 Task: open an excel sheet and write heading  SpendSmartAdd Dates in a column and its values below  '2023-05-01, 2023-05-03, 2023-05-05, 2023-05-10, 2023-05-15, 2023-05-20, 2023-05-25 & 2023-05-31'Add Categories in next column and its values below  Groceries, Dining Out, Transportation, Entertainment, Shopping, Utilities, Health & Miscellaneous. Add Descriptions in next column and its values below  Supermarket, Restaurant, Public Transport, Movie Tickets, Clothing Store, Internet Bill, Pharmacy & Online PurchaseAdd Amountin next column and its values below  $50, $30, $10, $20, $100, $60, $40 & $50Save page ExpenseReportbook
Action: Mouse moved to (28, 26)
Screenshot: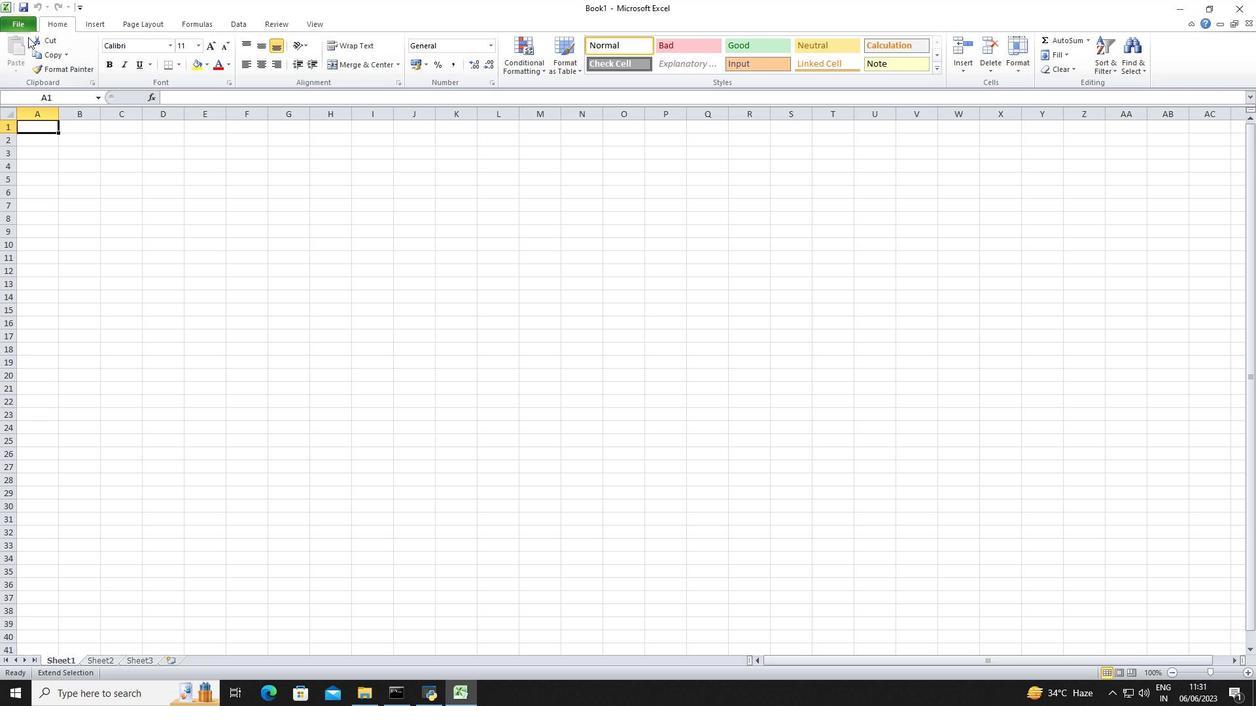 
Action: Mouse pressed left at (28, 26)
Screenshot: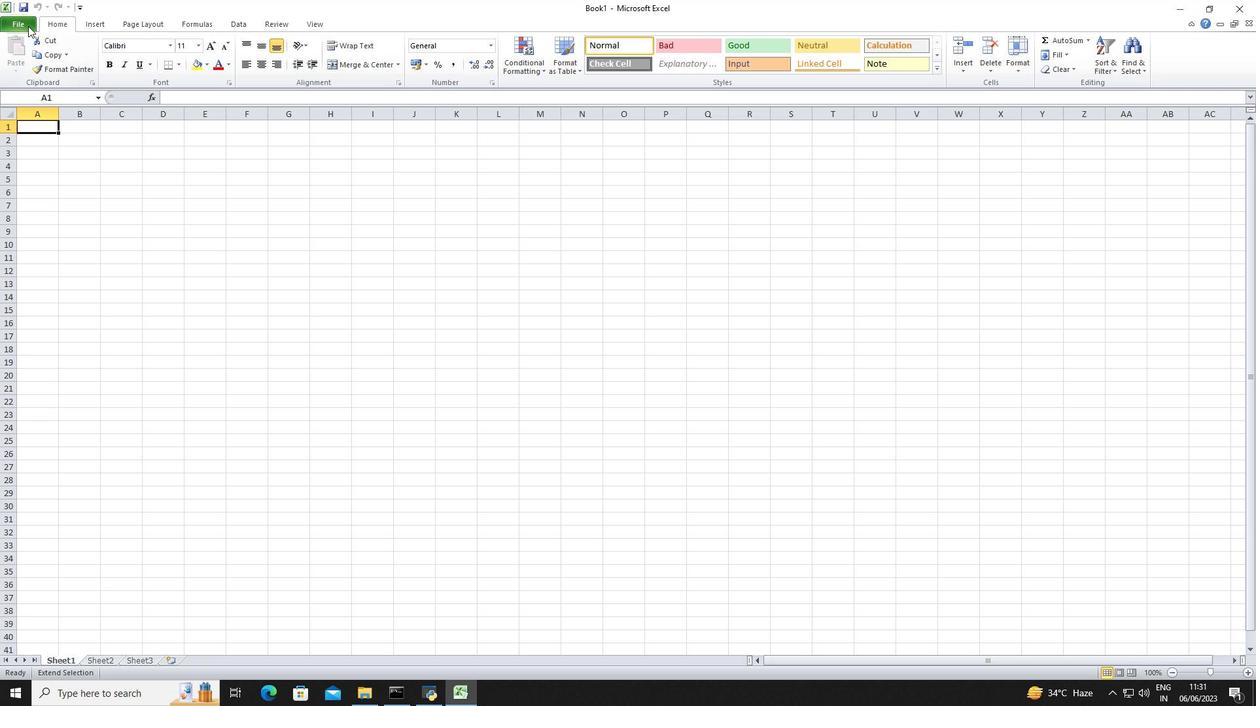 
Action: Mouse moved to (37, 170)
Screenshot: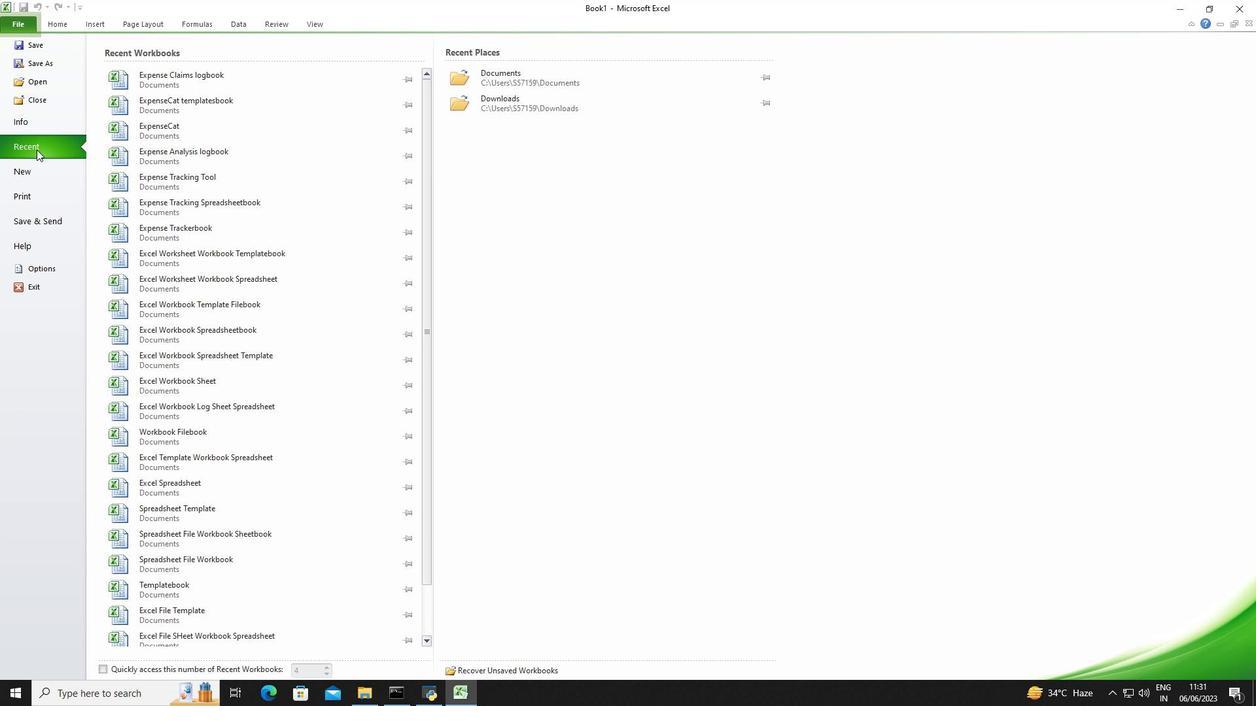 
Action: Mouse pressed left at (37, 170)
Screenshot: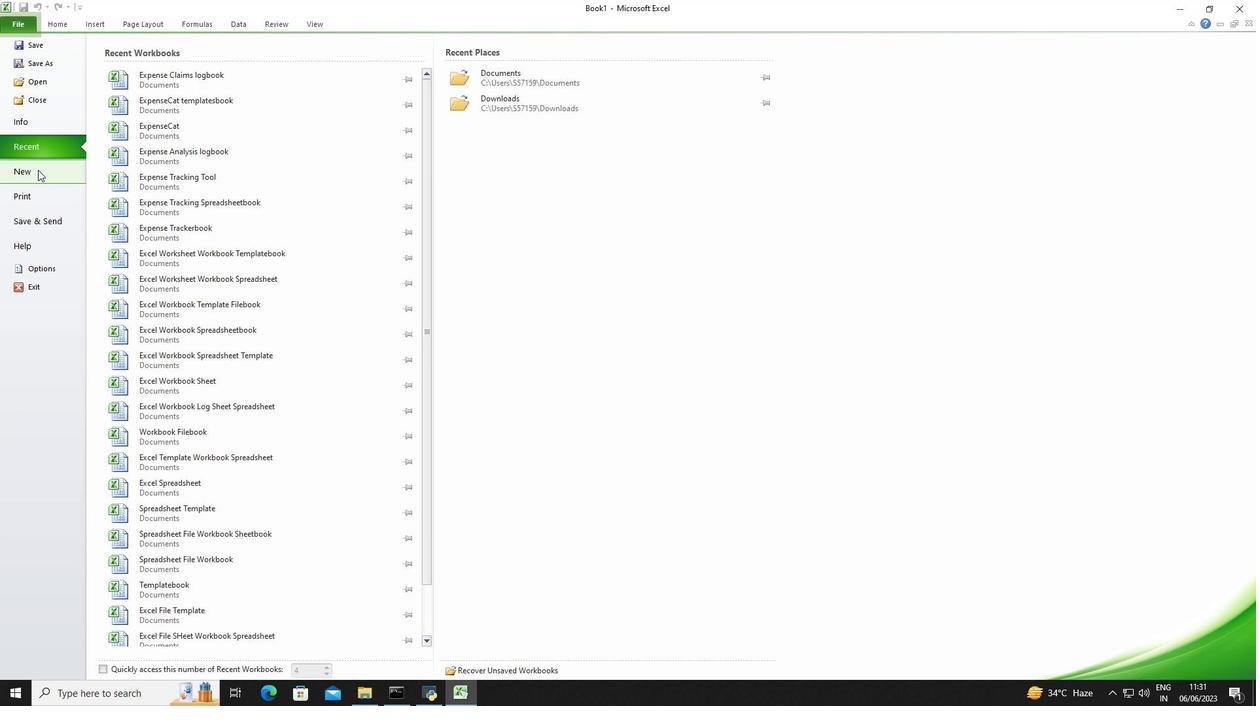 
Action: Mouse moved to (123, 119)
Screenshot: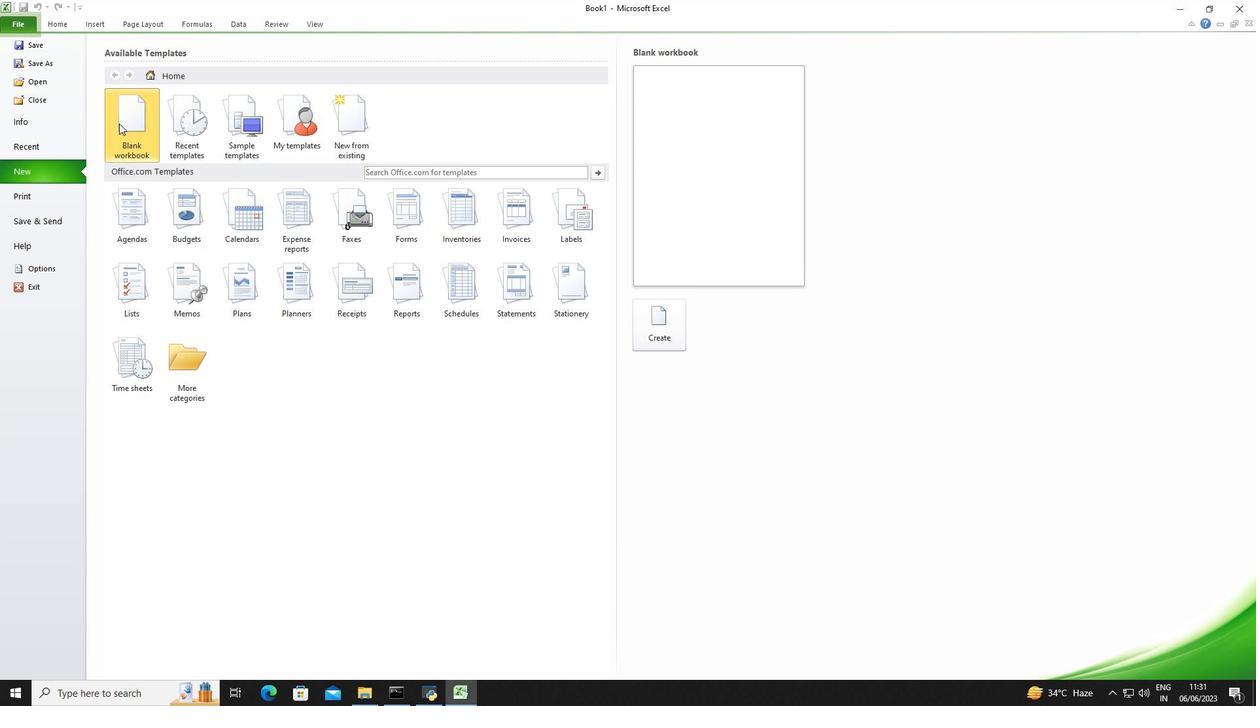
Action: Mouse pressed left at (123, 119)
Screenshot: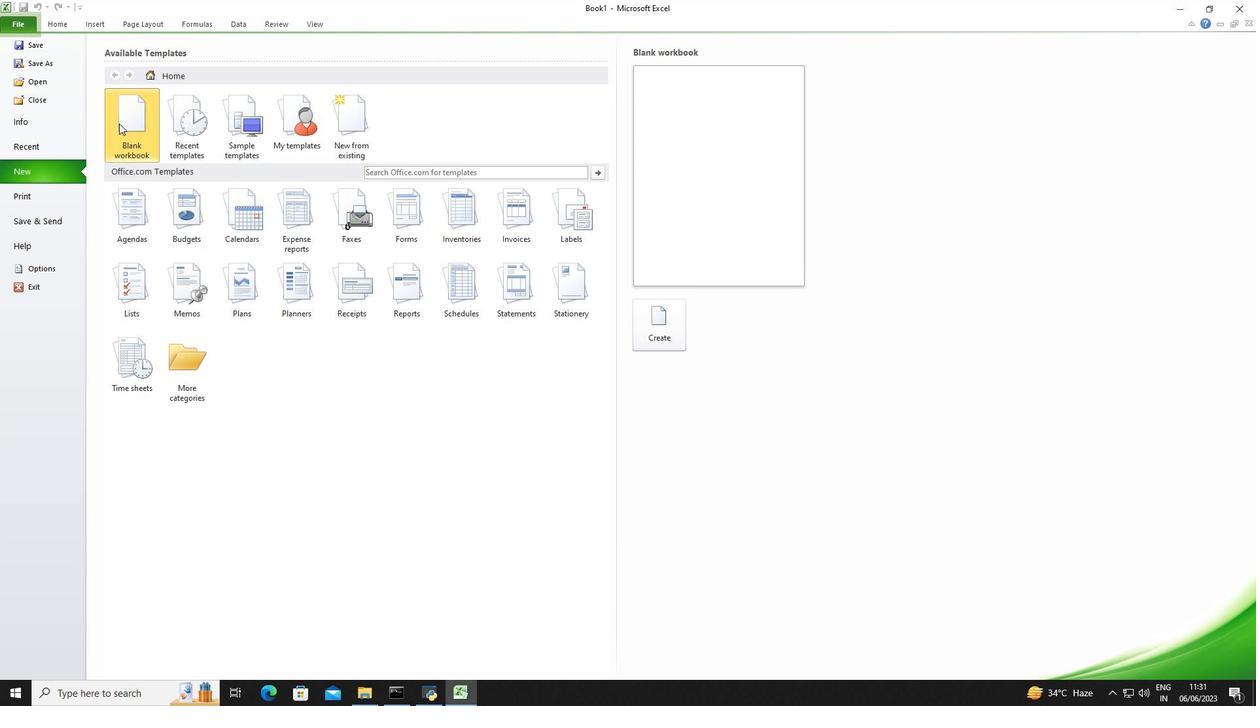 
Action: Mouse moved to (667, 327)
Screenshot: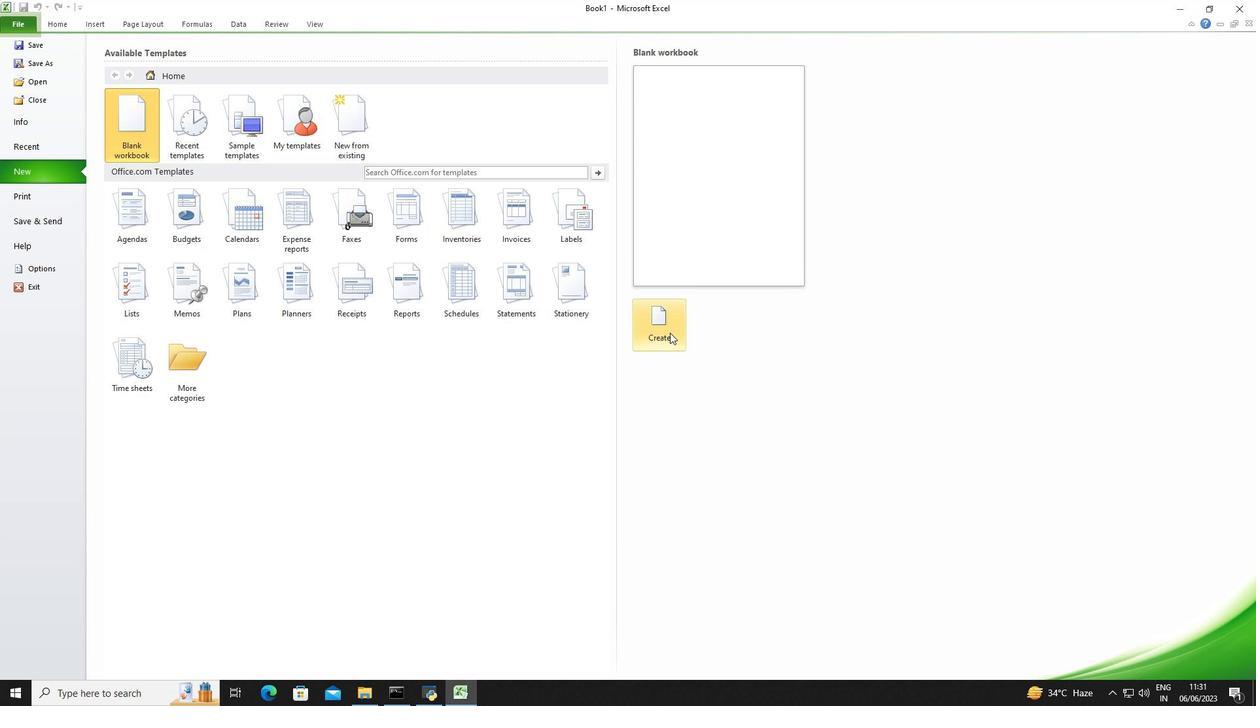 
Action: Mouse pressed left at (667, 327)
Screenshot: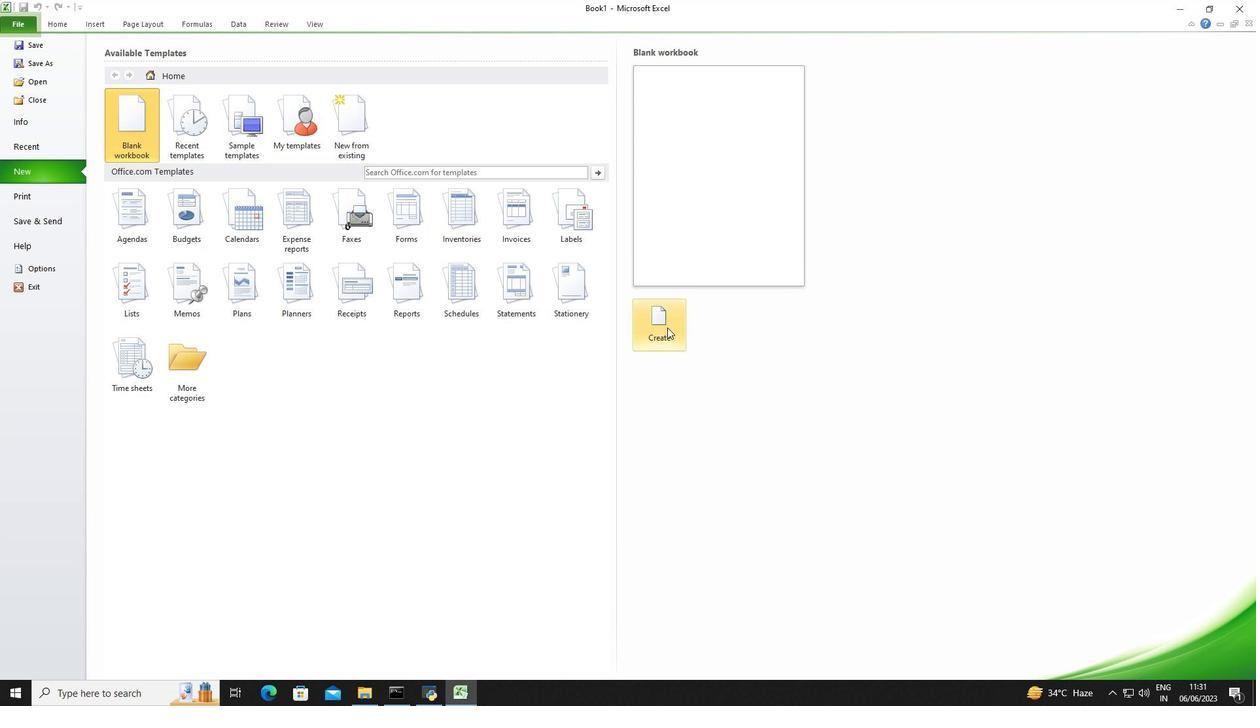 
Action: Mouse moved to (43, 128)
Screenshot: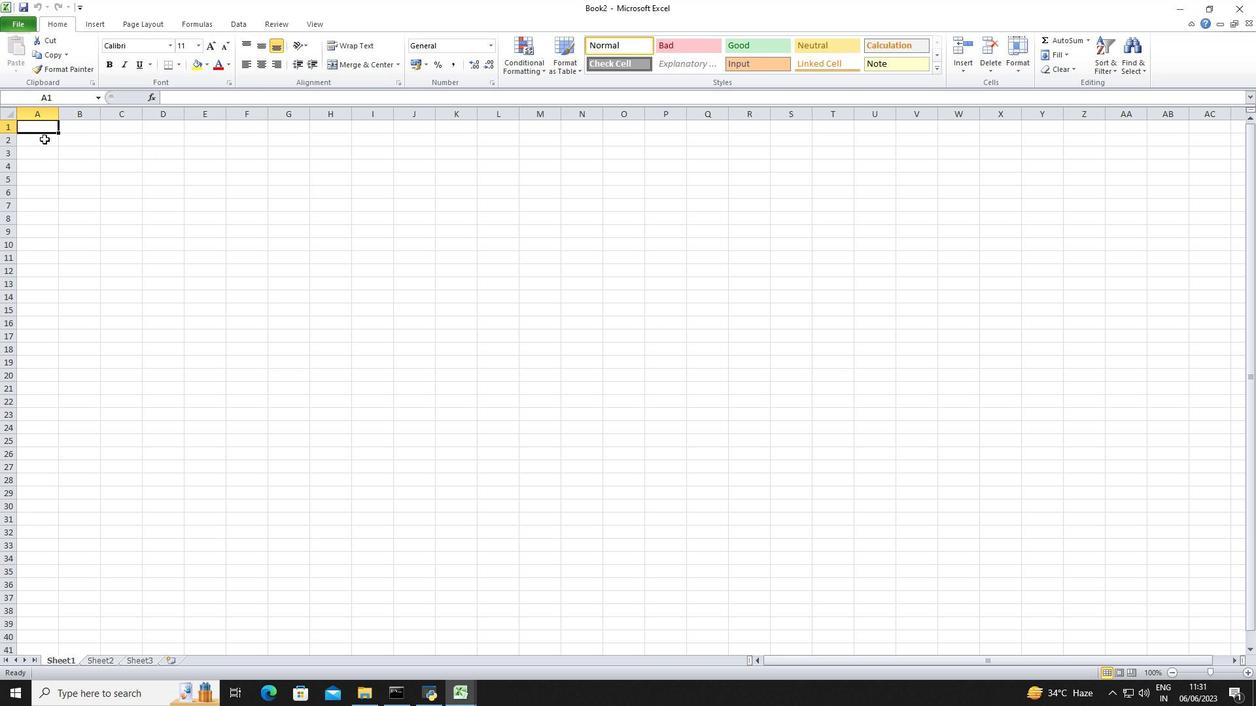 
Action: Mouse pressed left at (43, 128)
Screenshot: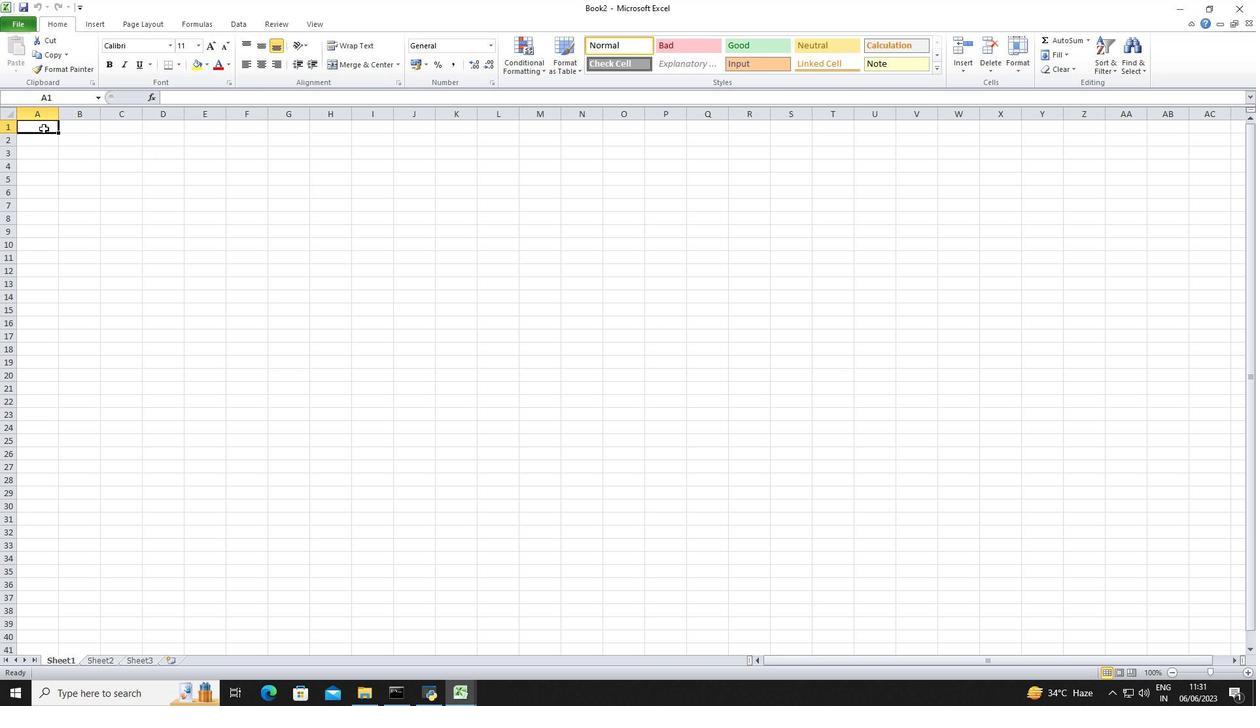 
Action: Key pressed <Key.shift>Spend<Key.space><Key.shift>Smart<Key.down><Key.down><Key.shift><Key.shift><Key.shift><Key.shift>Dates<Key.down>2023-05-01<Key.enter>2023-05-03<Key.enter>2023-05-05<Key.enter>2023-05-10<Key.enter>2023-05-15<Key.enter>2023-05-20<Key.enter>2023-05-25<Key.enter>2023-05-31<Key.enter>
Screenshot: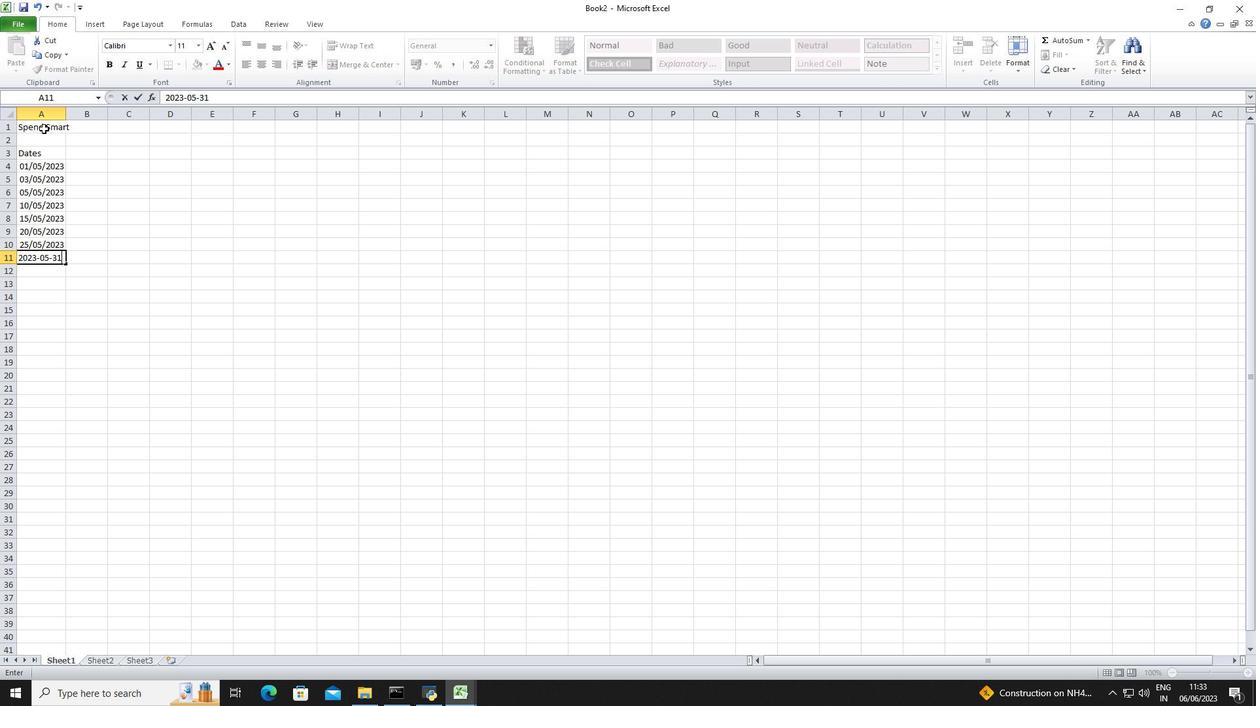 
Action: Mouse moved to (36, 169)
Screenshot: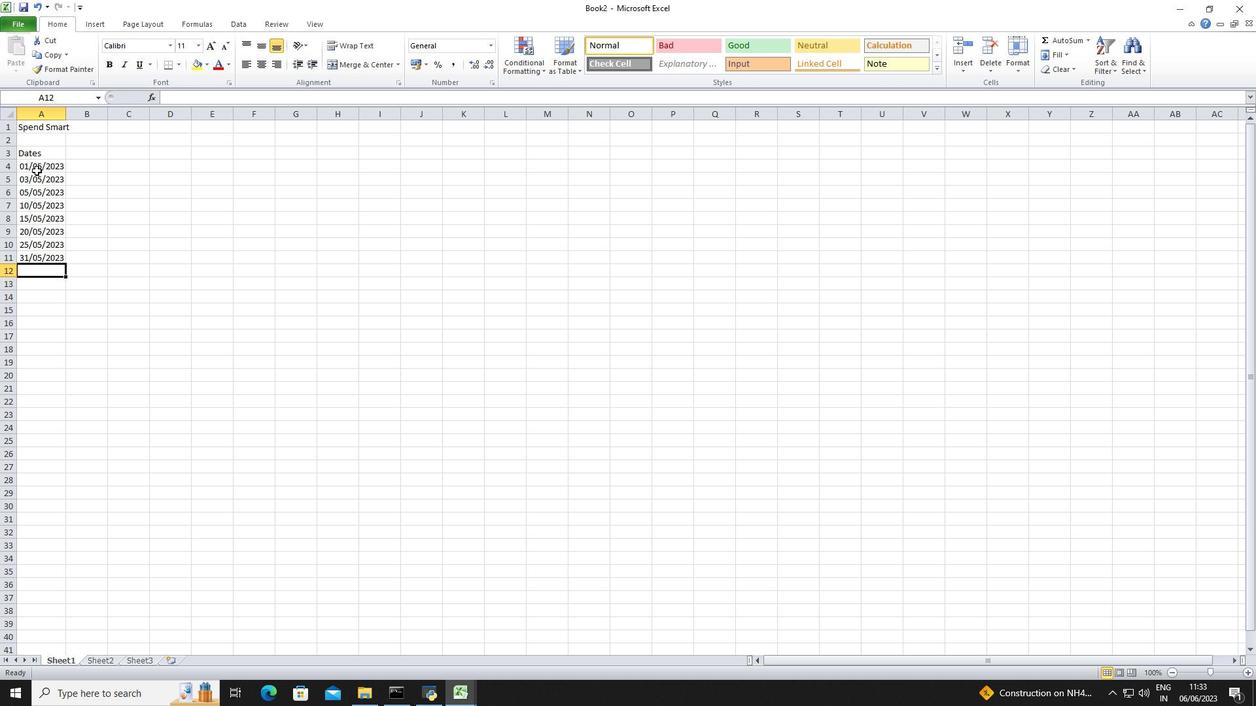 
Action: Mouse pressed left at (36, 169)
Screenshot: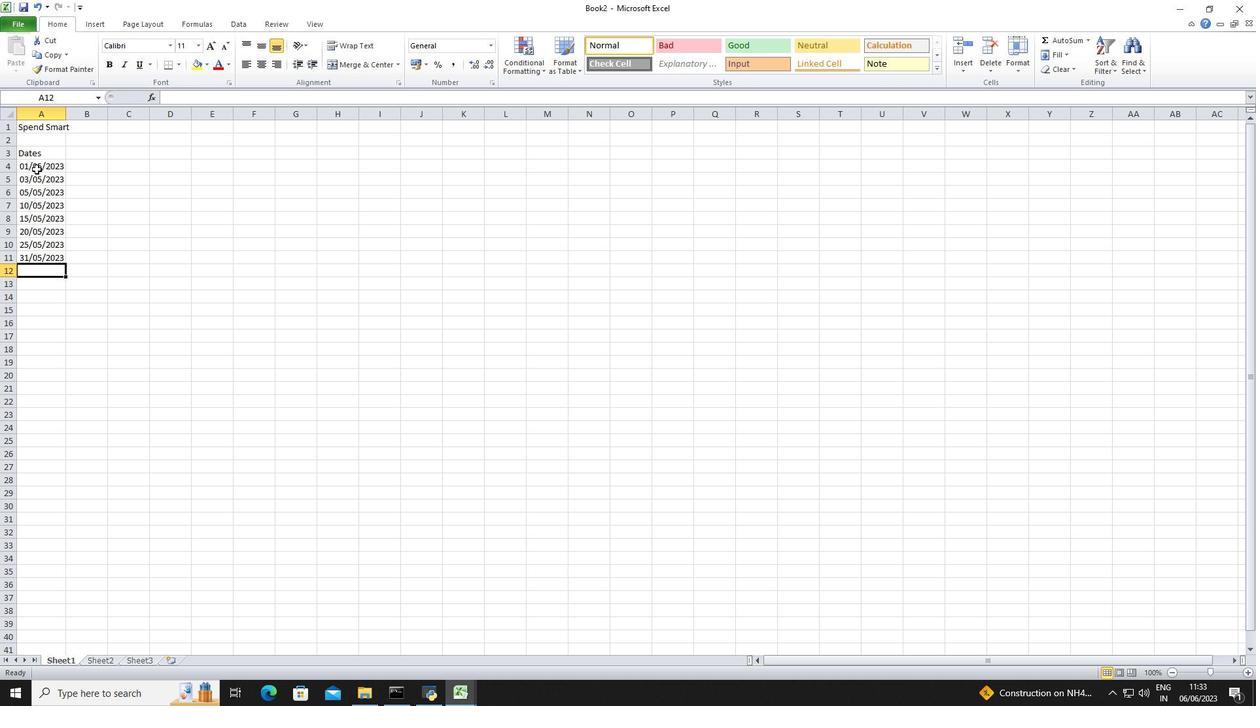 
Action: Mouse moved to (49, 229)
Screenshot: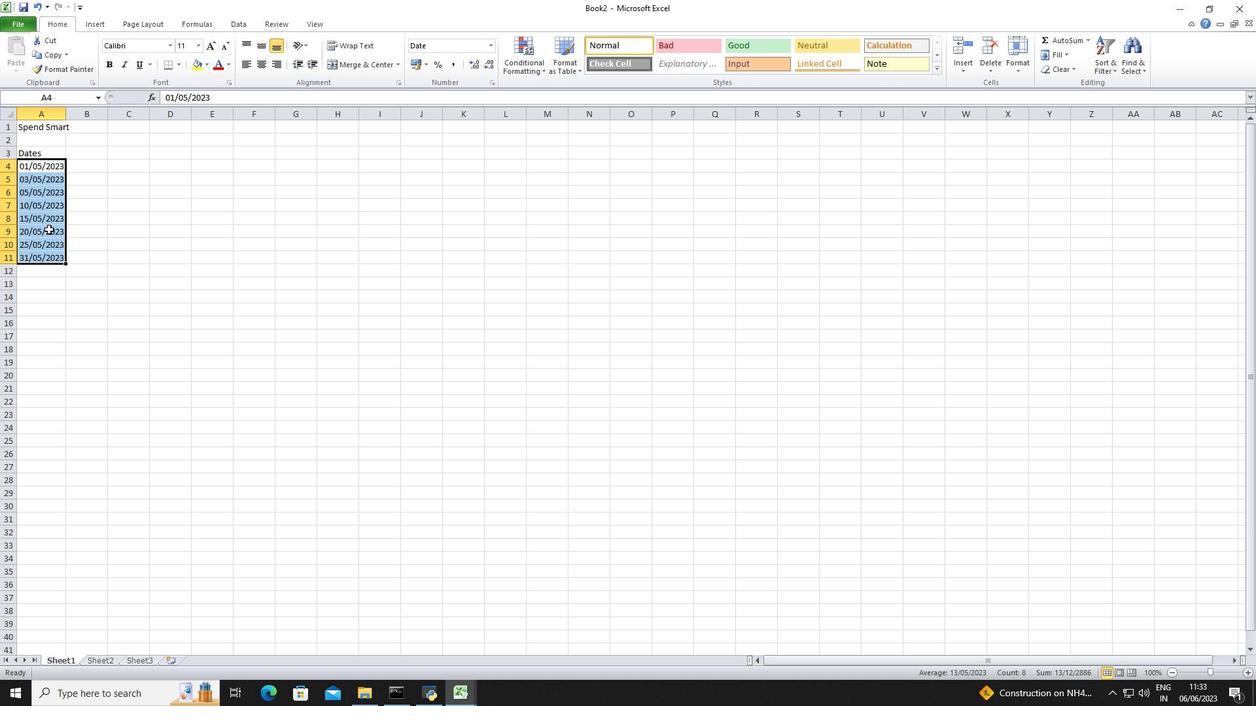 
Action: Mouse pressed right at (49, 229)
Screenshot: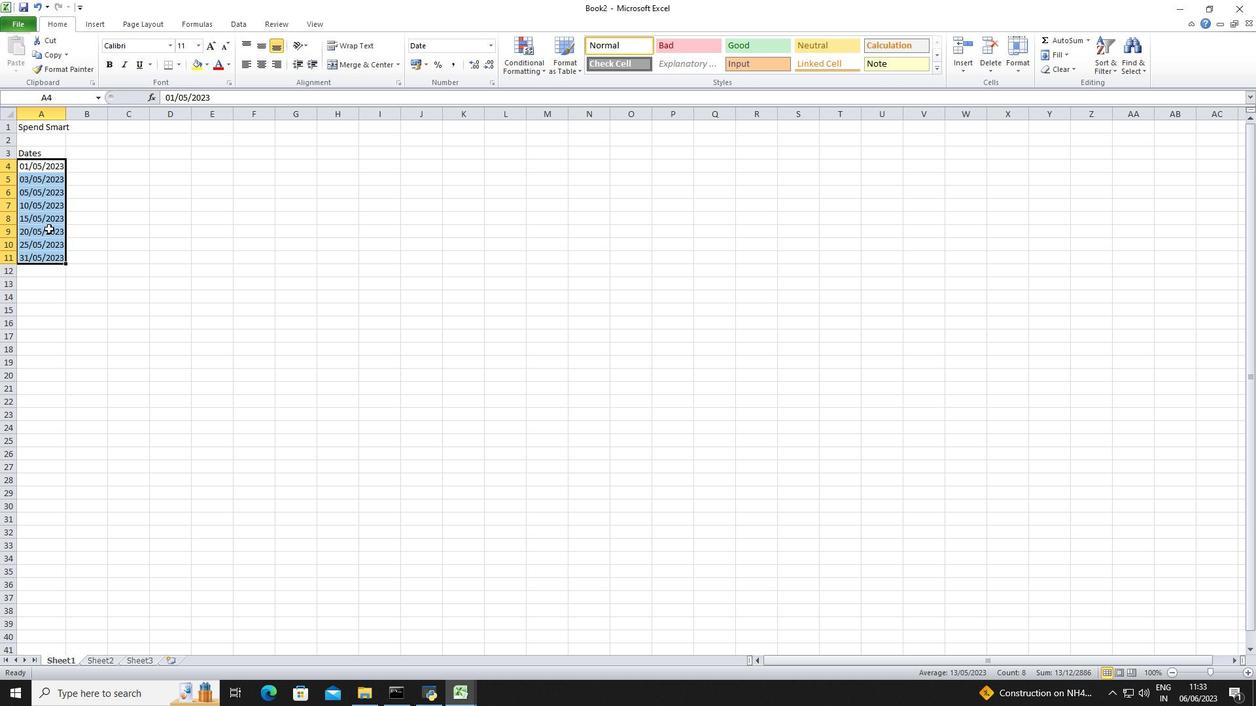 
Action: Mouse moved to (134, 410)
Screenshot: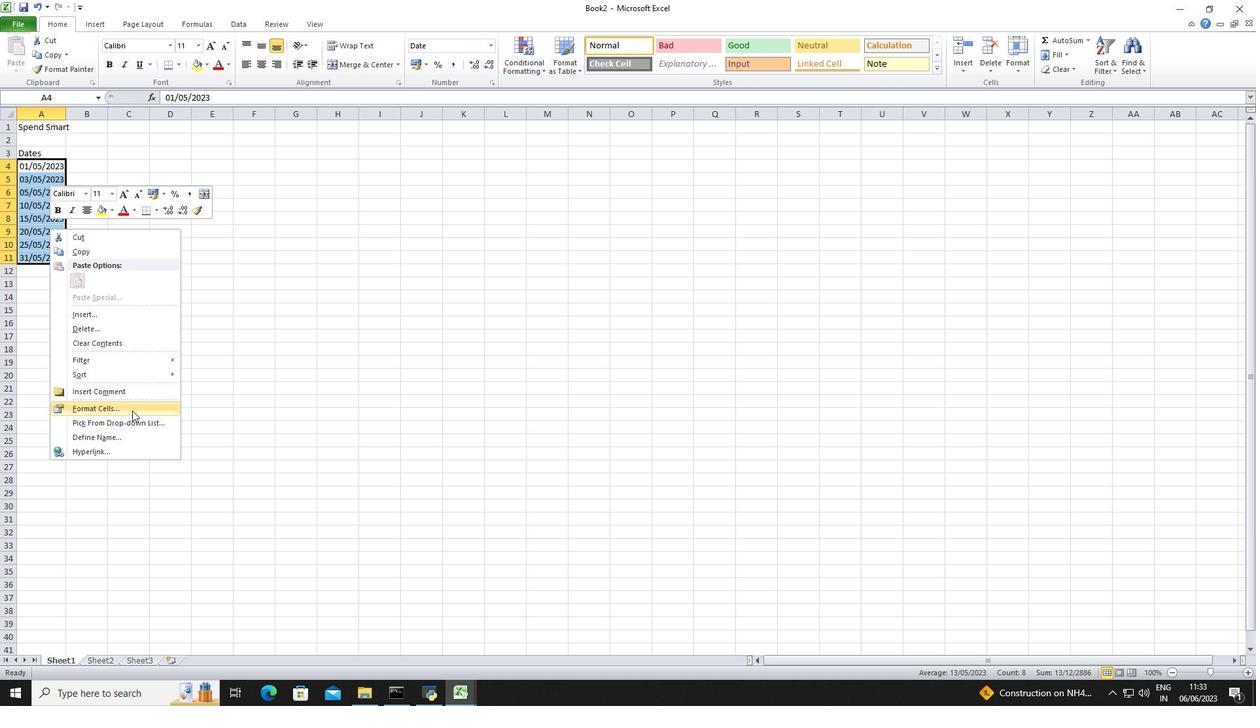 
Action: Mouse pressed left at (134, 410)
Screenshot: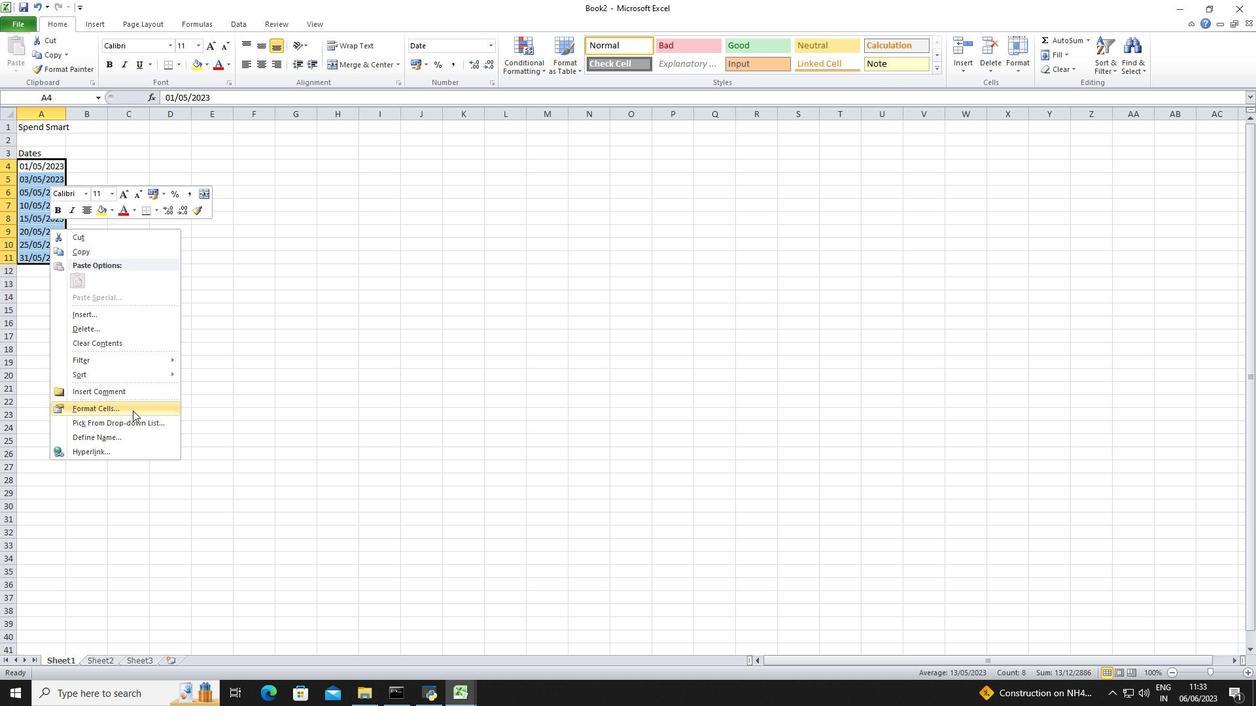 
Action: Mouse moved to (176, 265)
Screenshot: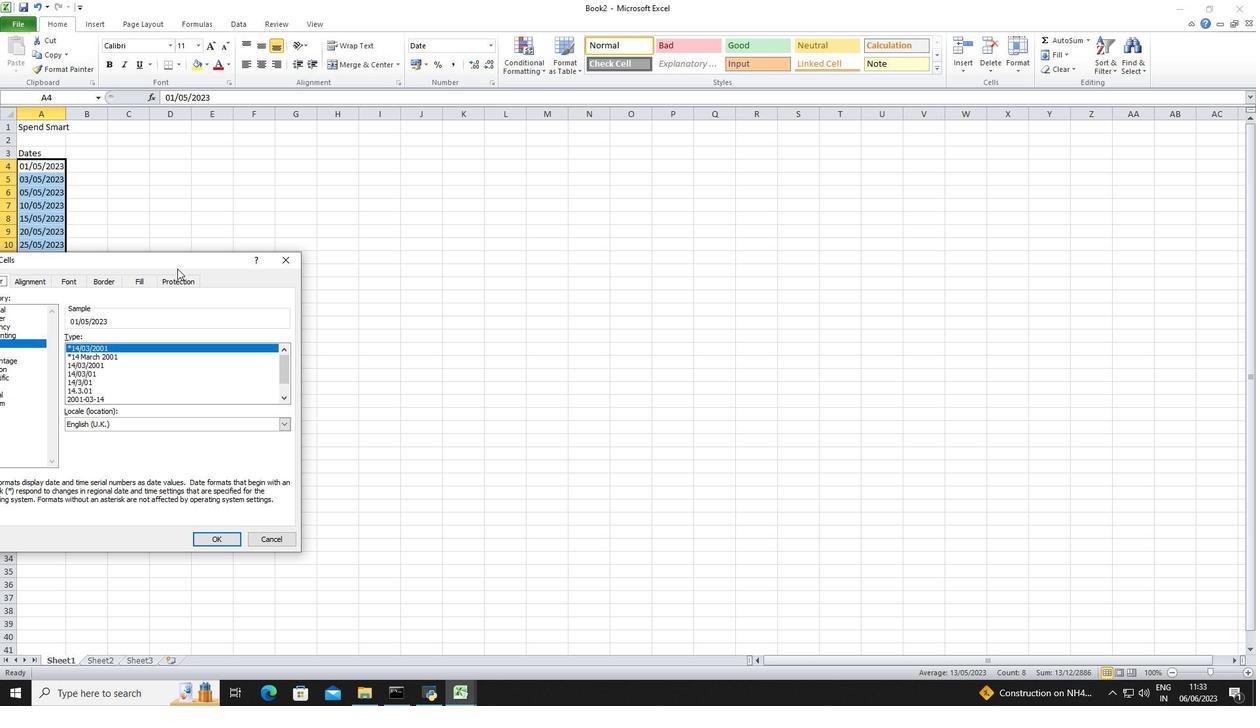 
Action: Mouse pressed left at (176, 265)
Screenshot: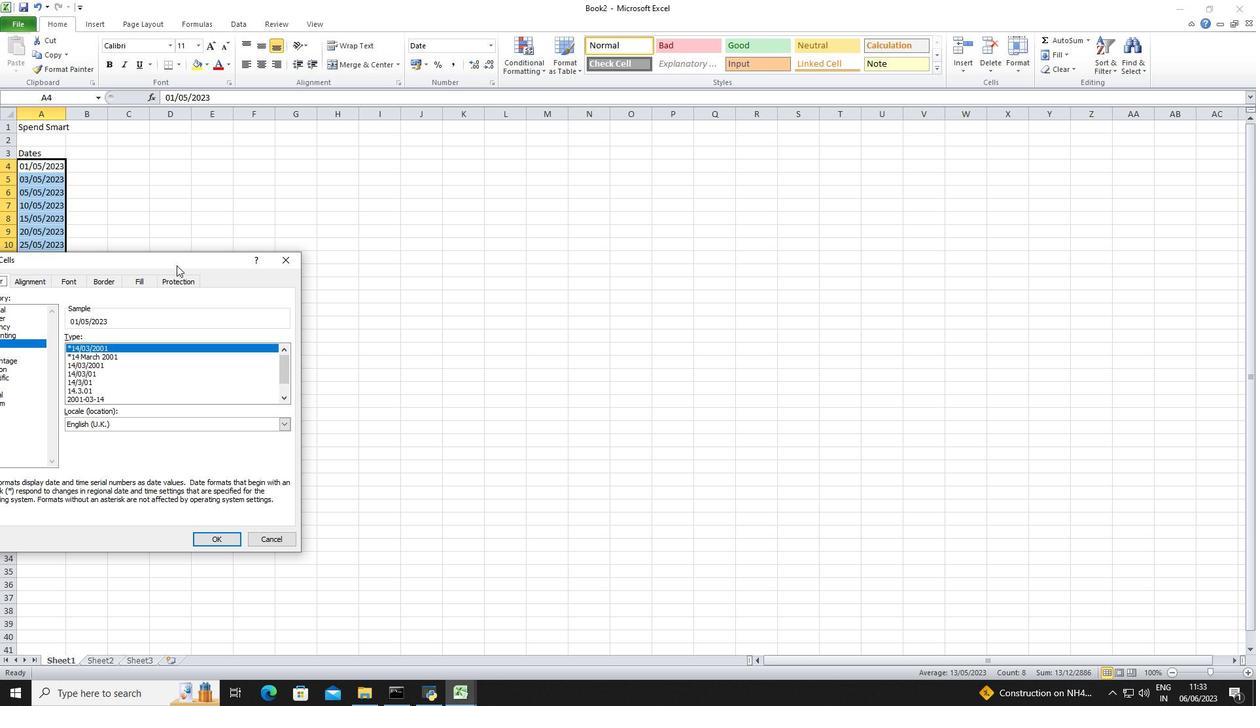 
Action: Mouse moved to (238, 269)
Screenshot: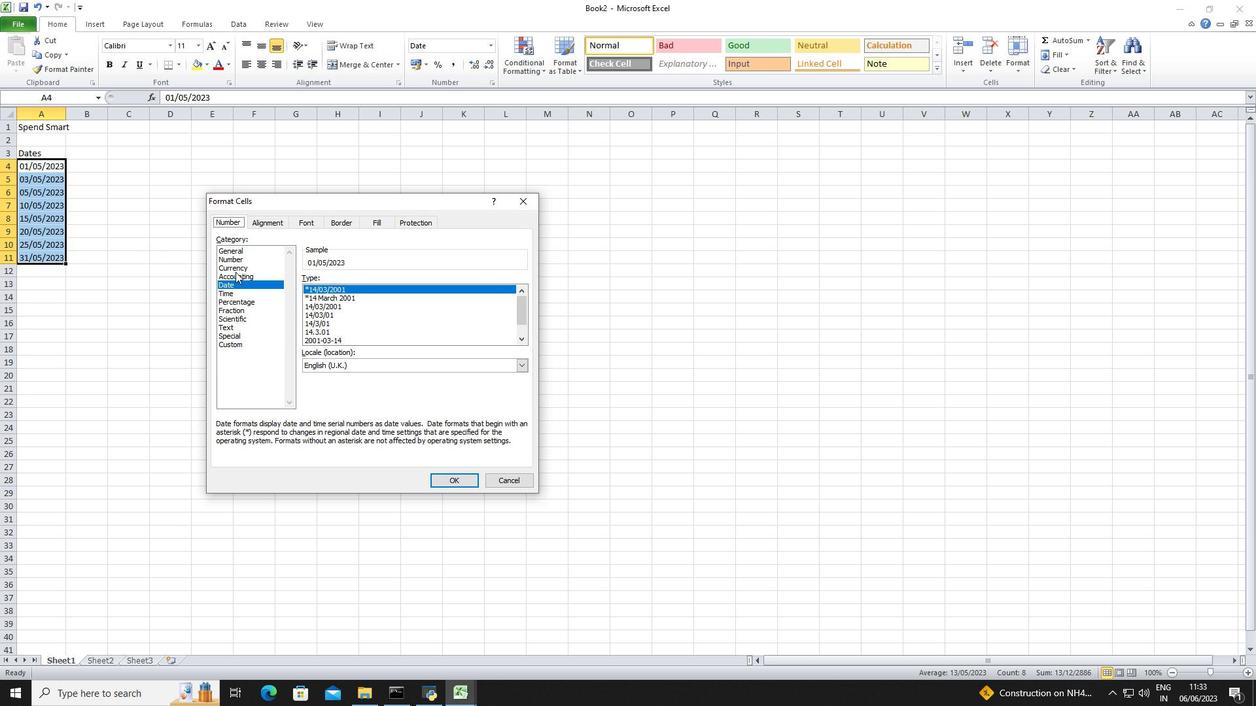 
Action: Mouse pressed left at (238, 269)
Screenshot: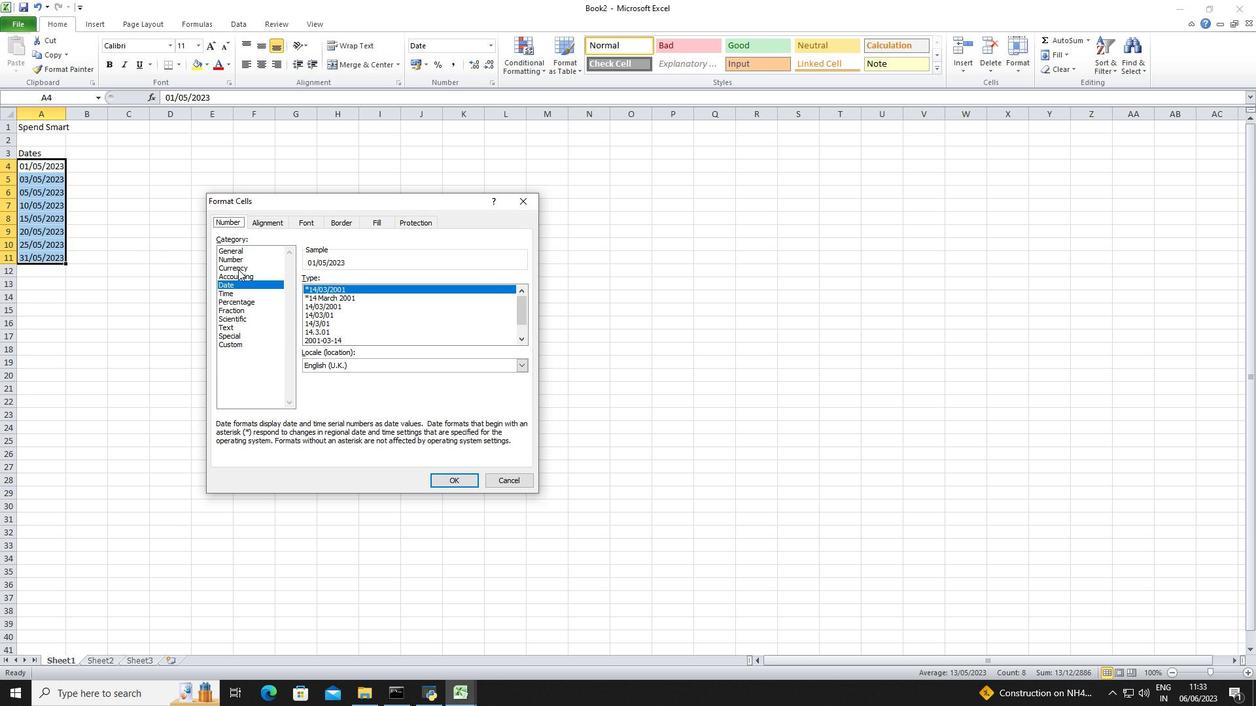 
Action: Mouse moved to (387, 280)
Screenshot: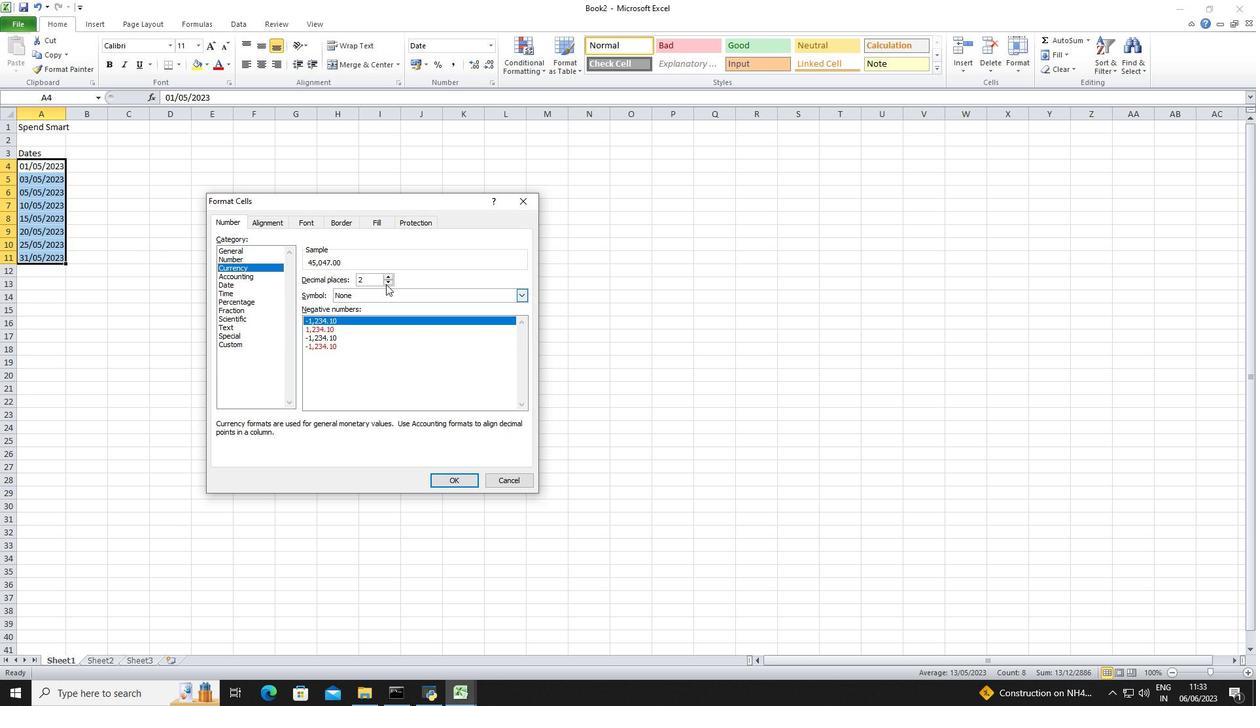 
Action: Mouse pressed left at (387, 280)
Screenshot: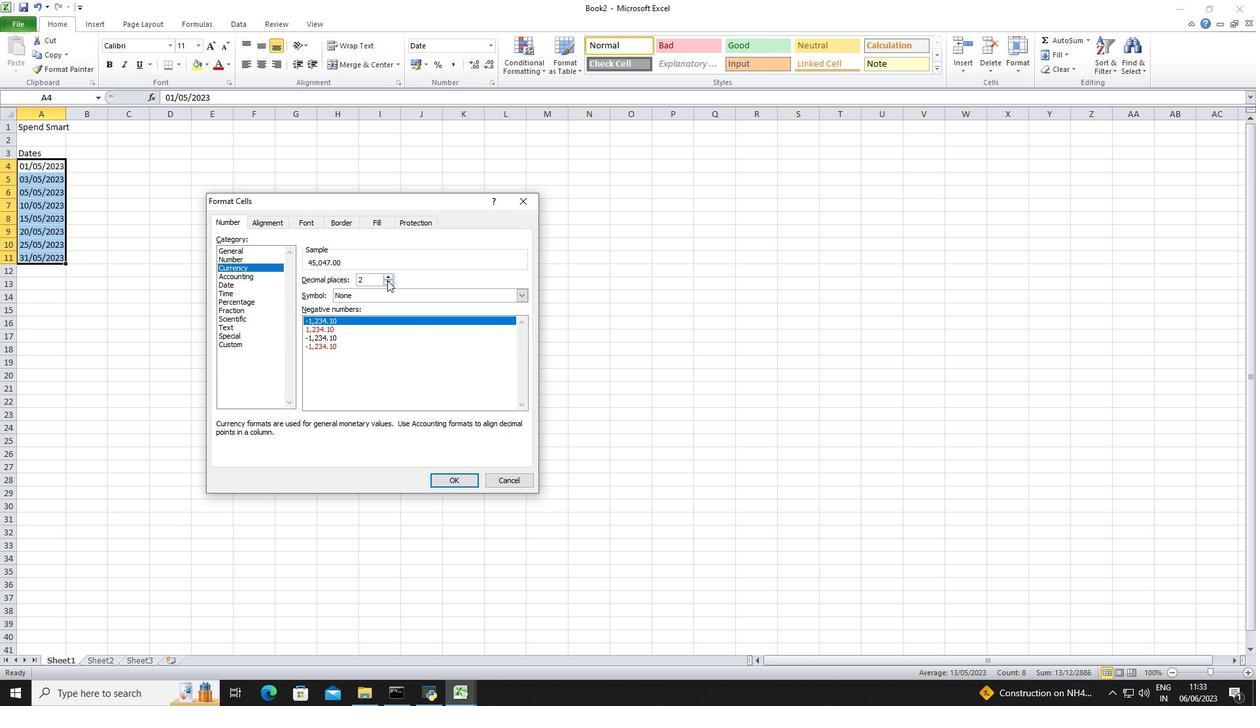
Action: Mouse pressed left at (387, 280)
Screenshot: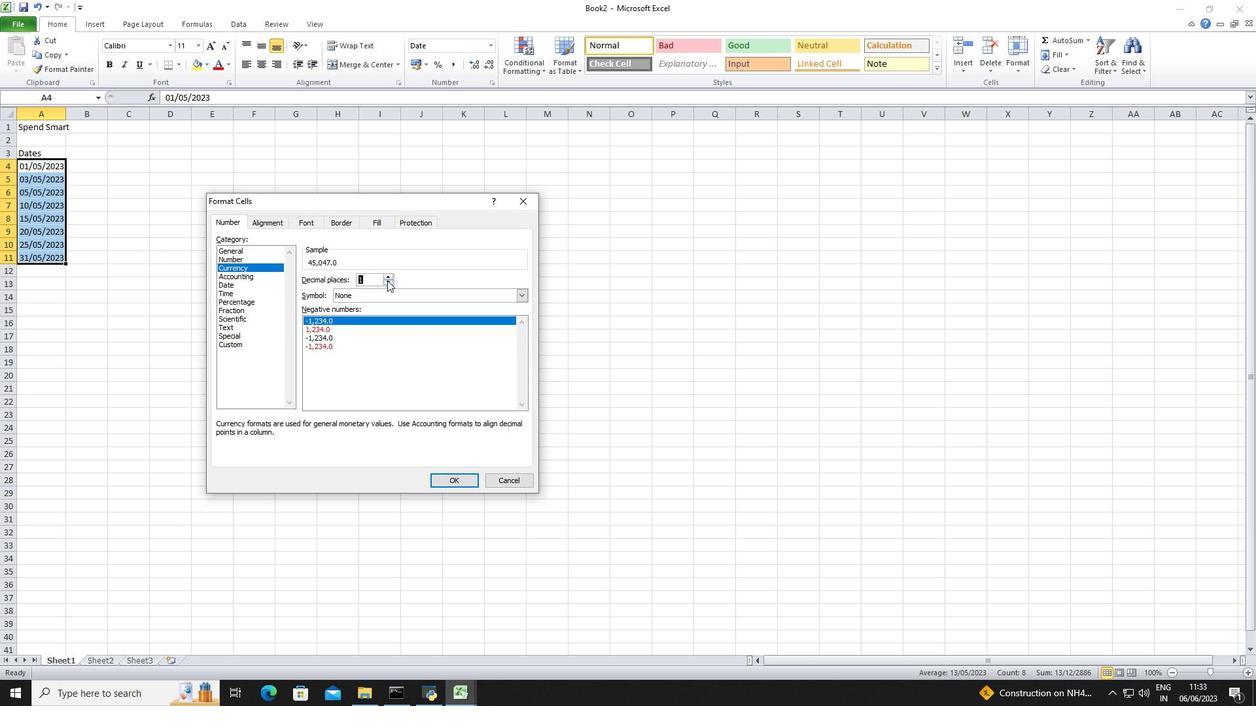 
Action: Mouse moved to (380, 287)
Screenshot: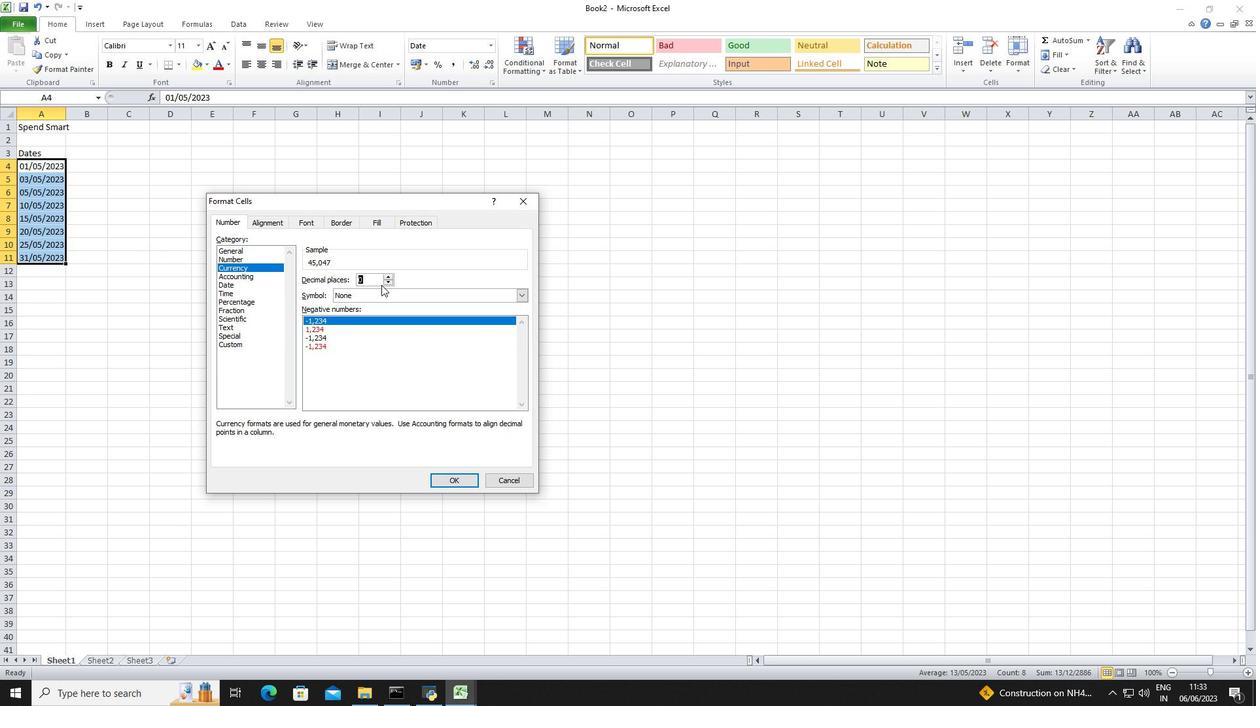 
Action: Mouse pressed left at (380, 287)
Screenshot: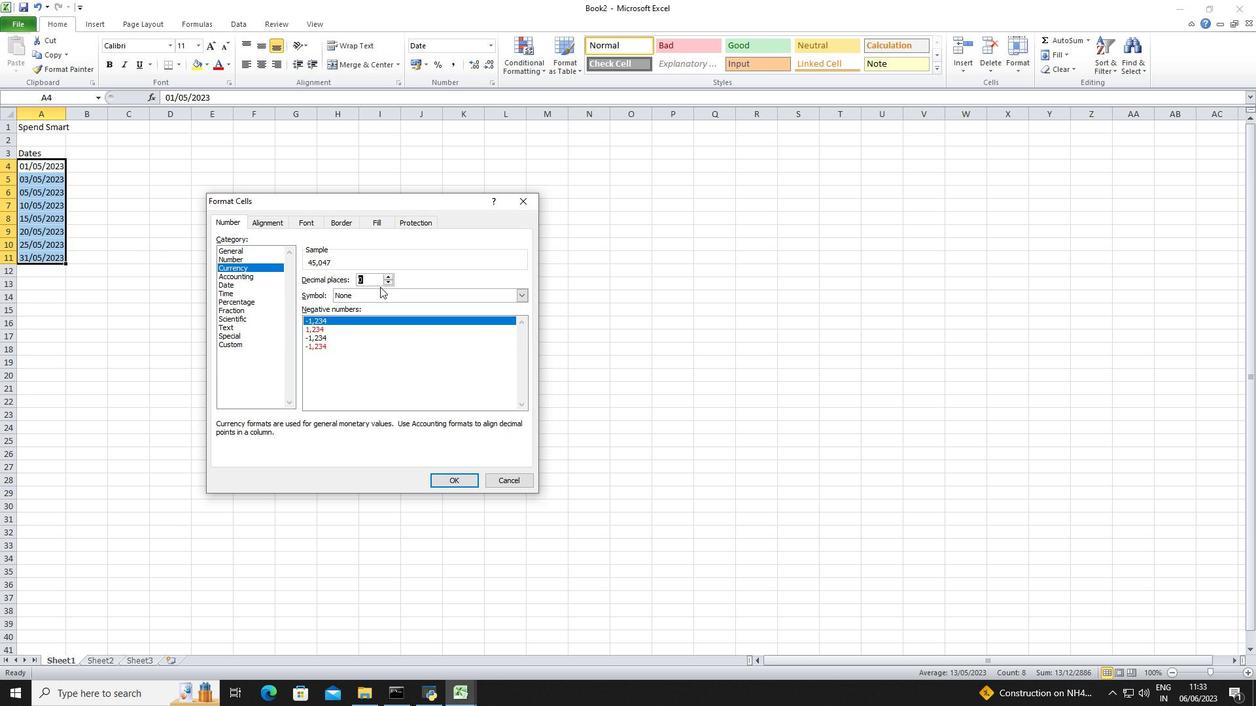 
Action: Mouse moved to (380, 291)
Screenshot: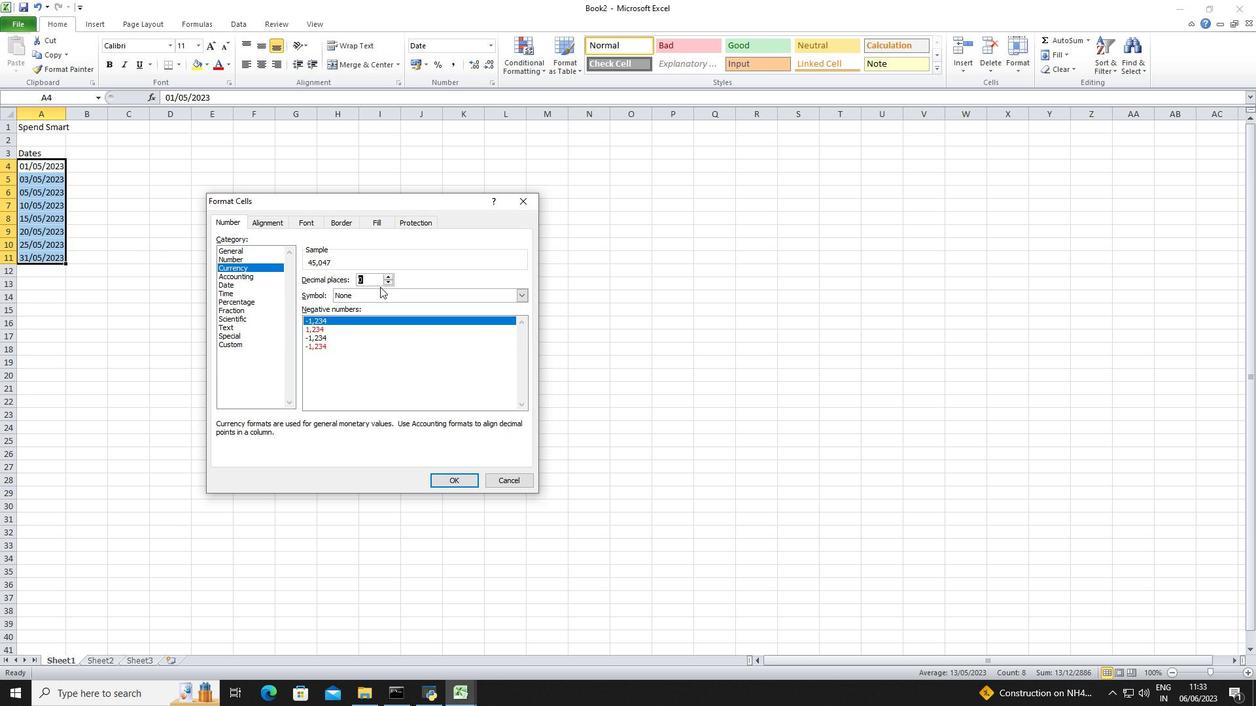 
Action: Mouse pressed left at (380, 291)
Screenshot: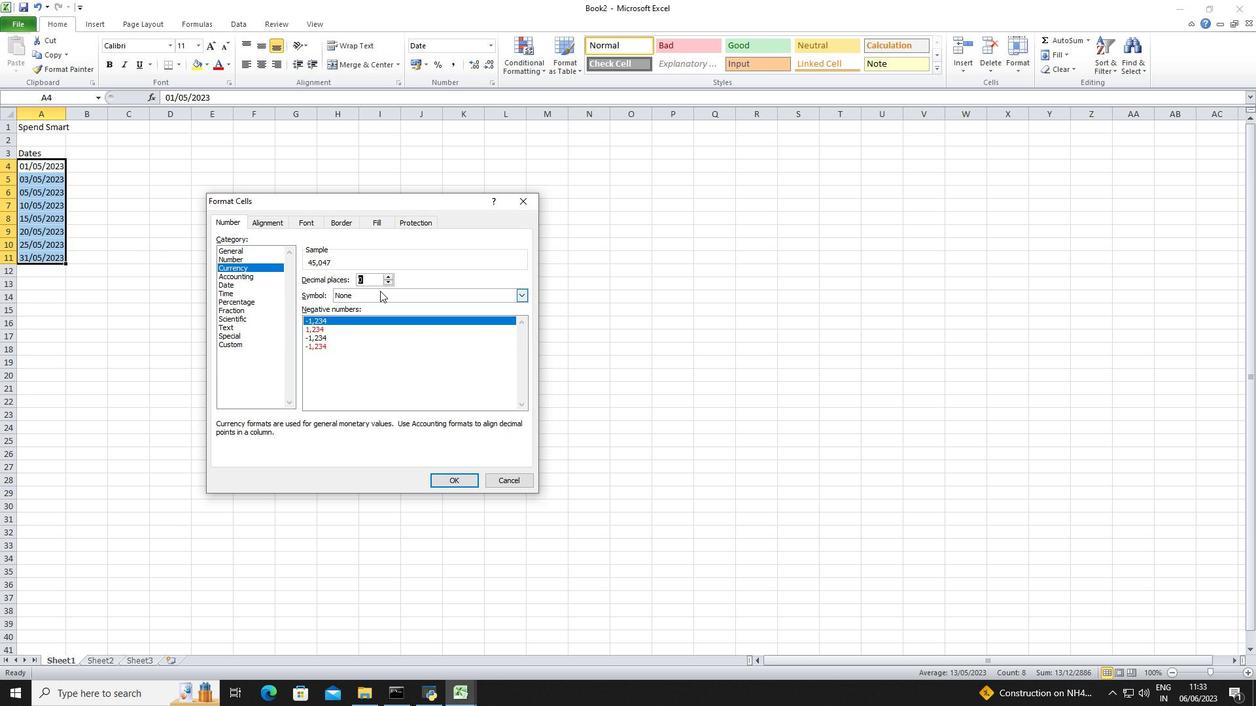 
Action: Mouse moved to (378, 326)
Screenshot: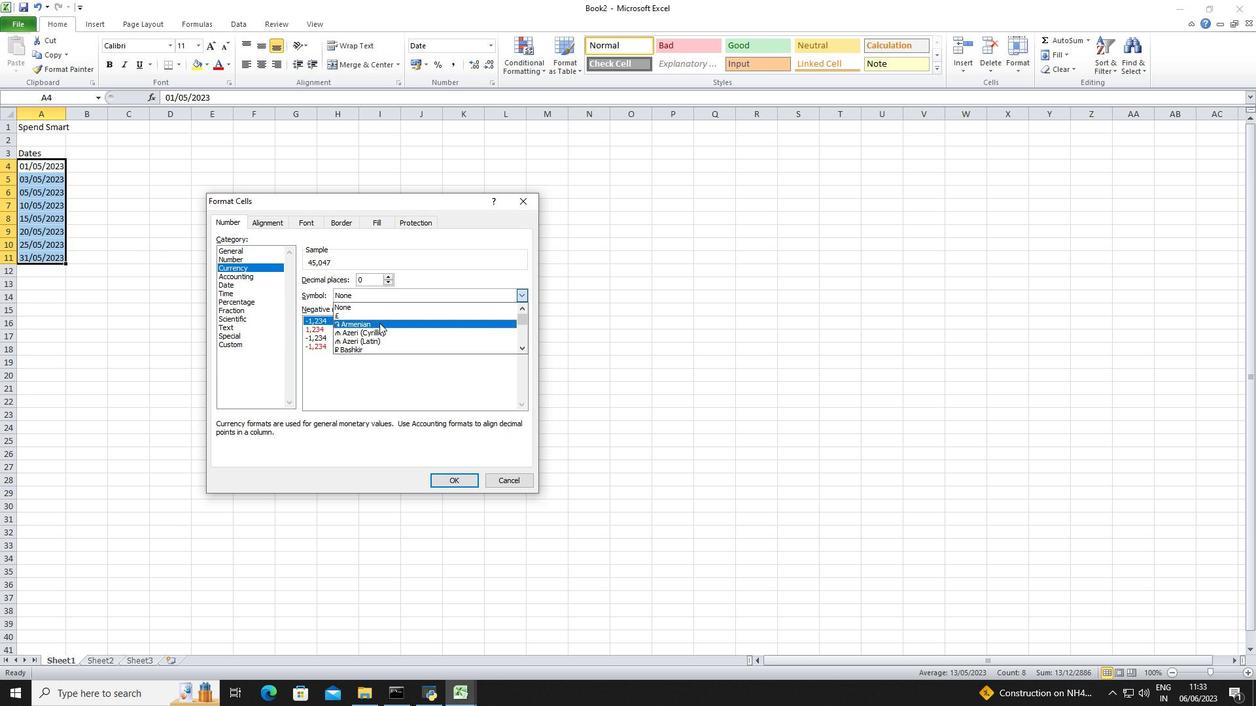 
Action: Mouse scrolled (378, 325) with delta (0, 0)
Screenshot: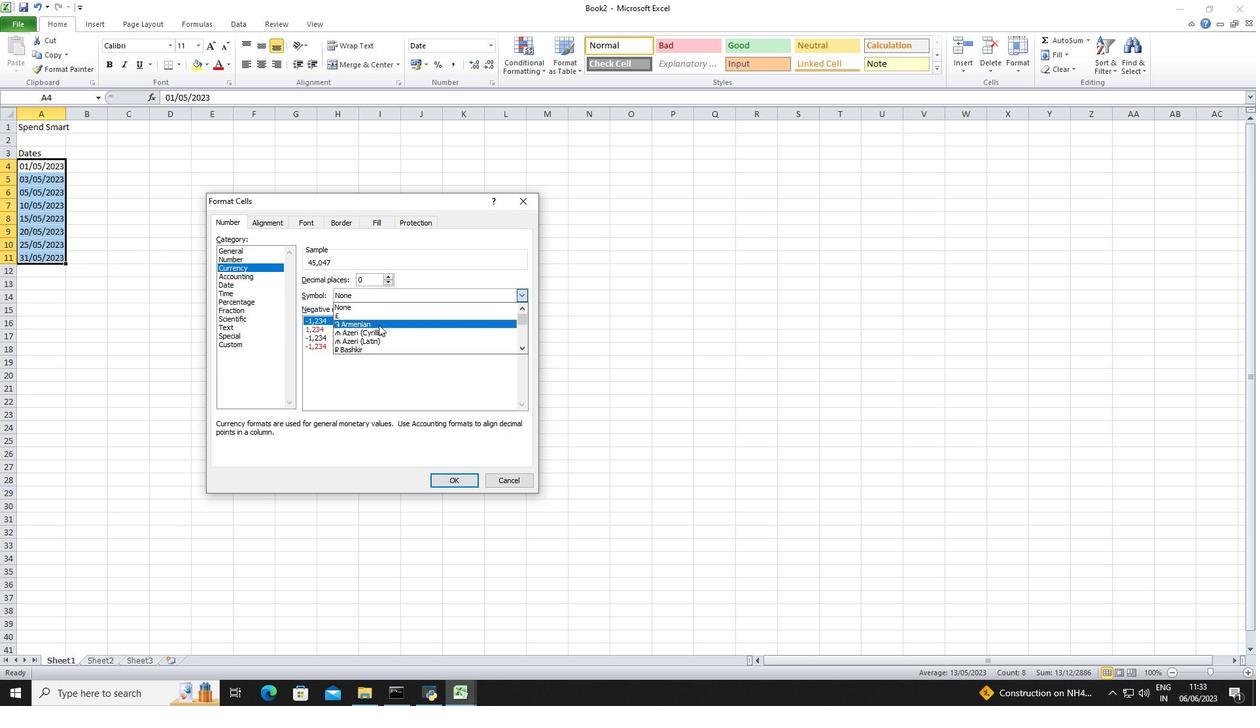 
Action: Mouse scrolled (378, 325) with delta (0, 0)
Screenshot: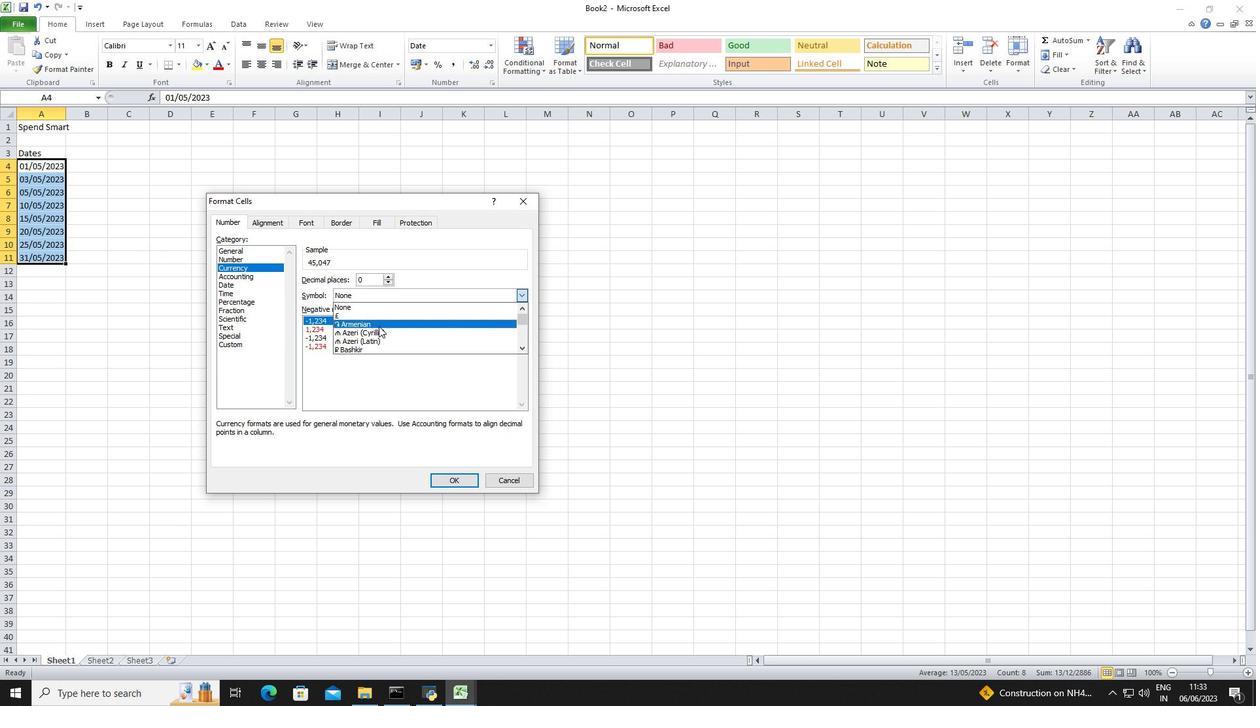 
Action: Mouse scrolled (378, 325) with delta (0, 0)
Screenshot: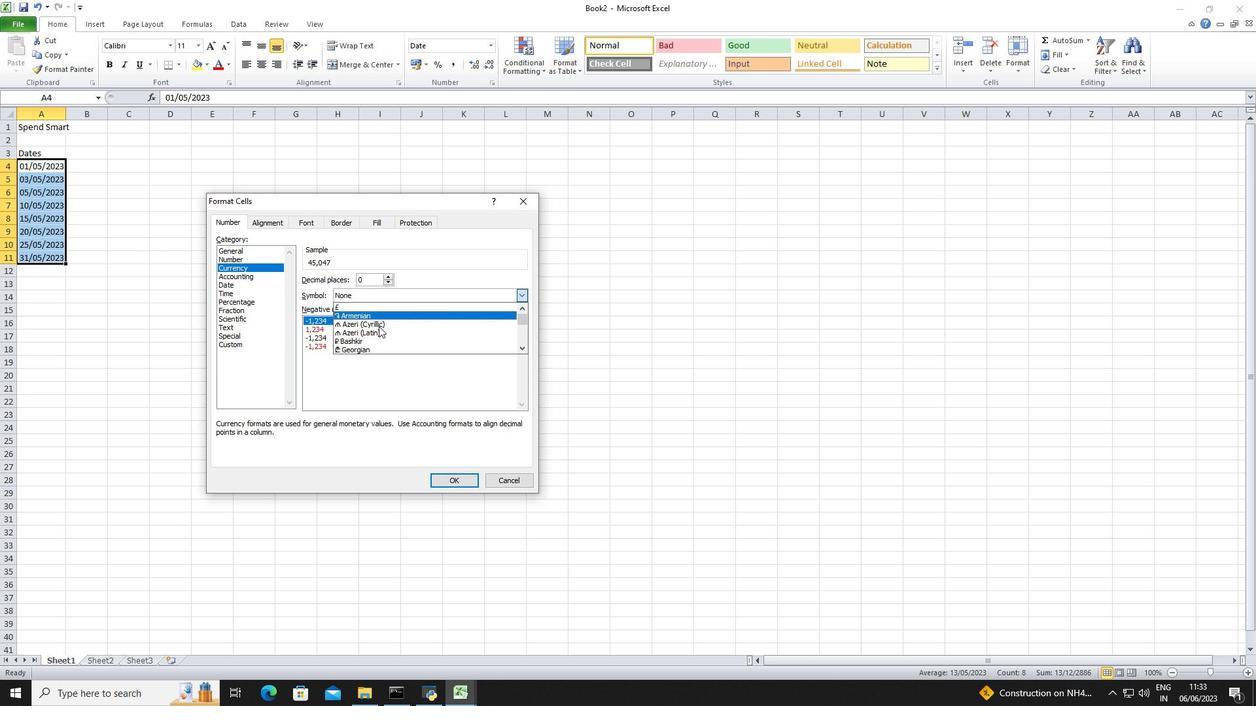
Action: Mouse scrolled (378, 325) with delta (0, 0)
Screenshot: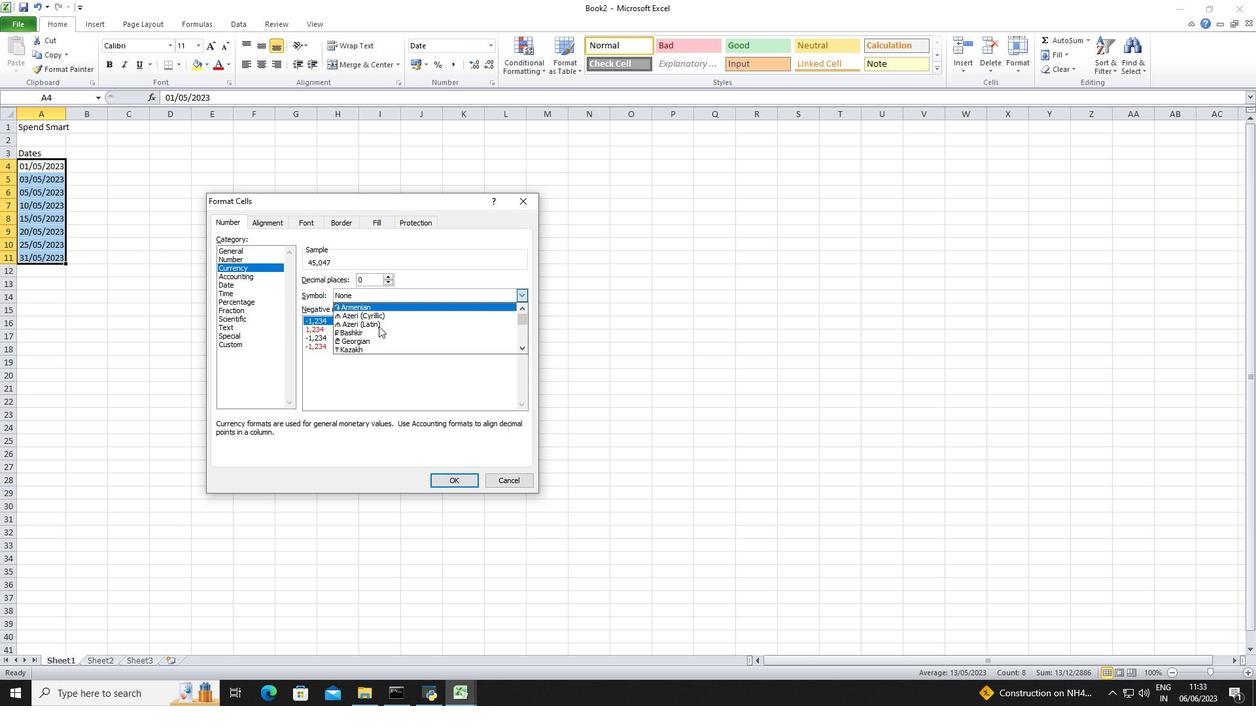 
Action: Mouse scrolled (378, 325) with delta (0, 0)
Screenshot: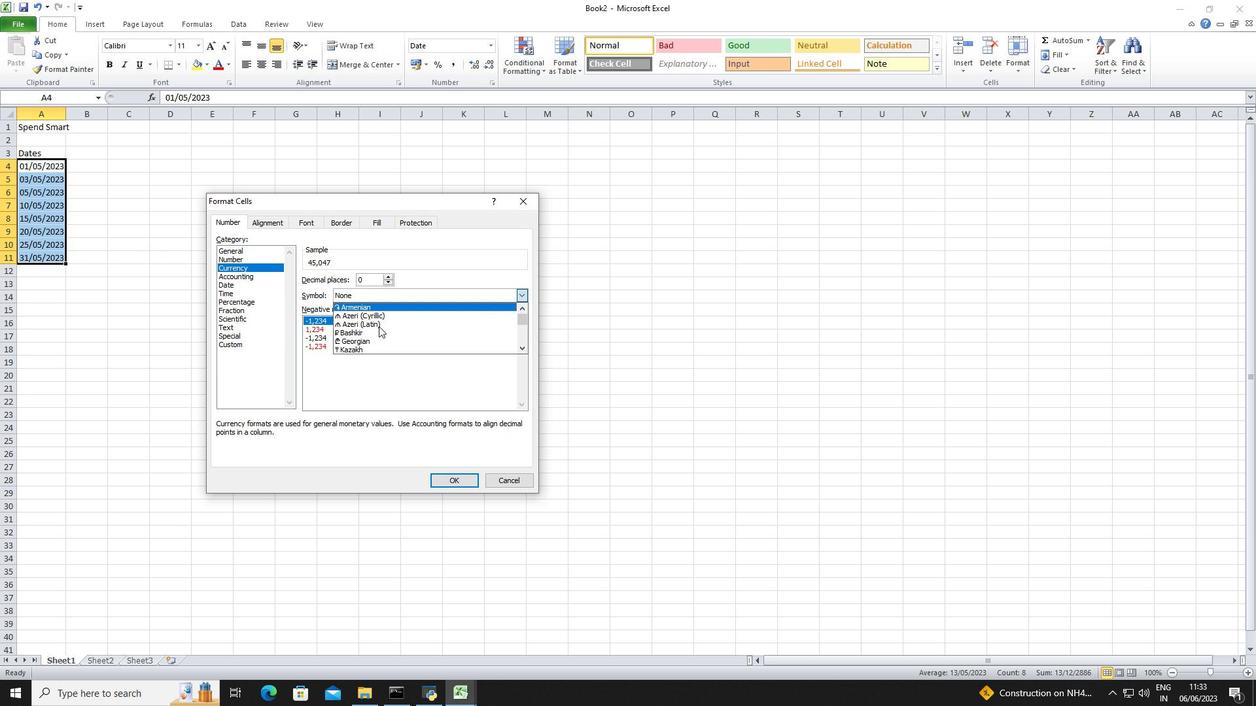 
Action: Mouse scrolled (378, 325) with delta (0, 0)
Screenshot: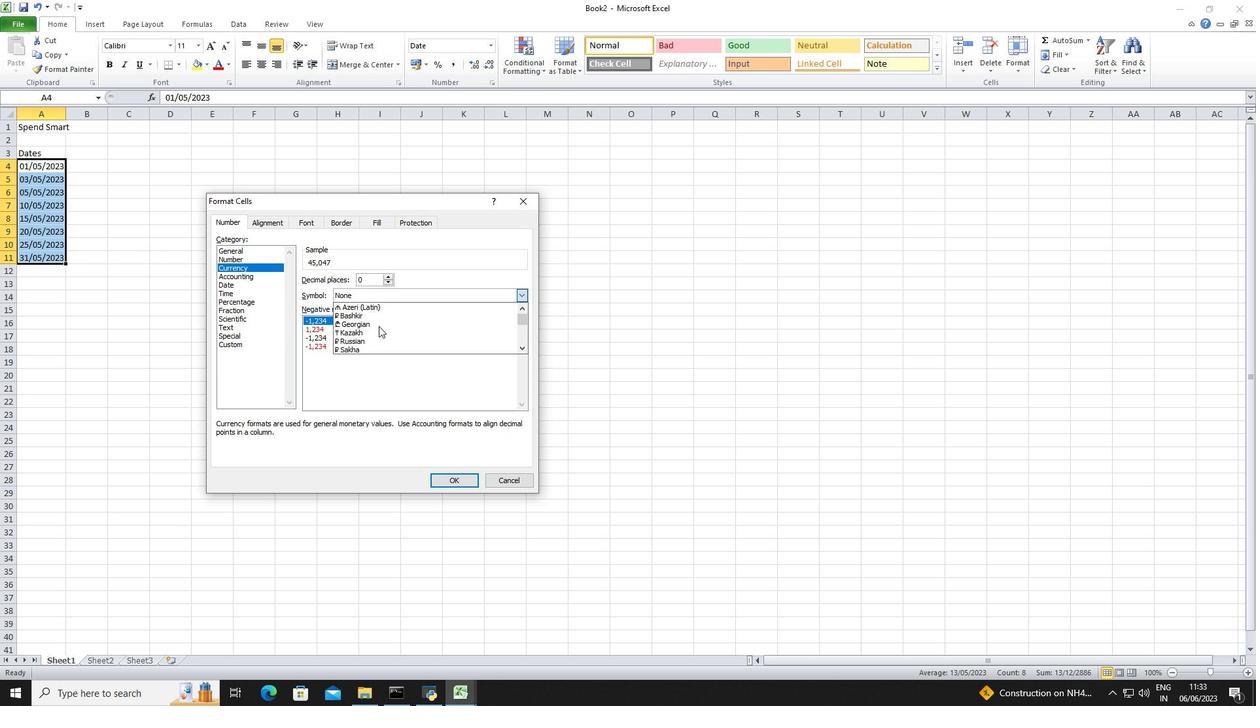
Action: Mouse scrolled (378, 325) with delta (0, 0)
Screenshot: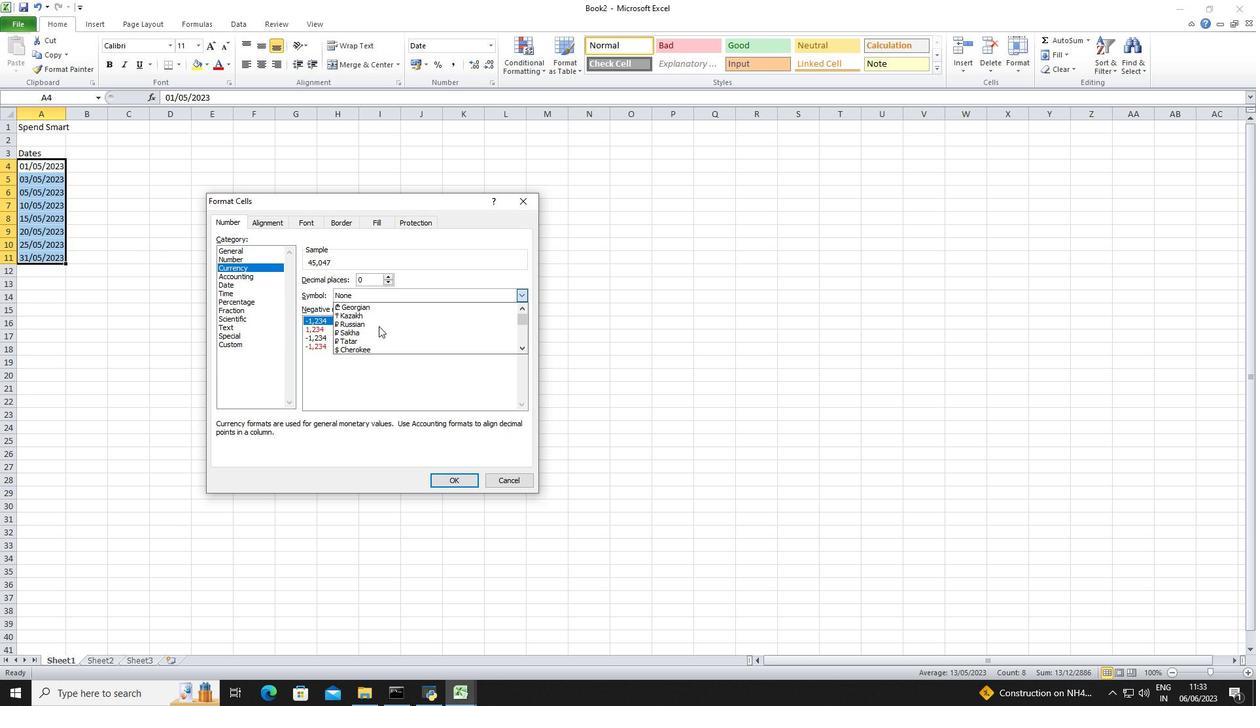 
Action: Mouse scrolled (378, 325) with delta (0, 0)
Screenshot: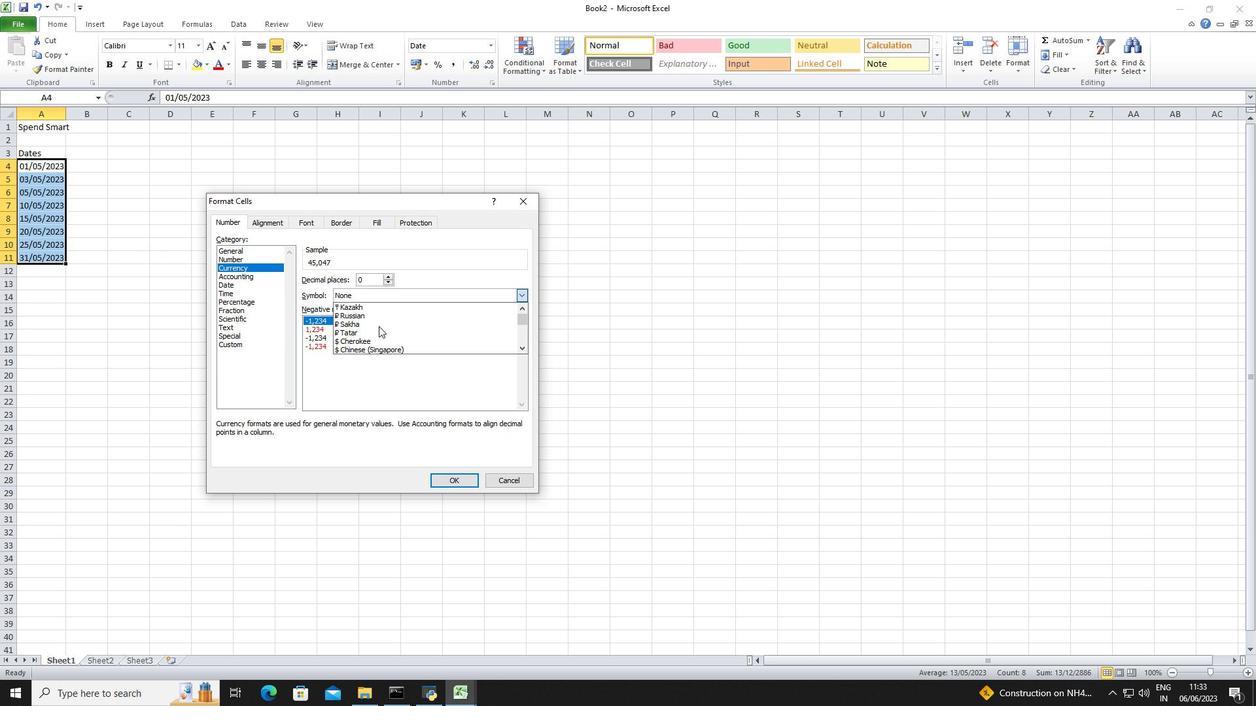 
Action: Mouse scrolled (378, 325) with delta (0, 0)
Screenshot: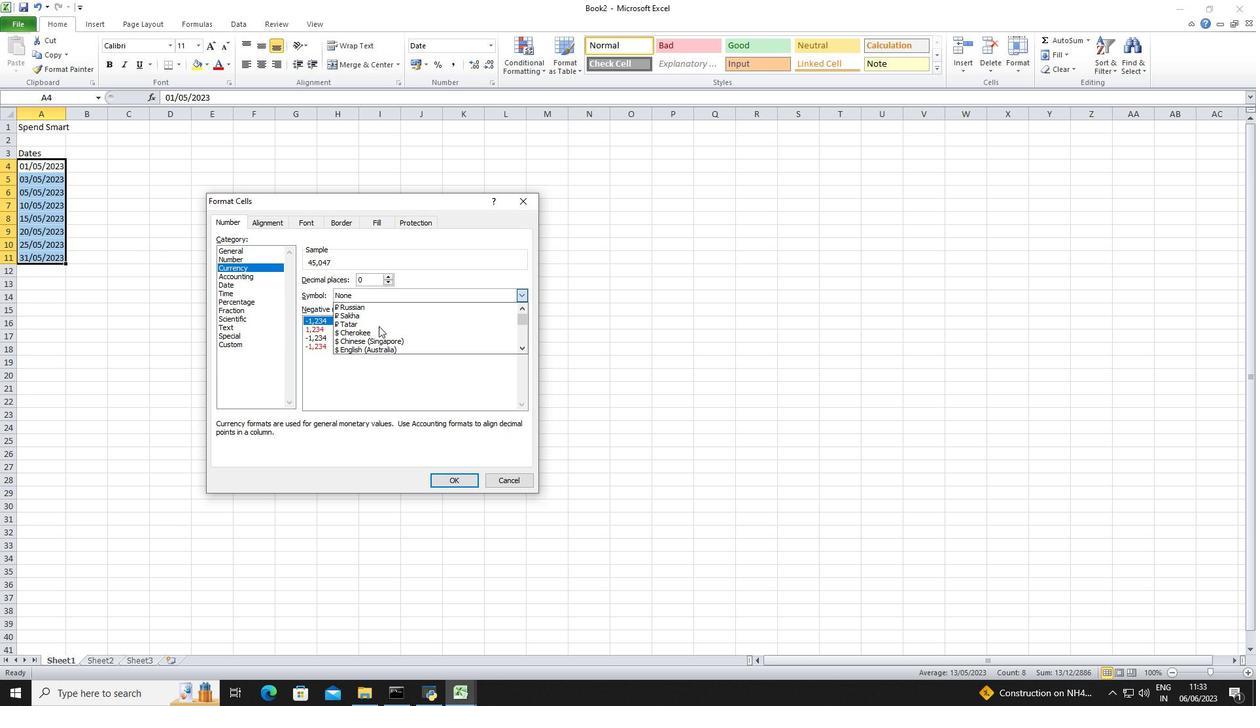 
Action: Mouse scrolled (378, 325) with delta (0, 0)
Screenshot: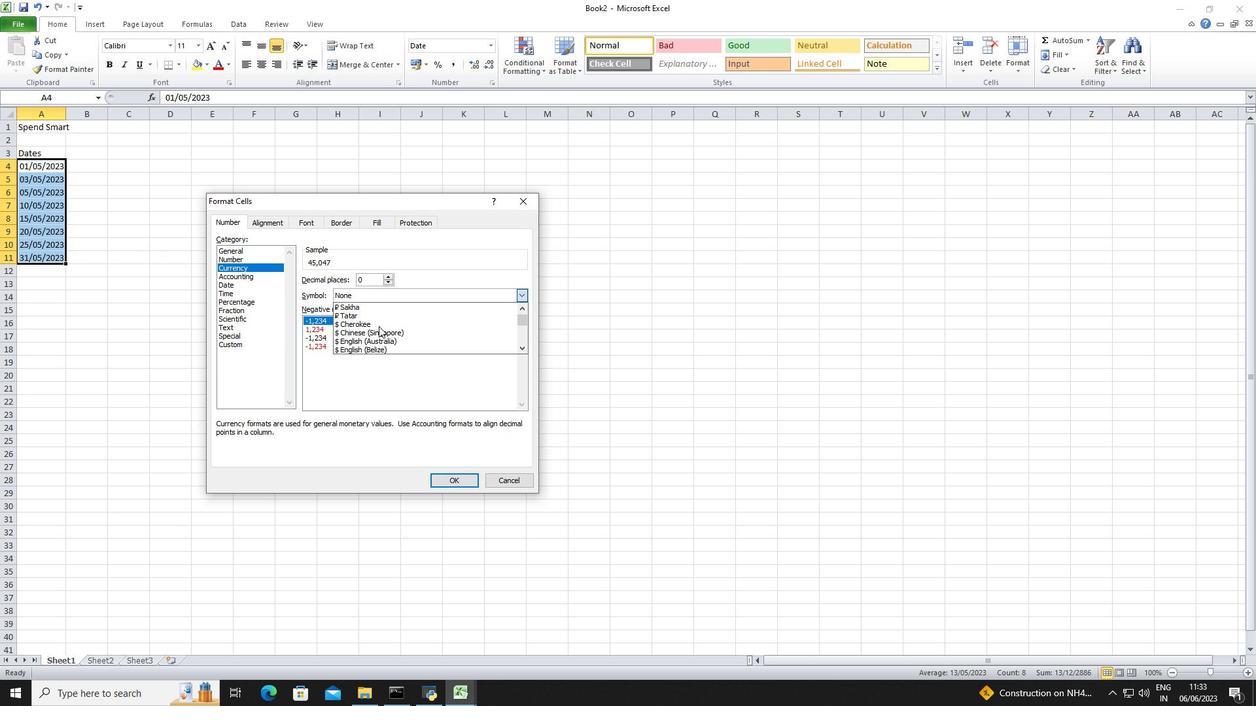 
Action: Mouse scrolled (378, 325) with delta (0, 0)
Screenshot: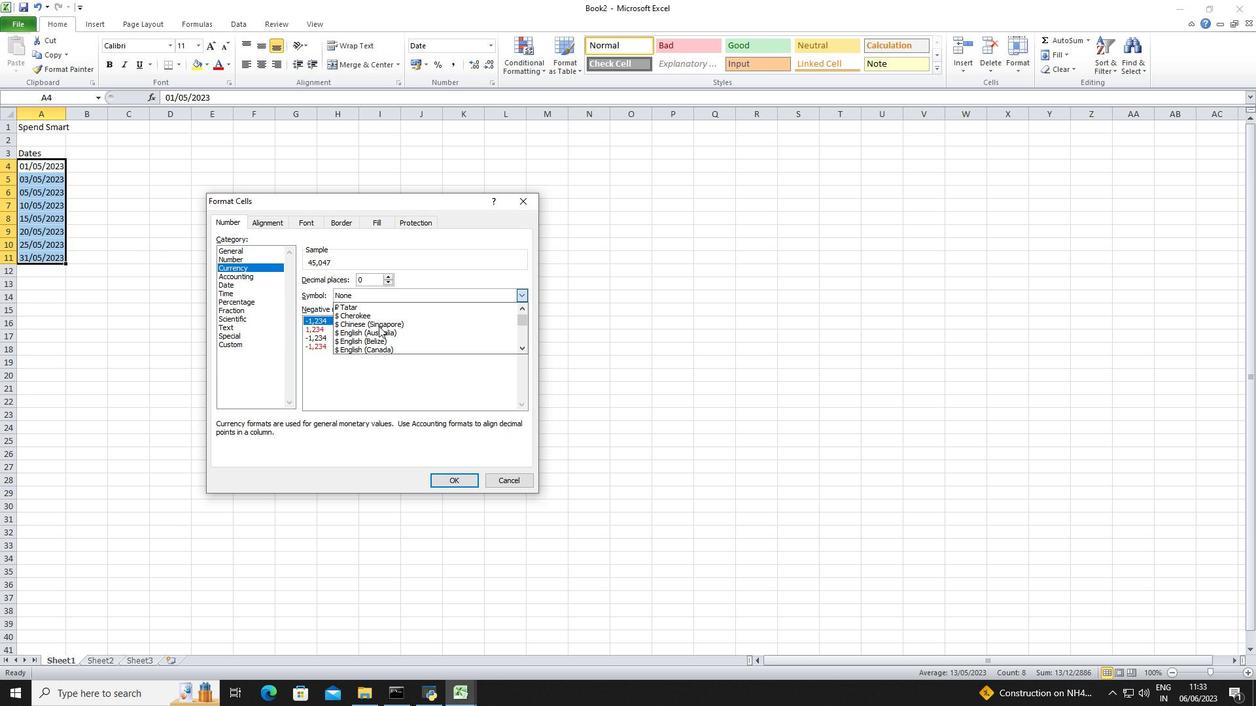 
Action: Mouse scrolled (378, 325) with delta (0, 0)
Screenshot: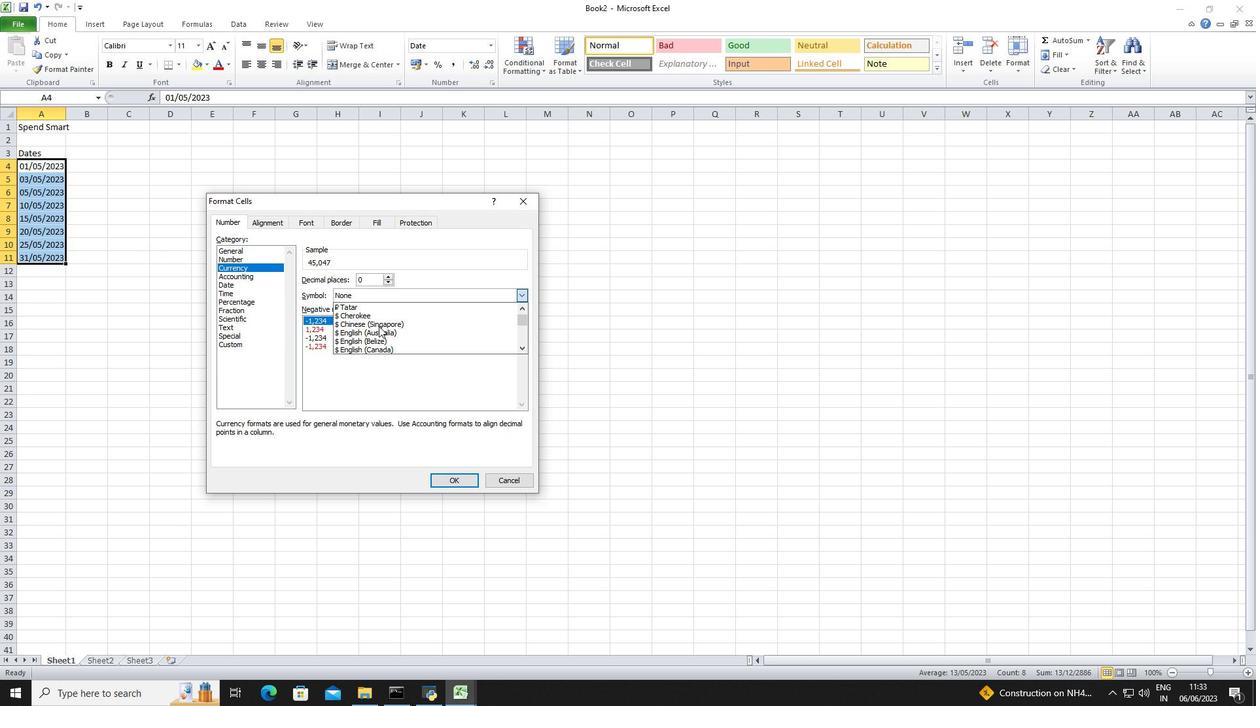 
Action: Mouse scrolled (378, 327) with delta (0, 0)
Screenshot: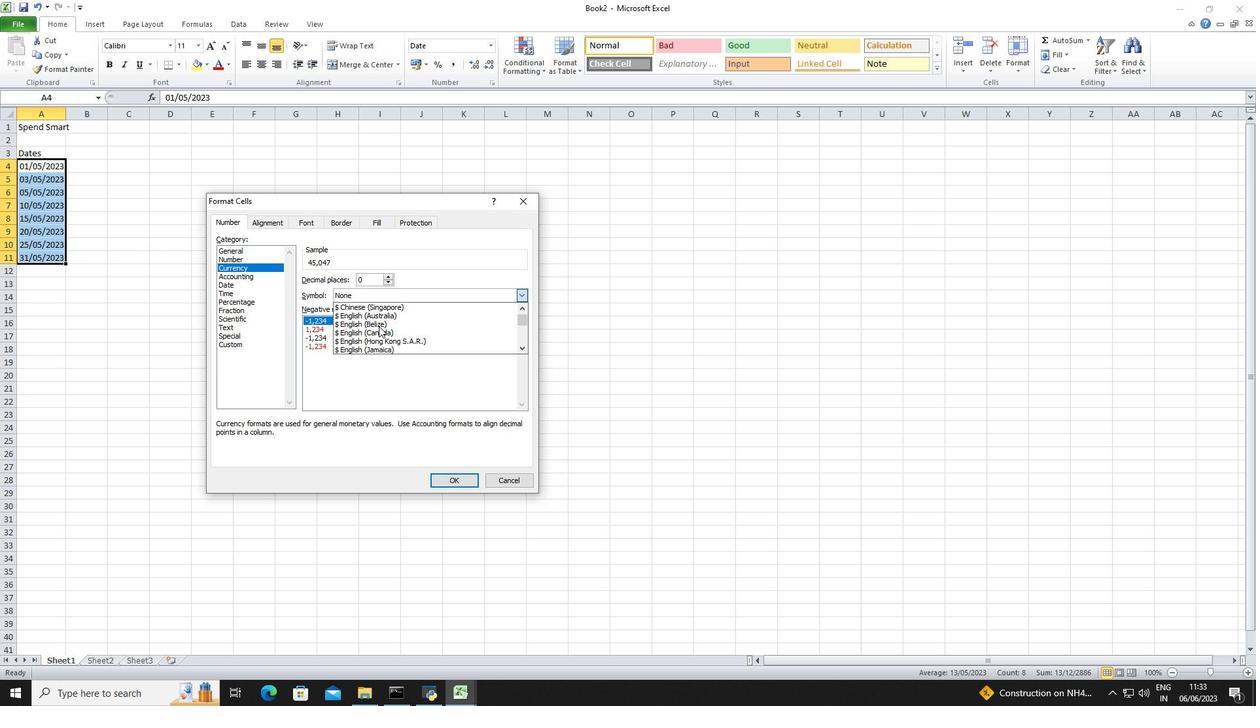 
Action: Mouse moved to (382, 318)
Screenshot: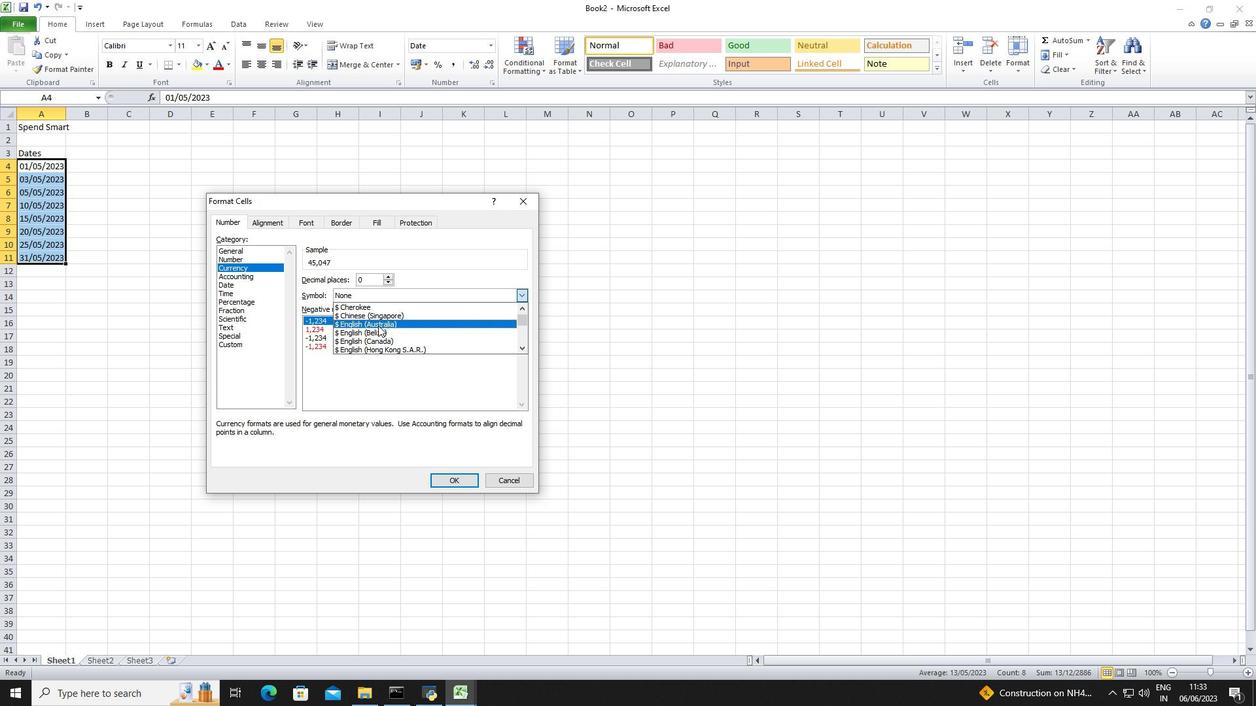 
Action: Mouse pressed left at (382, 318)
Screenshot: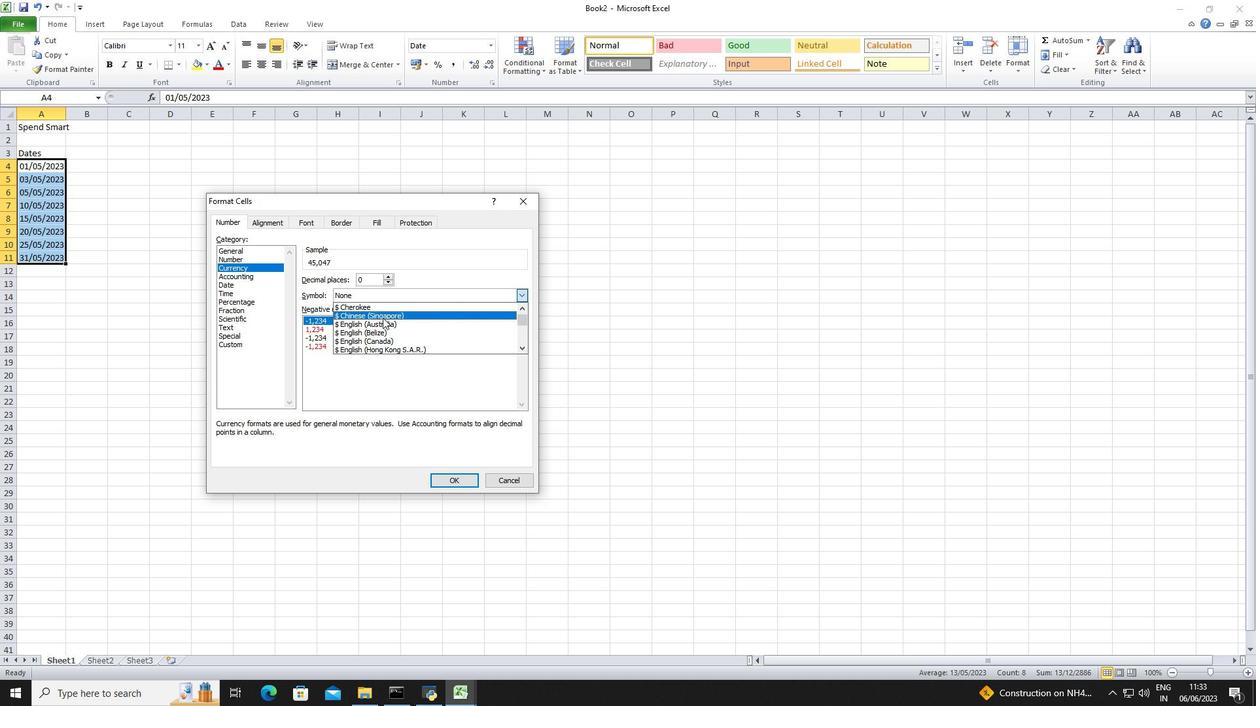 
Action: Mouse moved to (401, 300)
Screenshot: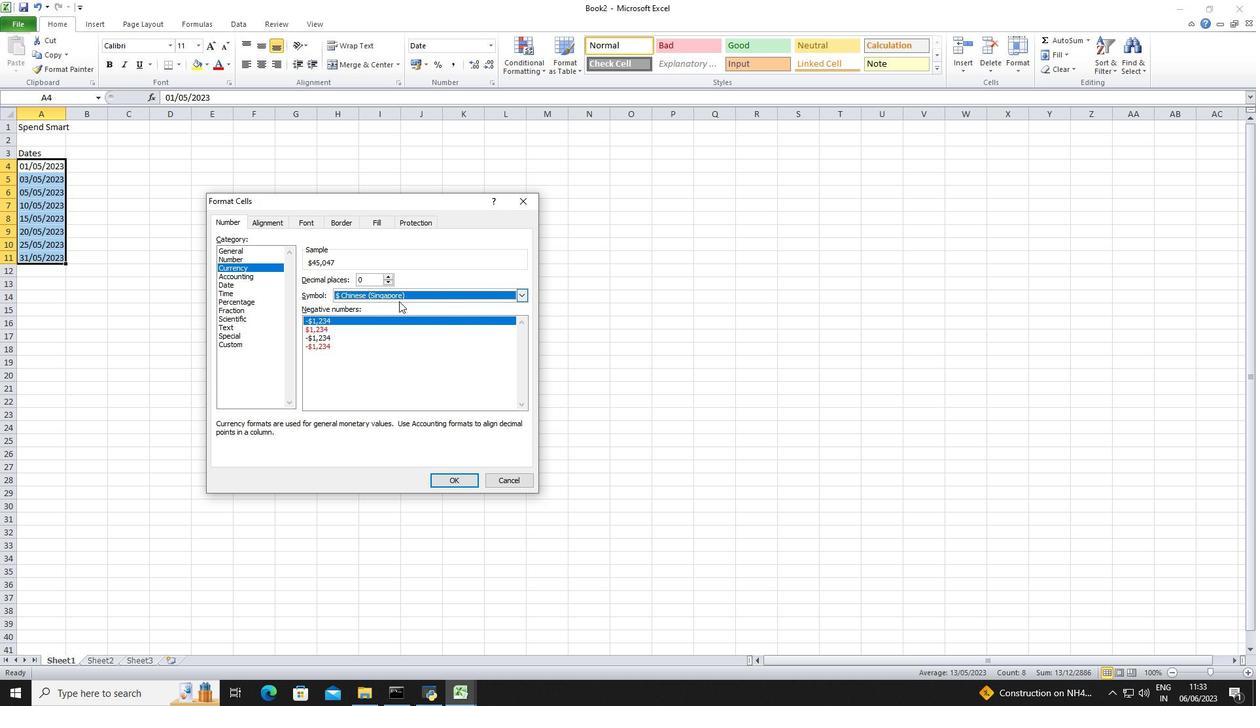 
Action: Mouse pressed left at (401, 300)
Screenshot: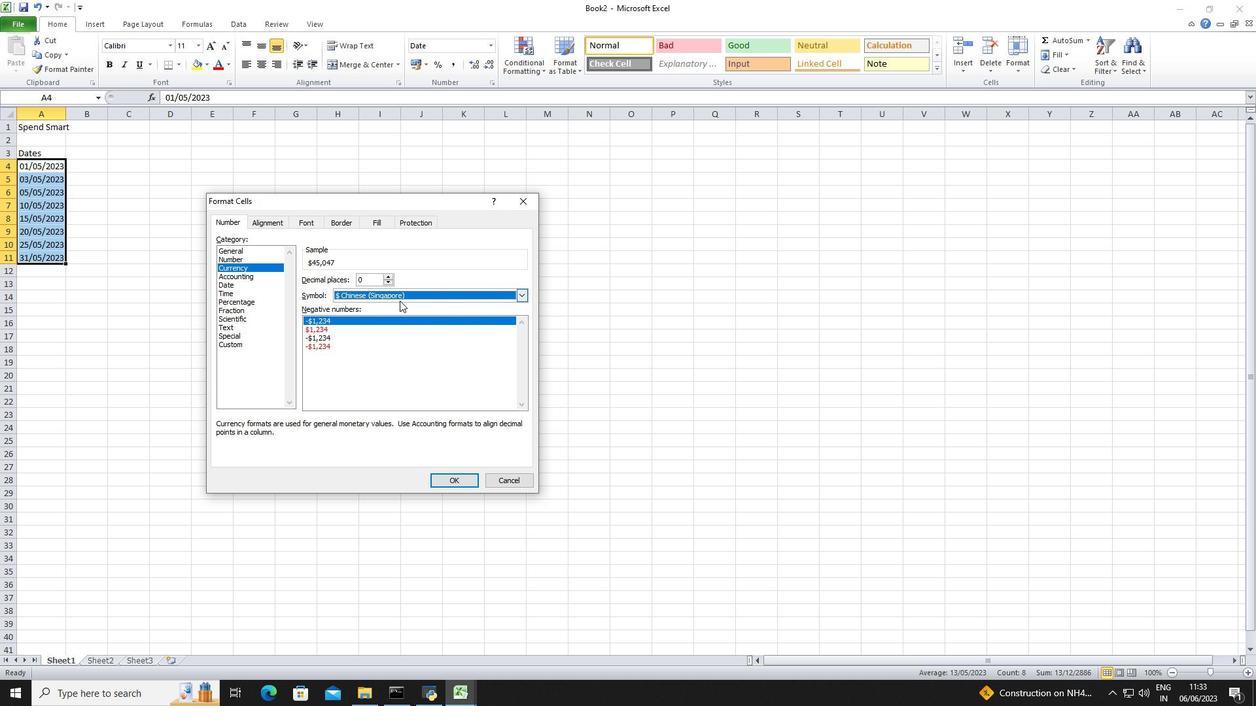 
Action: Mouse moved to (380, 321)
Screenshot: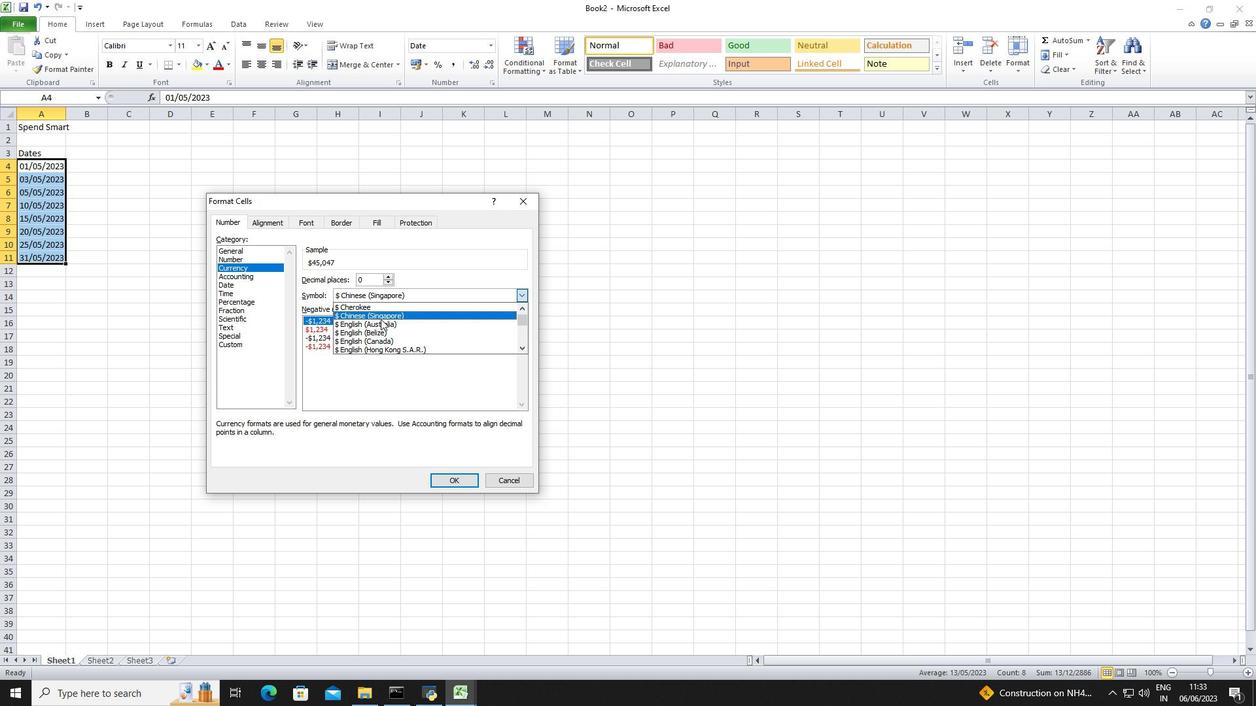 
Action: Mouse pressed left at (380, 321)
Screenshot: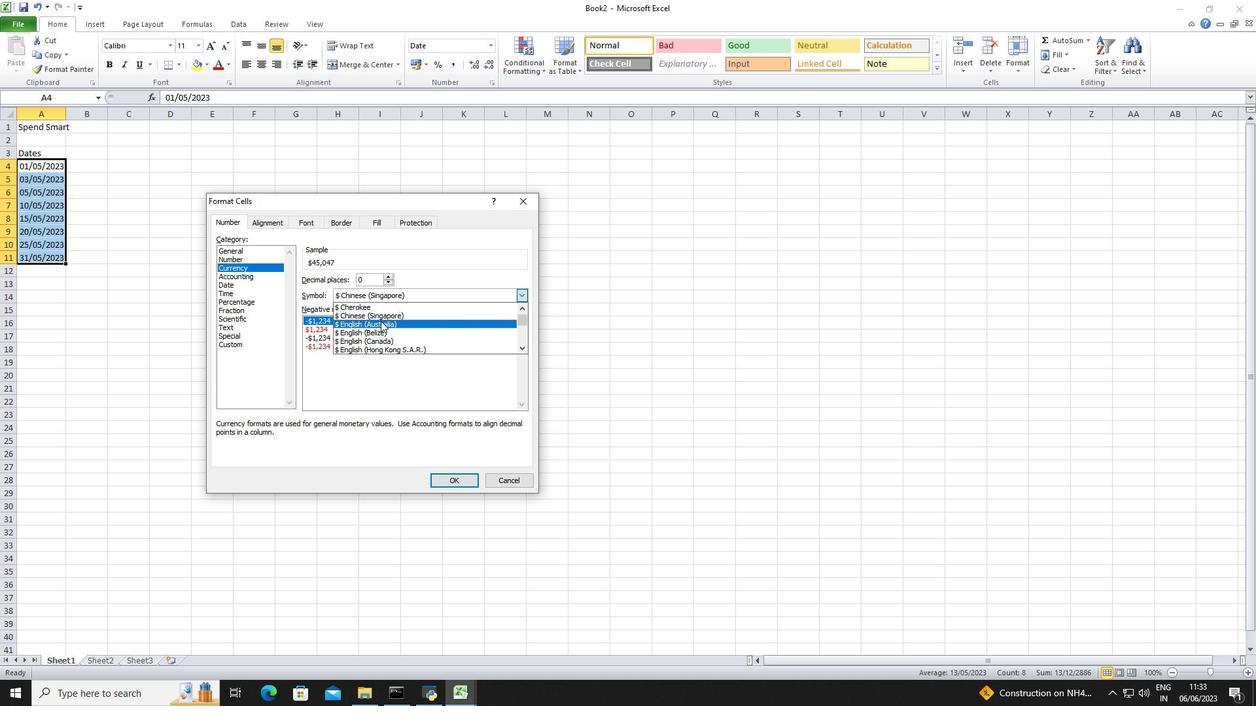 
Action: Mouse moved to (450, 479)
Screenshot: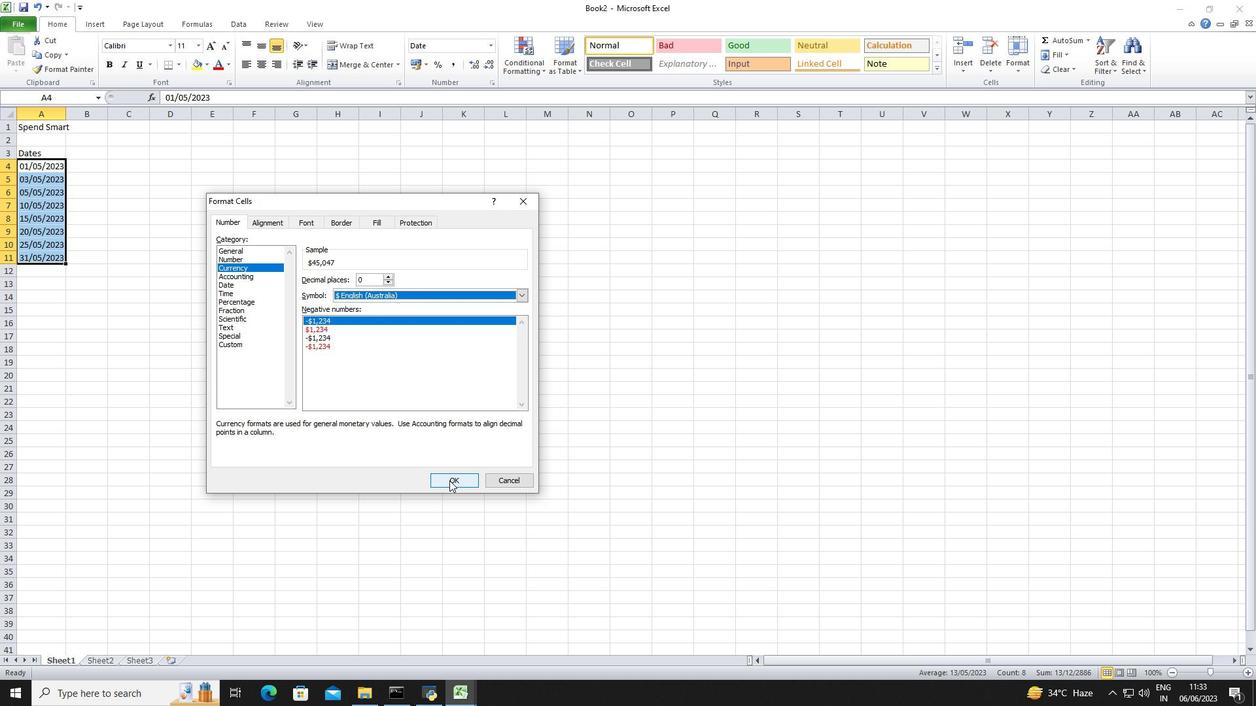 
Action: Mouse pressed left at (450, 479)
Screenshot: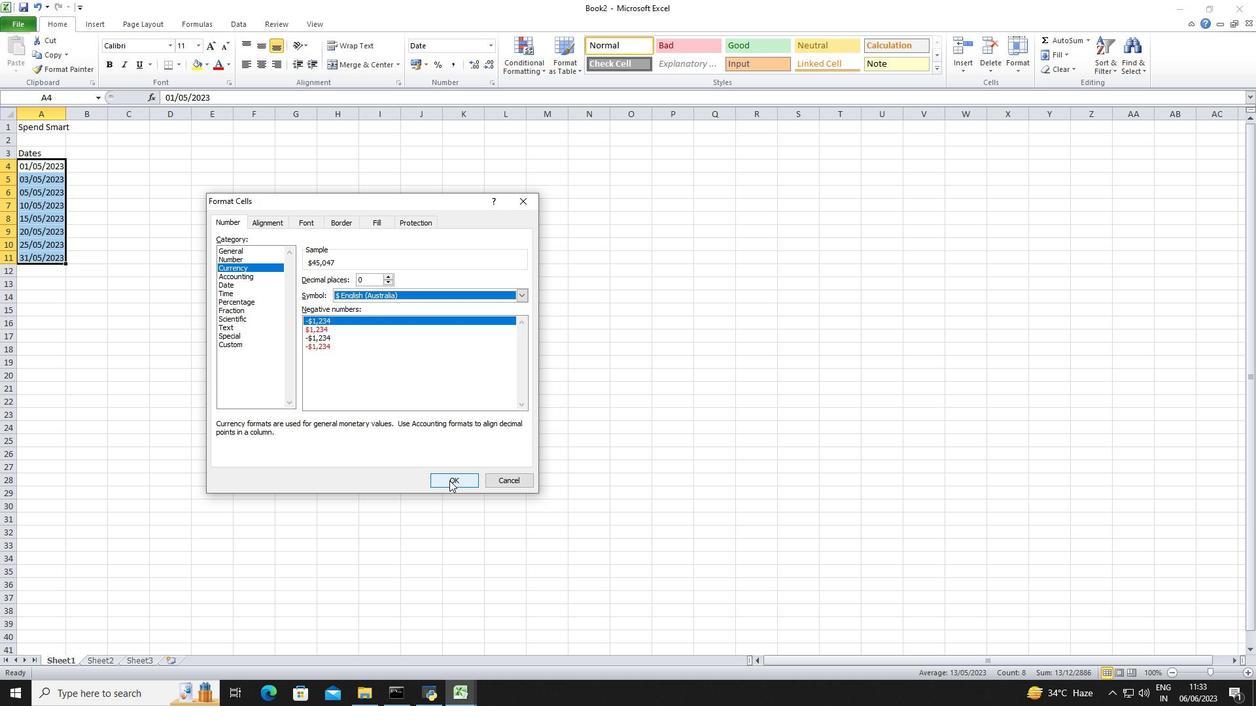
Action: Mouse moved to (36, 3)
Screenshot: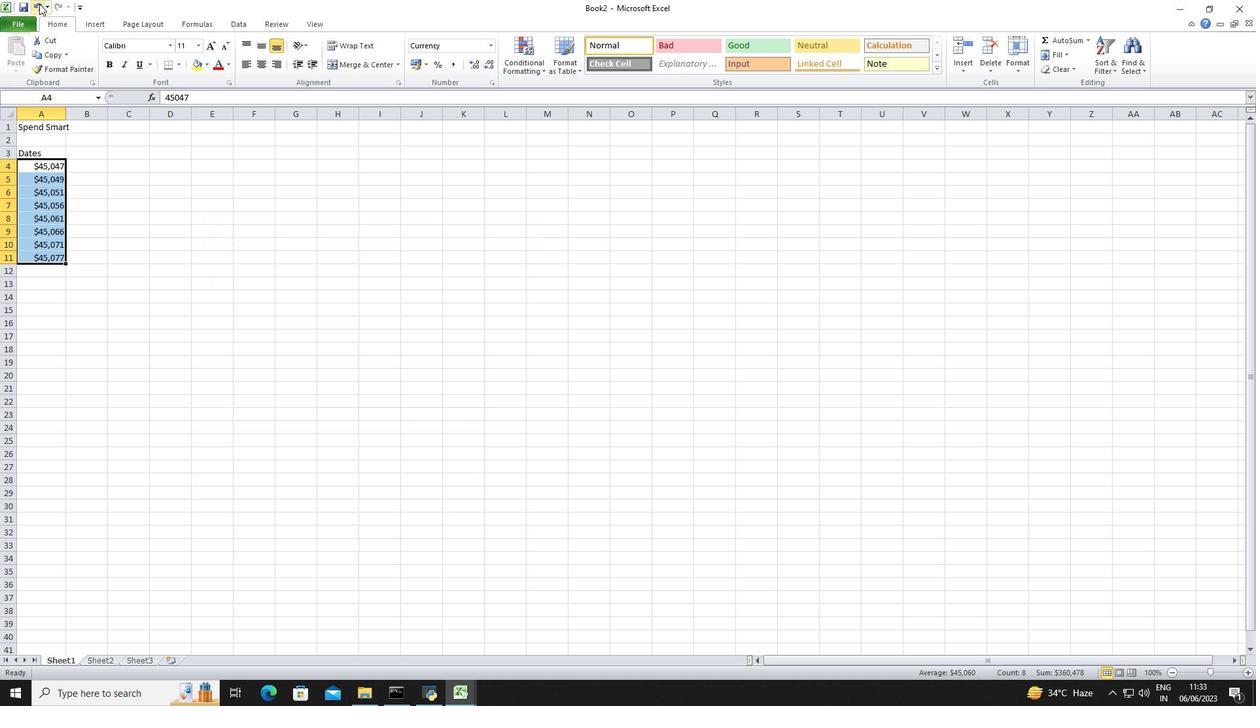 
Action: Mouse pressed left at (36, 3)
Screenshot: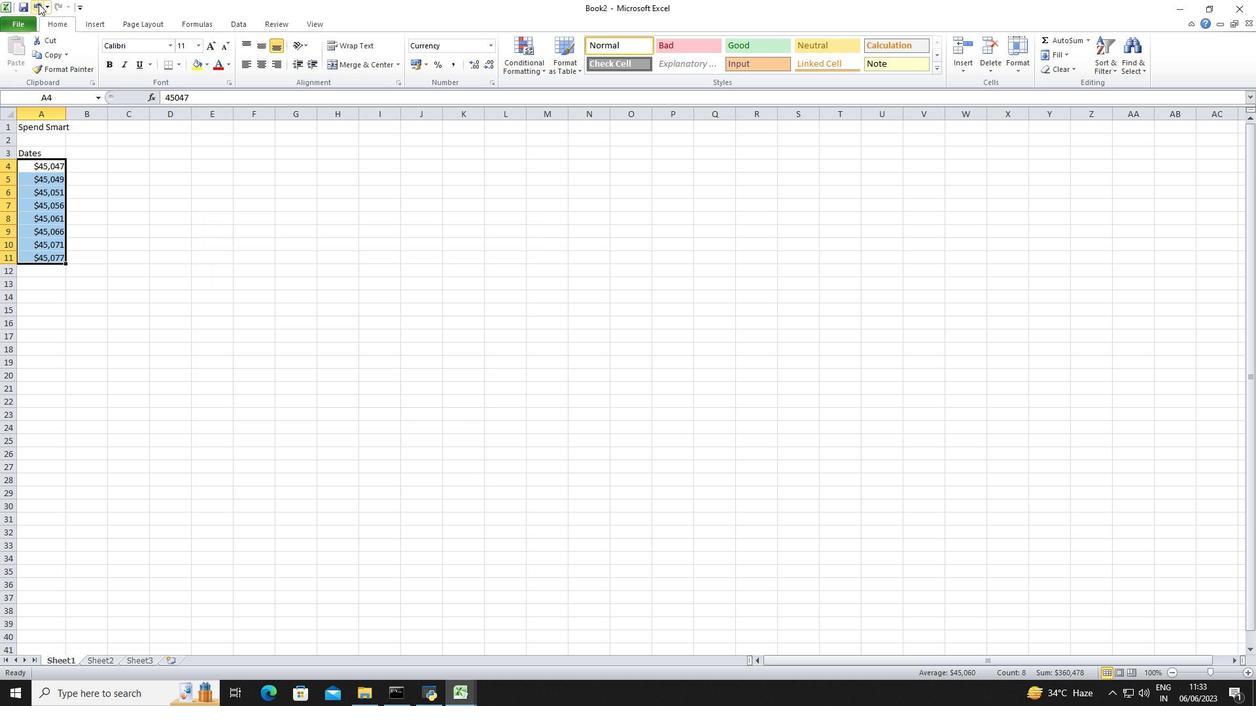 
Action: Mouse moved to (33, 230)
Screenshot: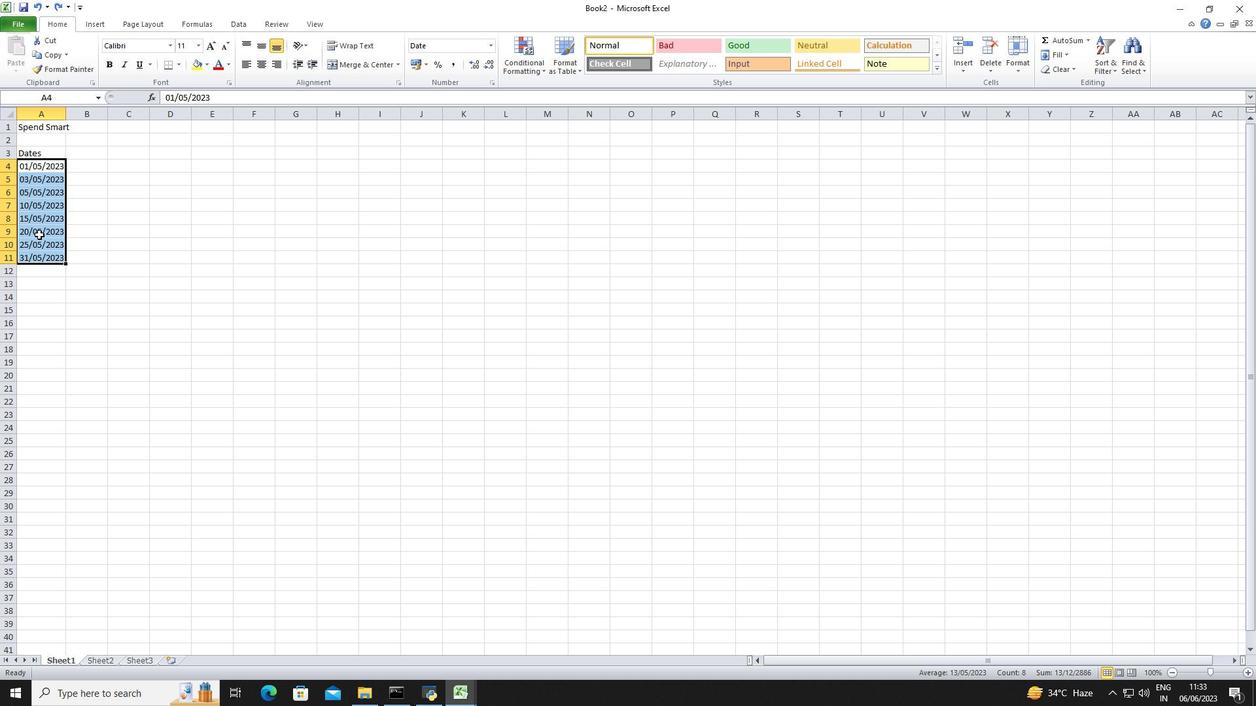 
Action: Mouse pressed right at (33, 230)
Screenshot: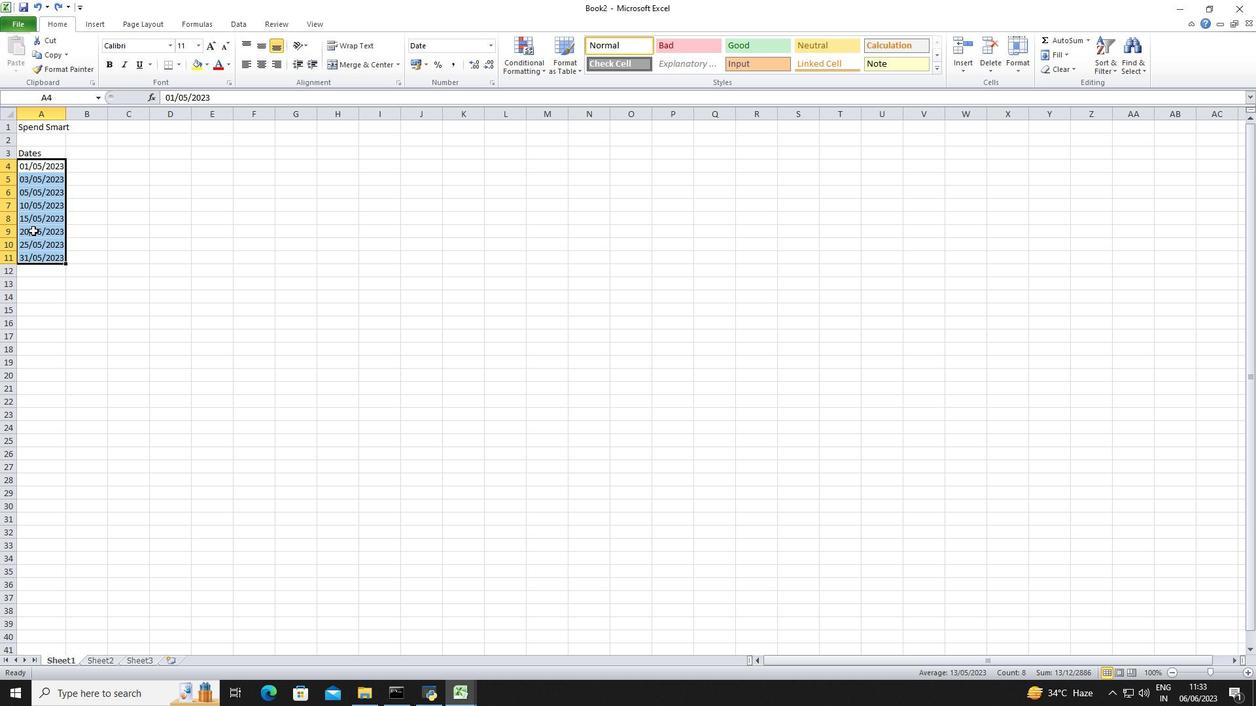 
Action: Mouse moved to (109, 405)
Screenshot: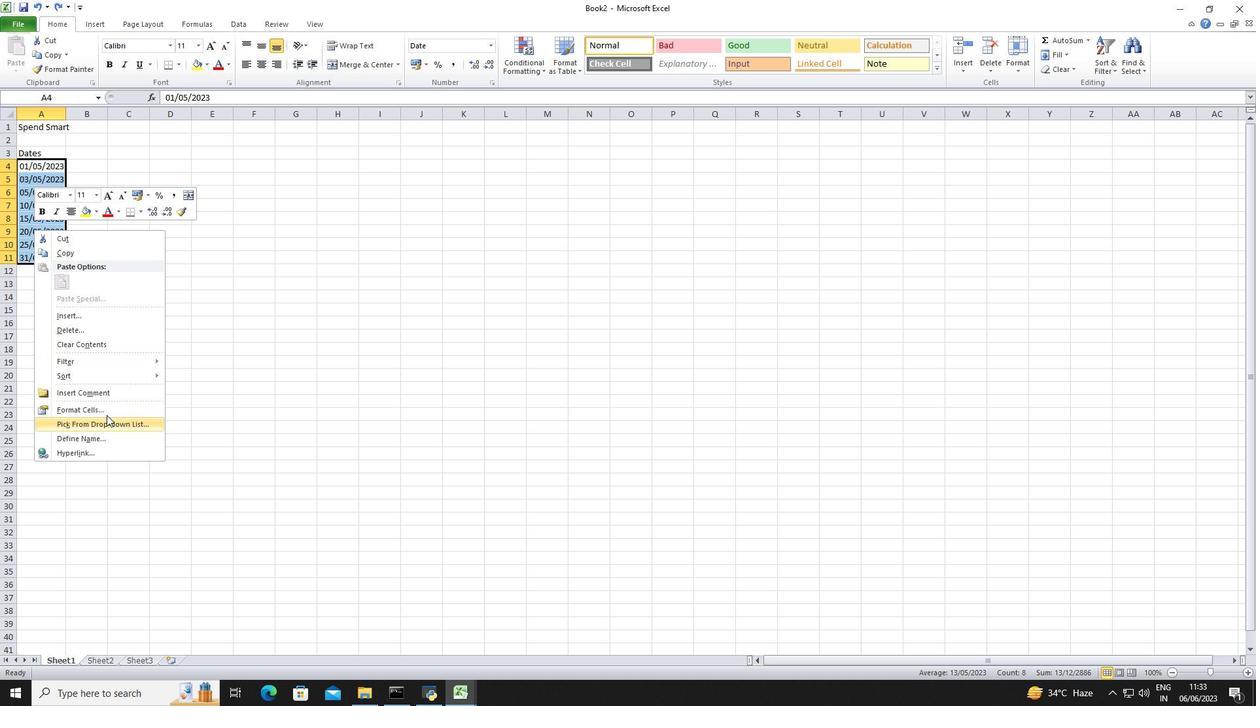
Action: Mouse pressed left at (109, 405)
Screenshot: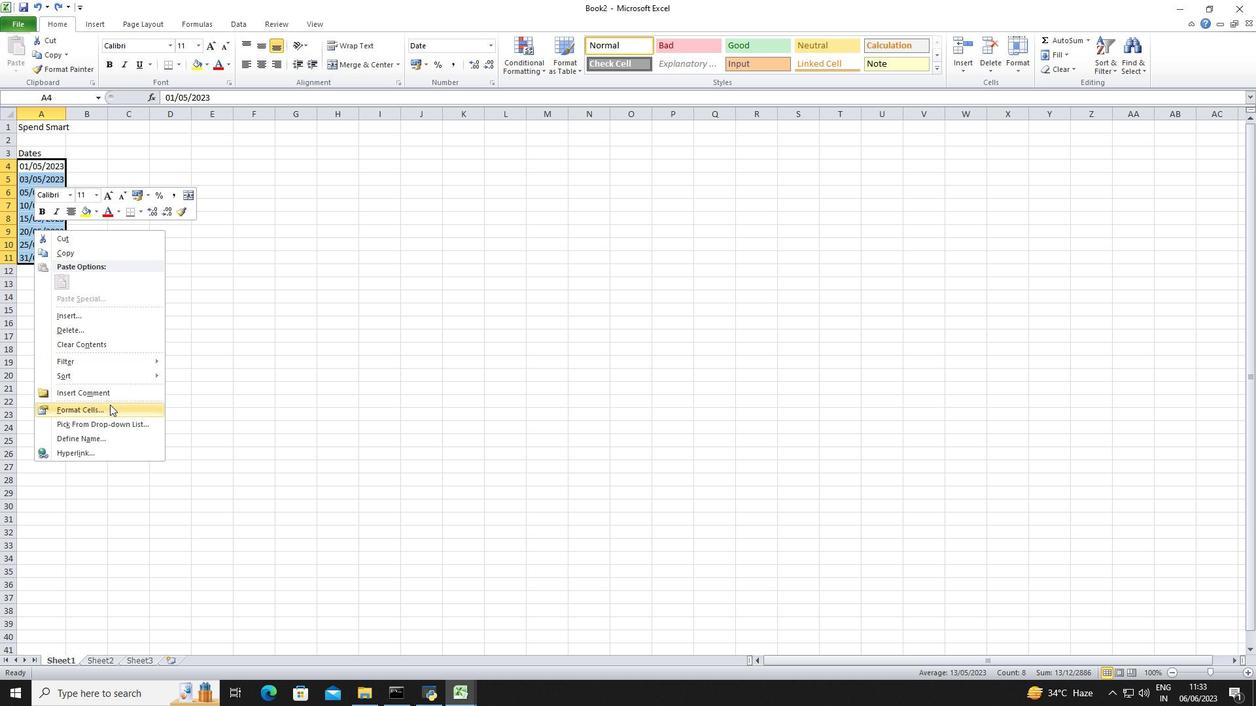 
Action: Mouse moved to (179, 250)
Screenshot: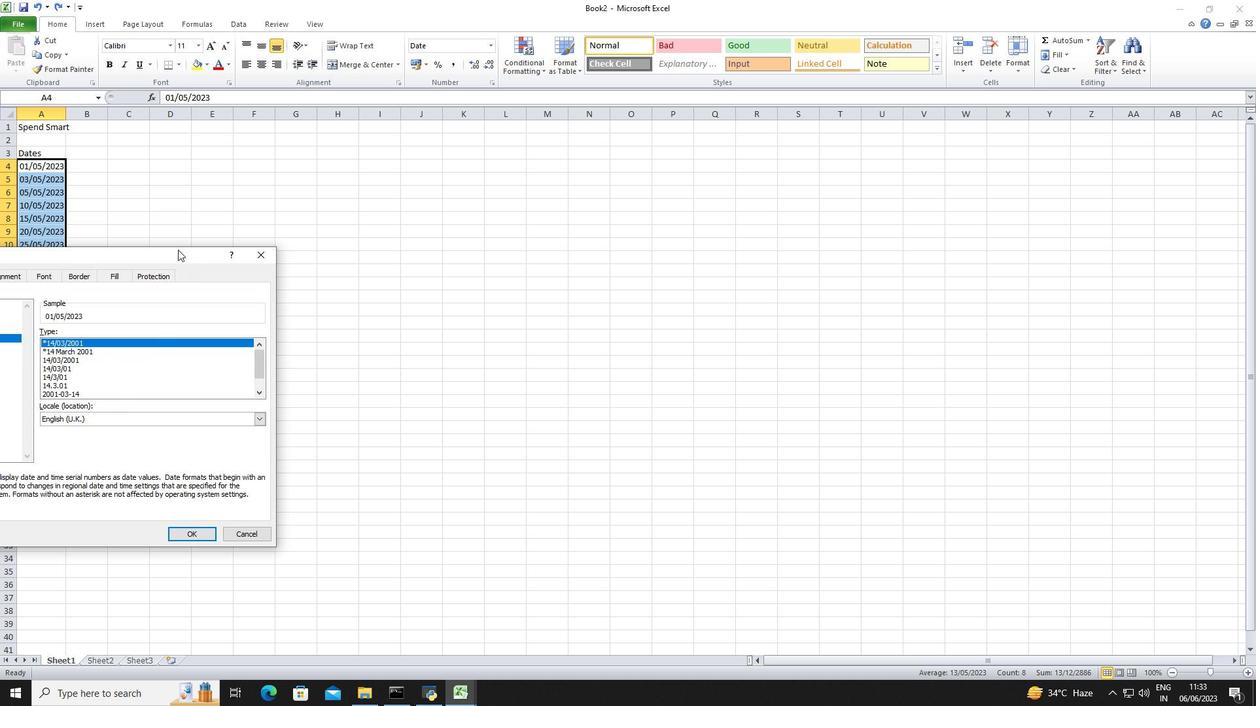 
Action: Mouse pressed left at (179, 250)
Screenshot: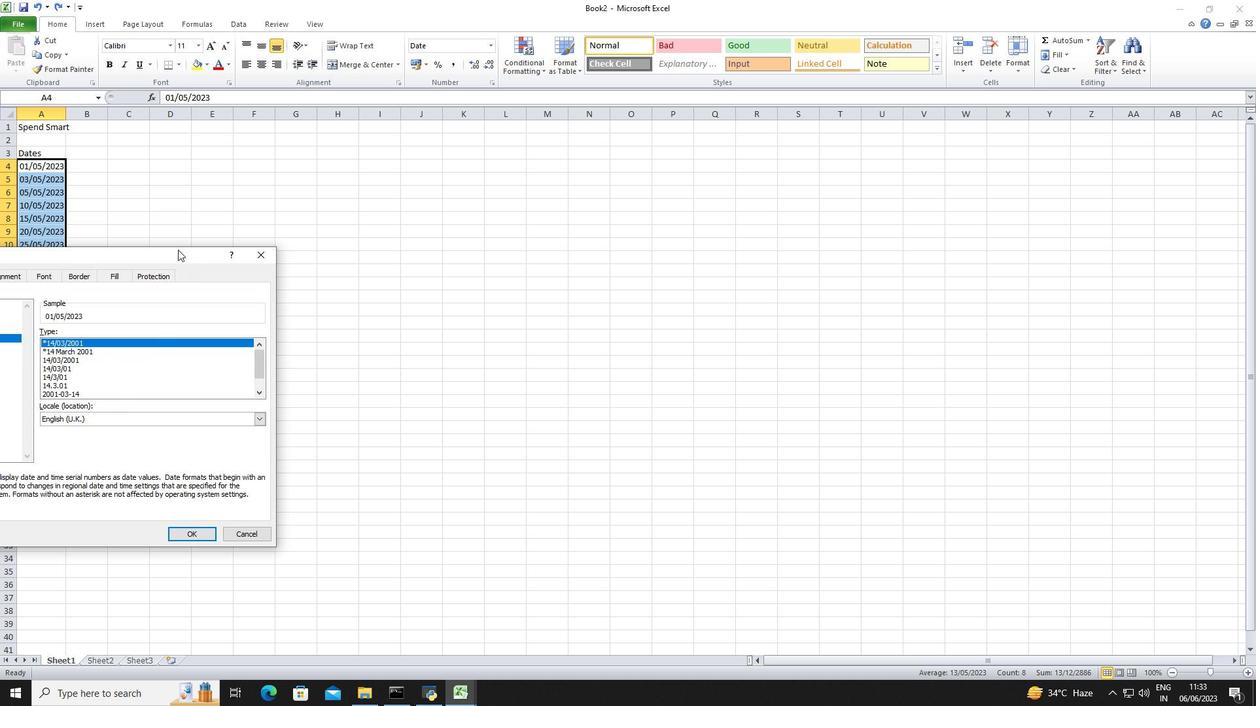 
Action: Mouse moved to (166, 384)
Screenshot: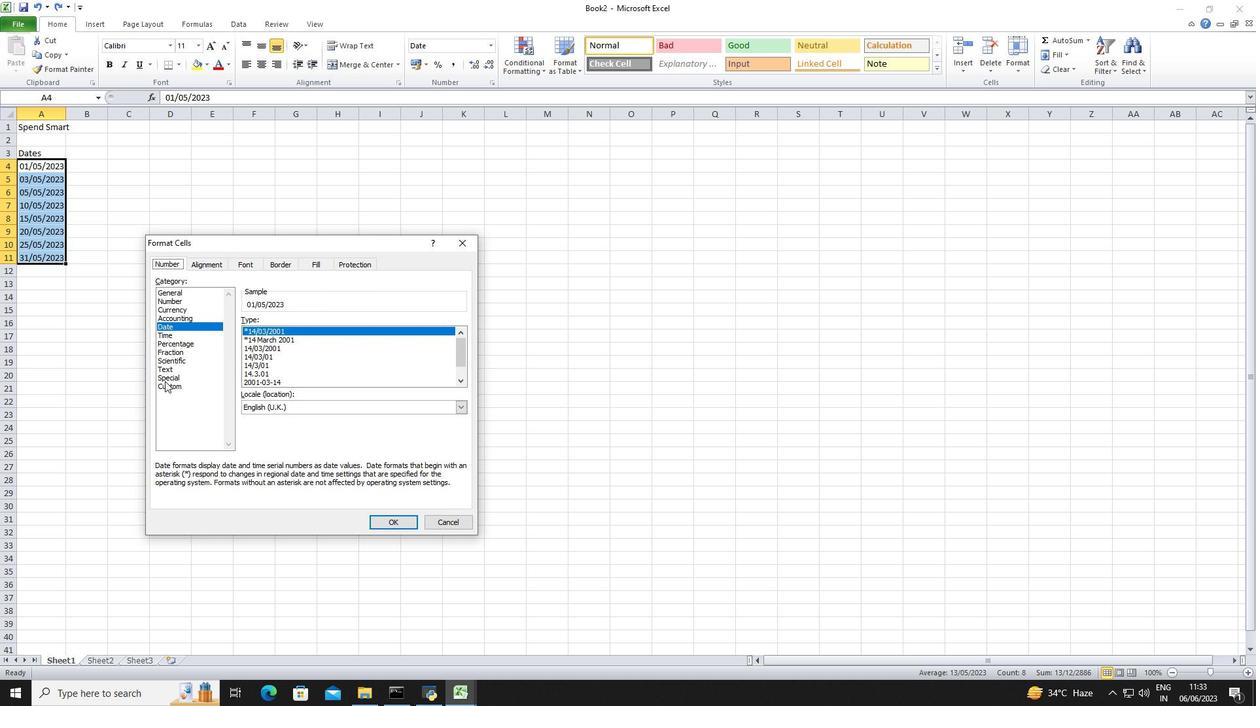 
Action: Mouse pressed left at (166, 384)
Screenshot: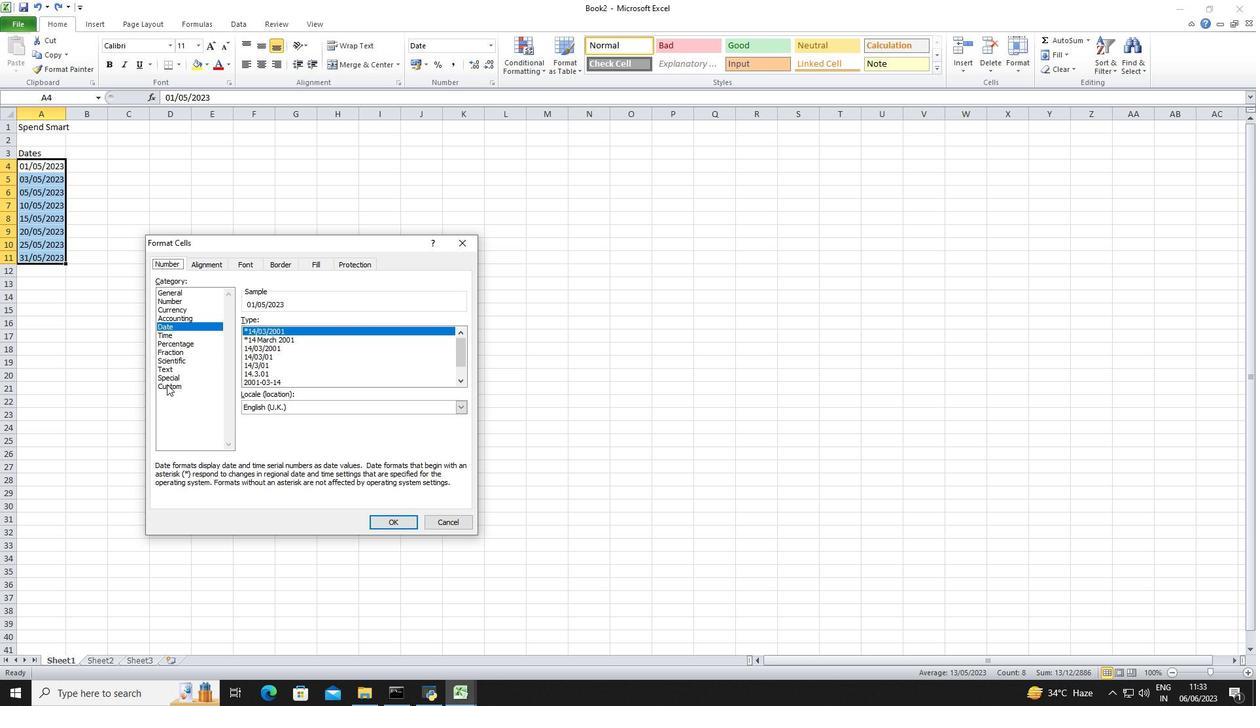 
Action: Mouse moved to (302, 357)
Screenshot: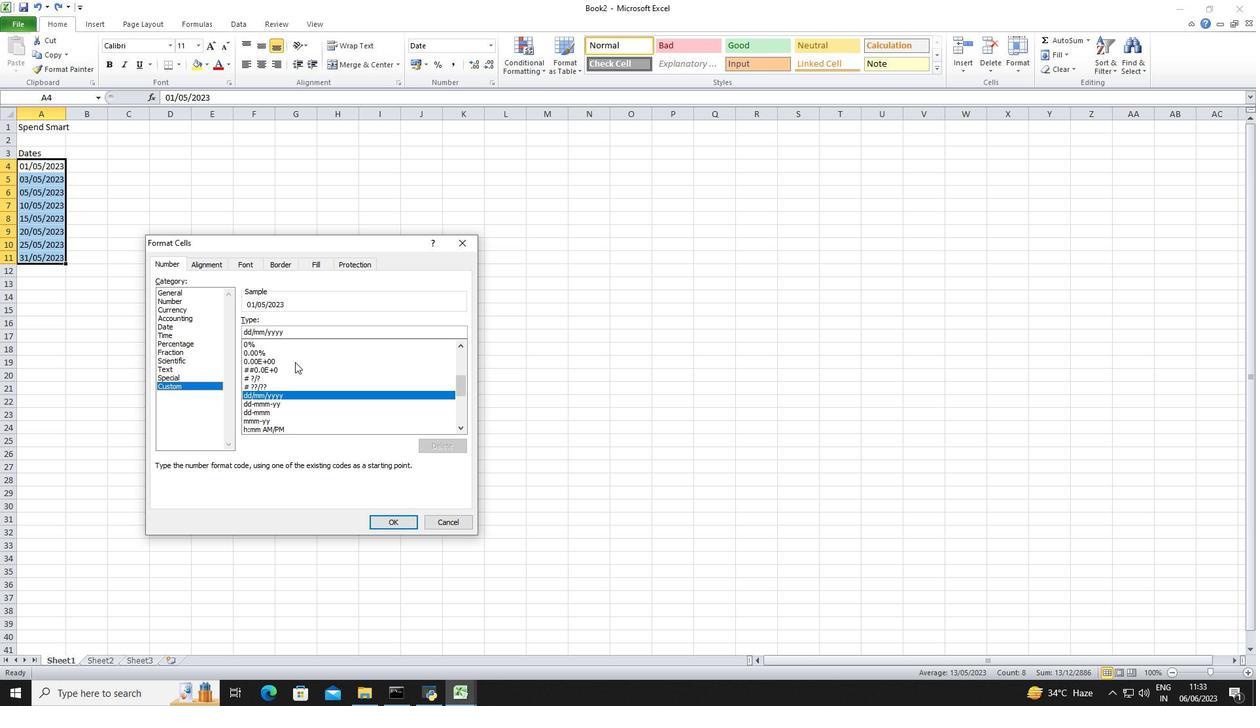 
Action: Mouse scrolled (302, 357) with delta (0, 0)
Screenshot: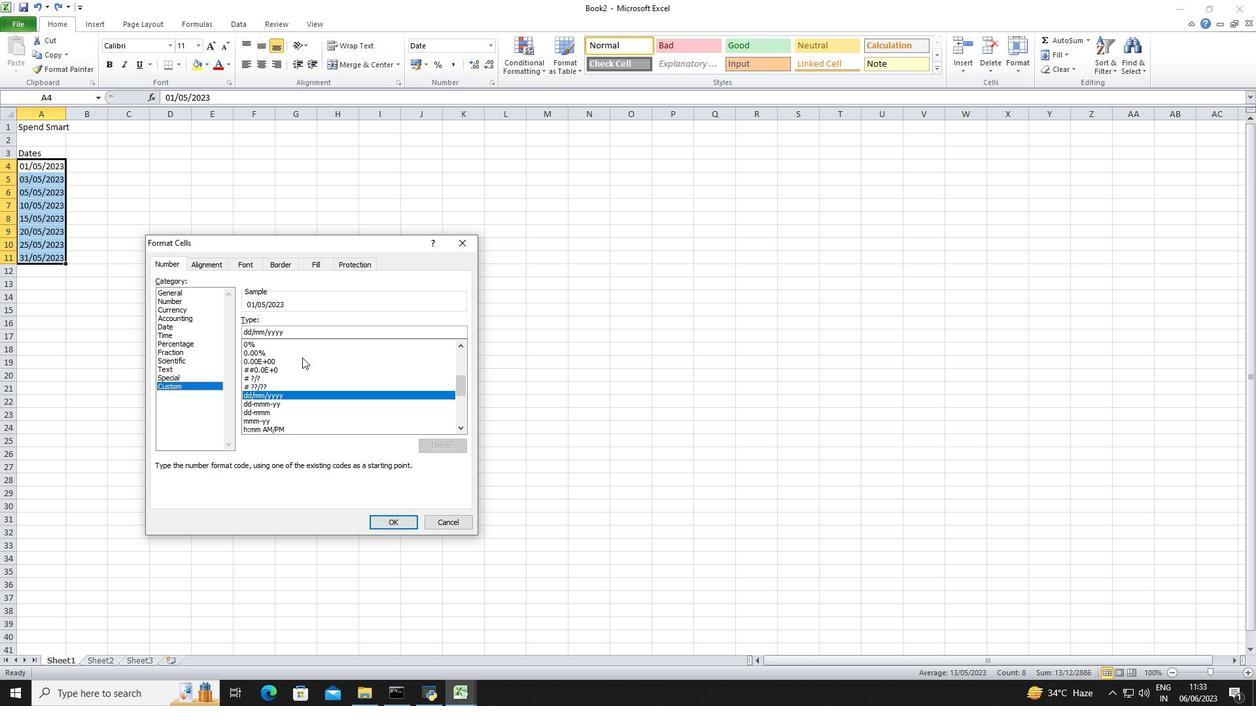 
Action: Mouse scrolled (302, 357) with delta (0, 0)
Screenshot: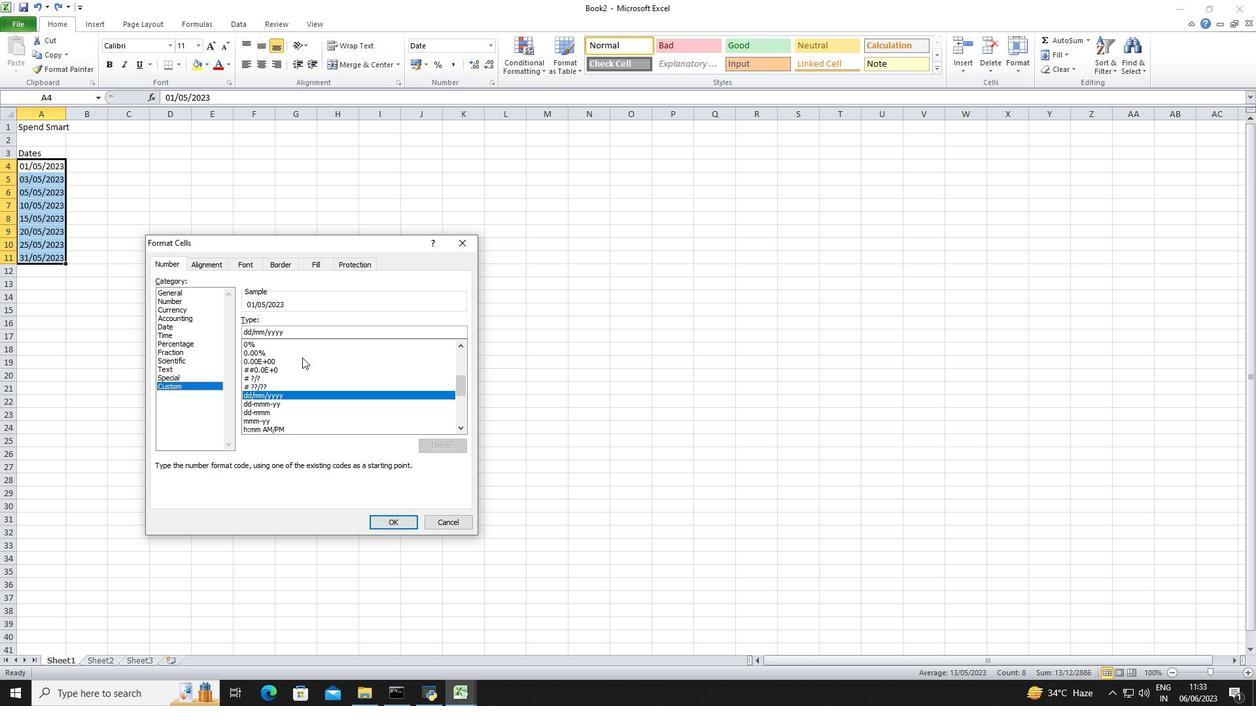 
Action: Mouse scrolled (302, 357) with delta (0, 0)
Screenshot: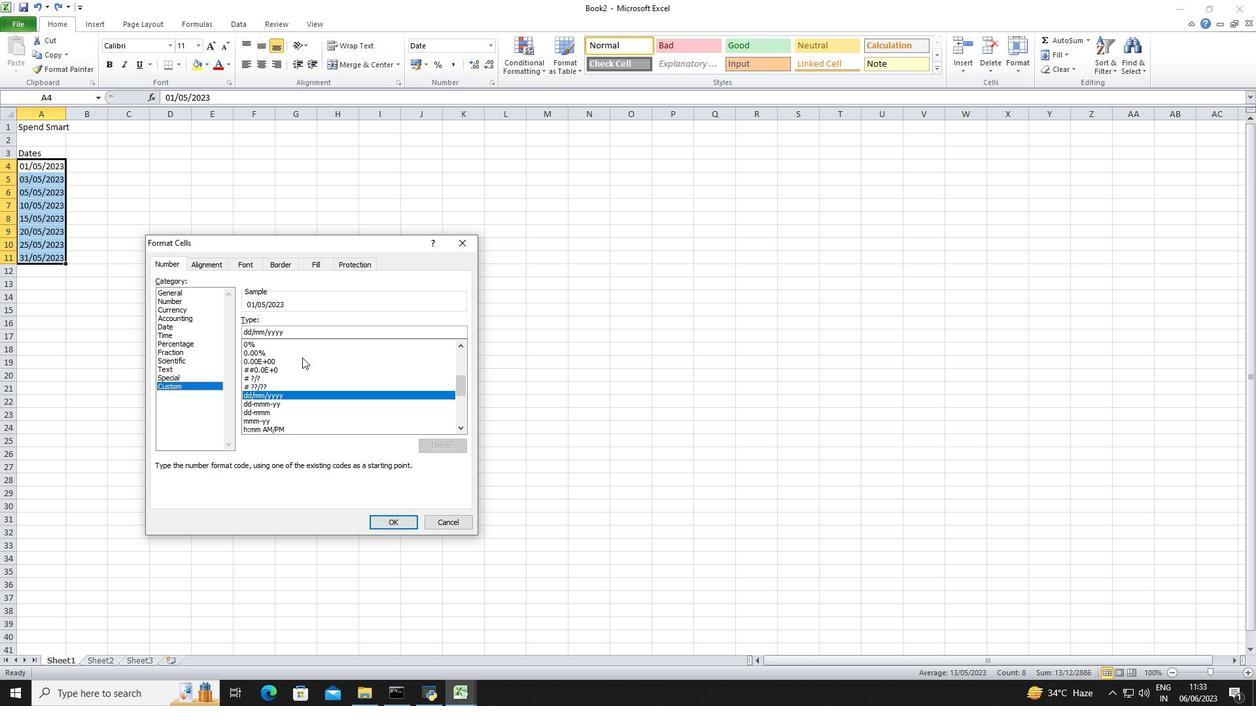 
Action: Mouse scrolled (302, 357) with delta (0, 0)
Screenshot: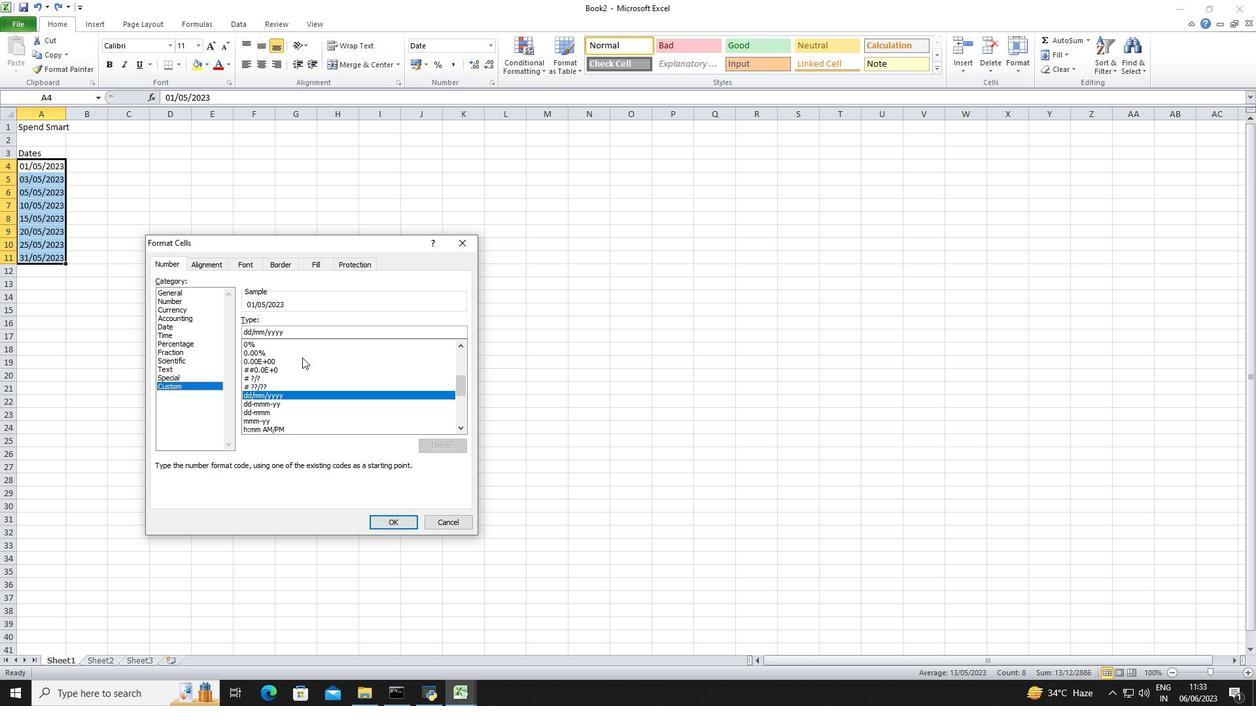 
Action: Mouse moved to (460, 383)
Screenshot: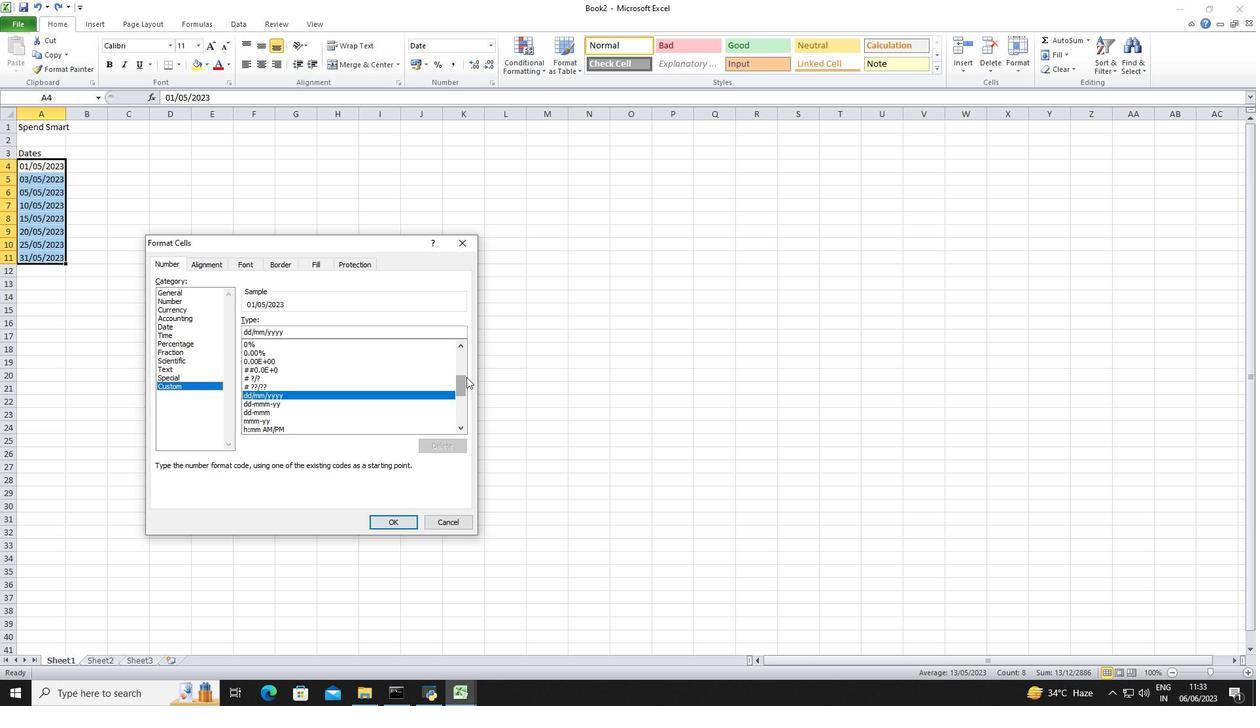 
Action: Mouse pressed left at (460, 383)
Screenshot: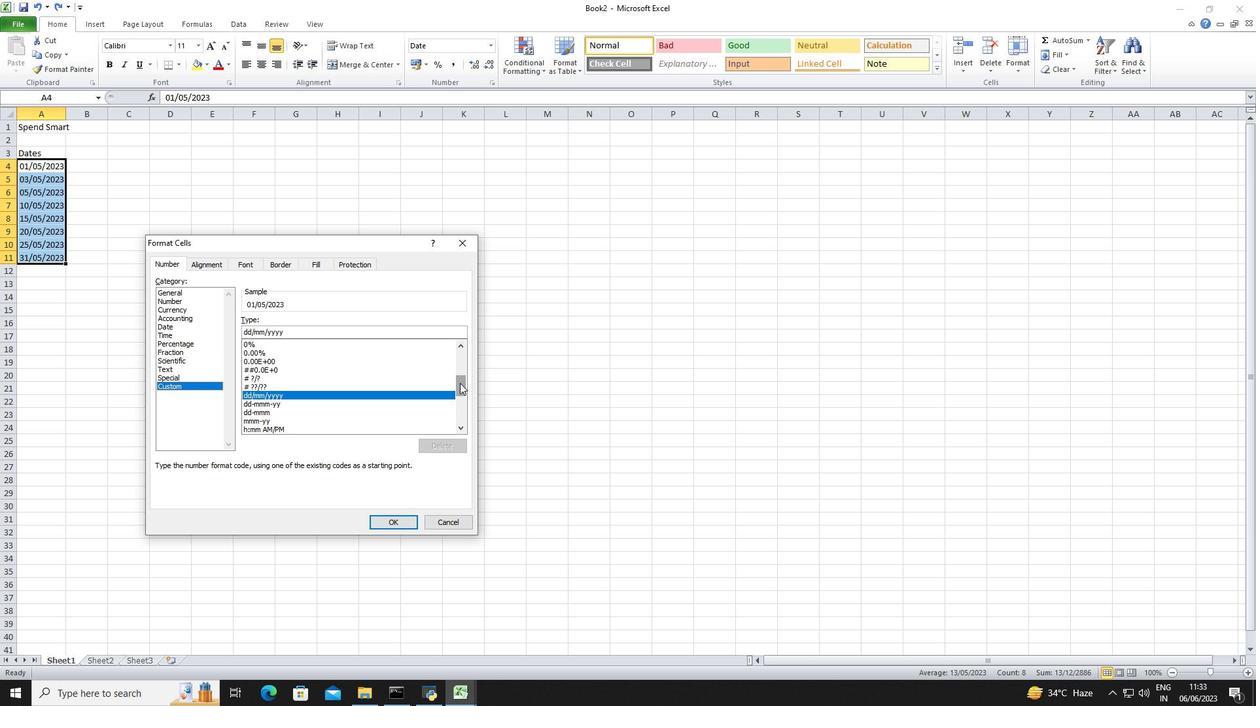 
Action: Mouse moved to (310, 333)
Screenshot: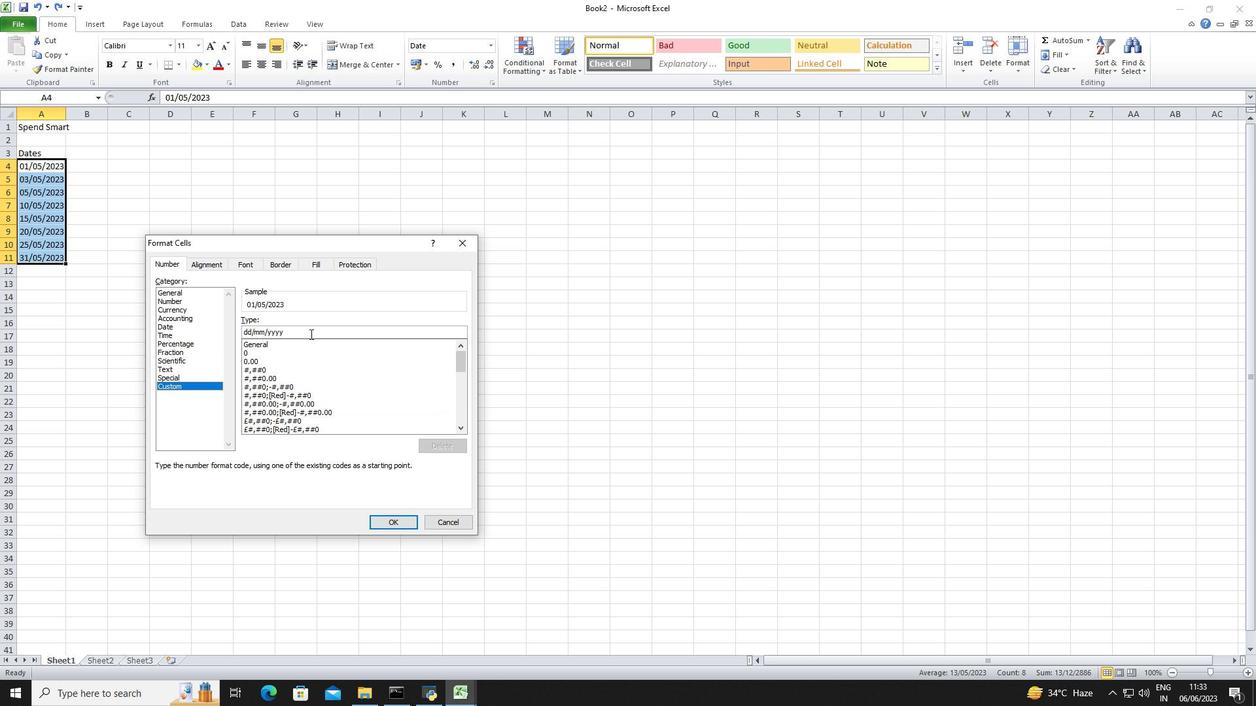 
Action: Mouse pressed left at (310, 333)
Screenshot: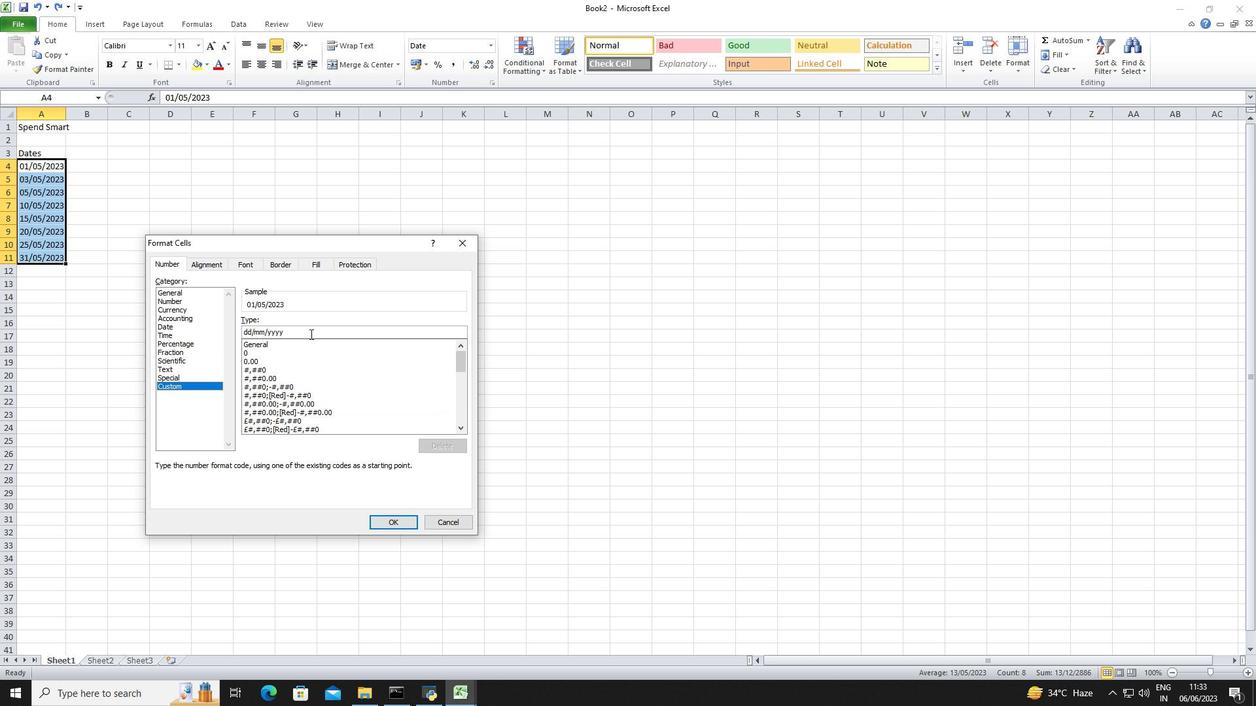 
Action: Mouse moved to (229, 332)
Screenshot: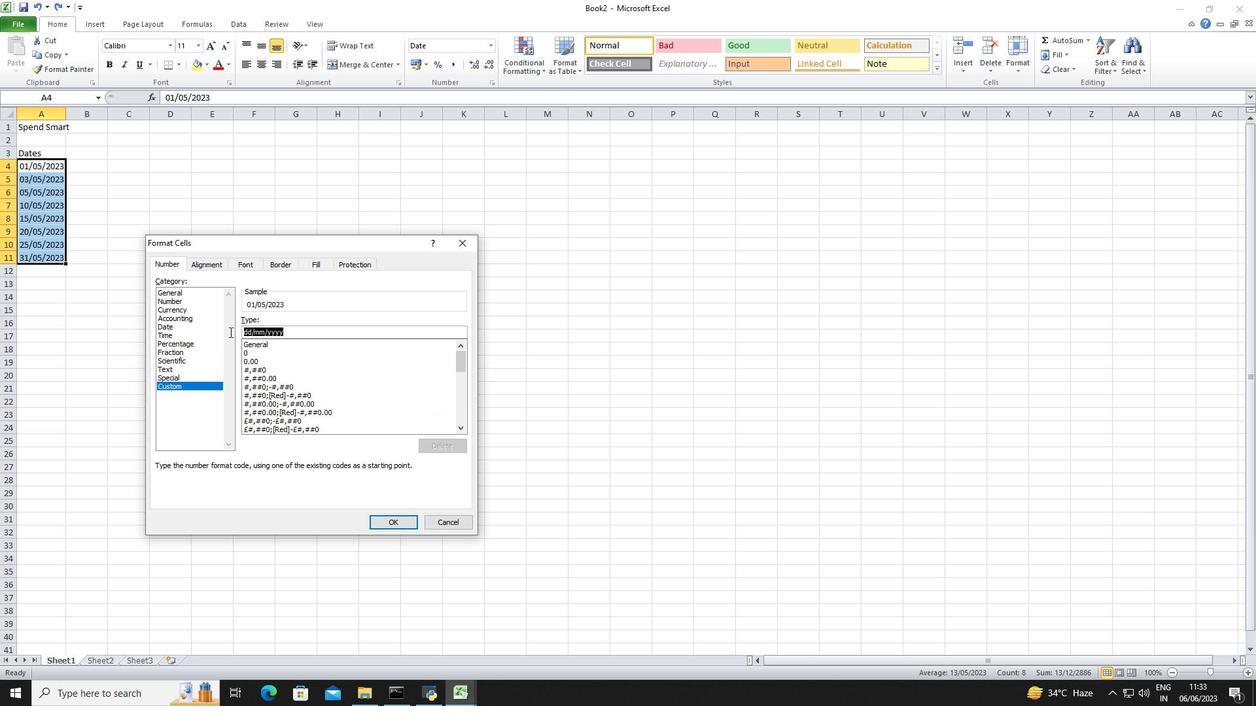 
Action: Key pressed yyyy/mm/dd<Key.enter>
Screenshot: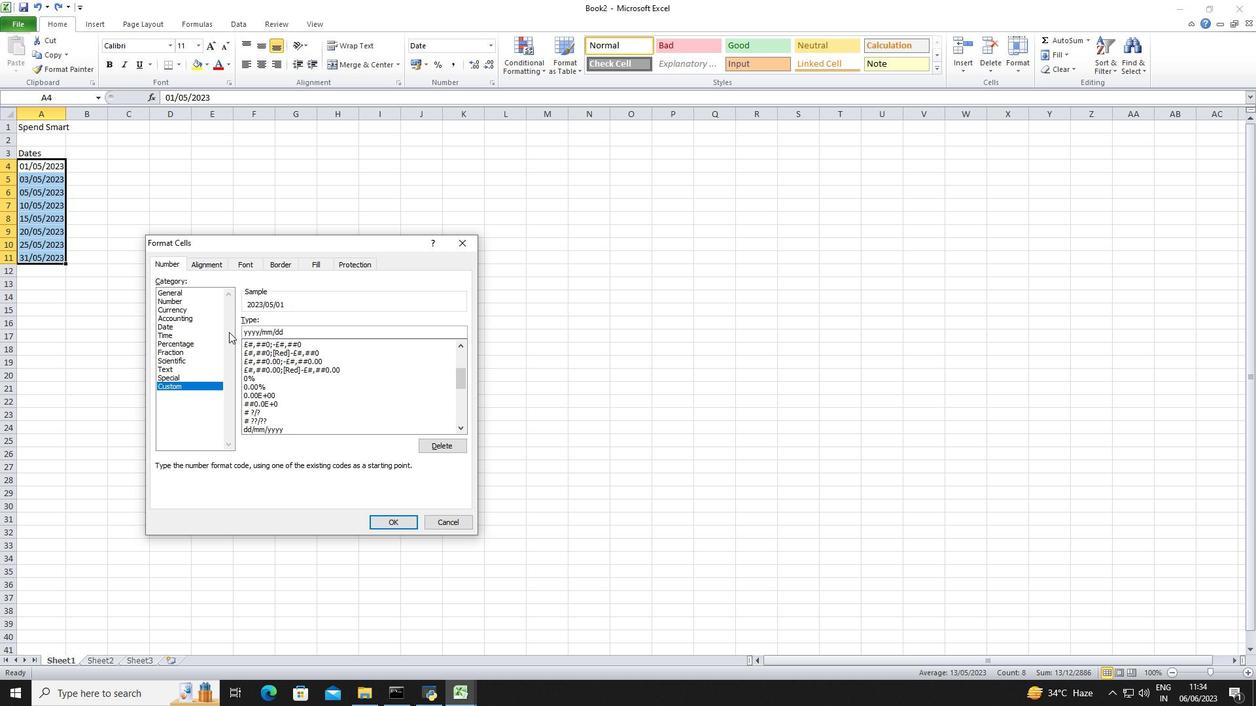 
Action: Mouse moved to (121, 155)
Screenshot: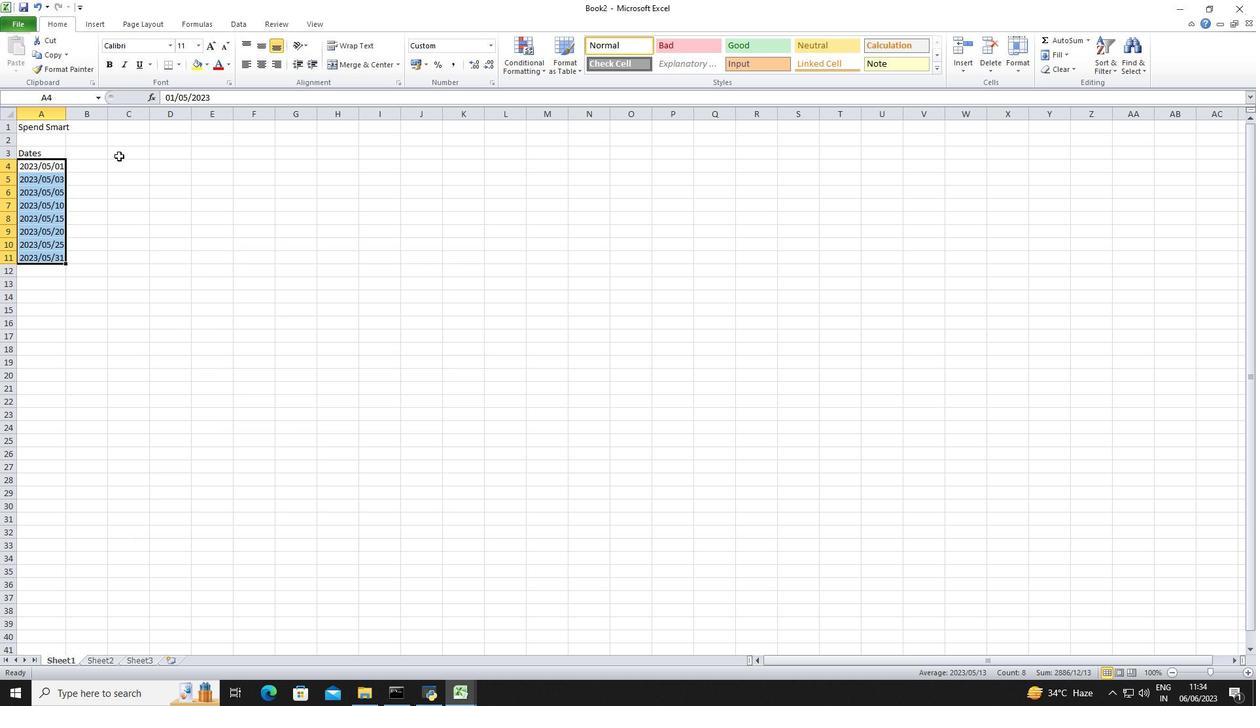 
Action: Mouse pressed left at (121, 155)
Screenshot: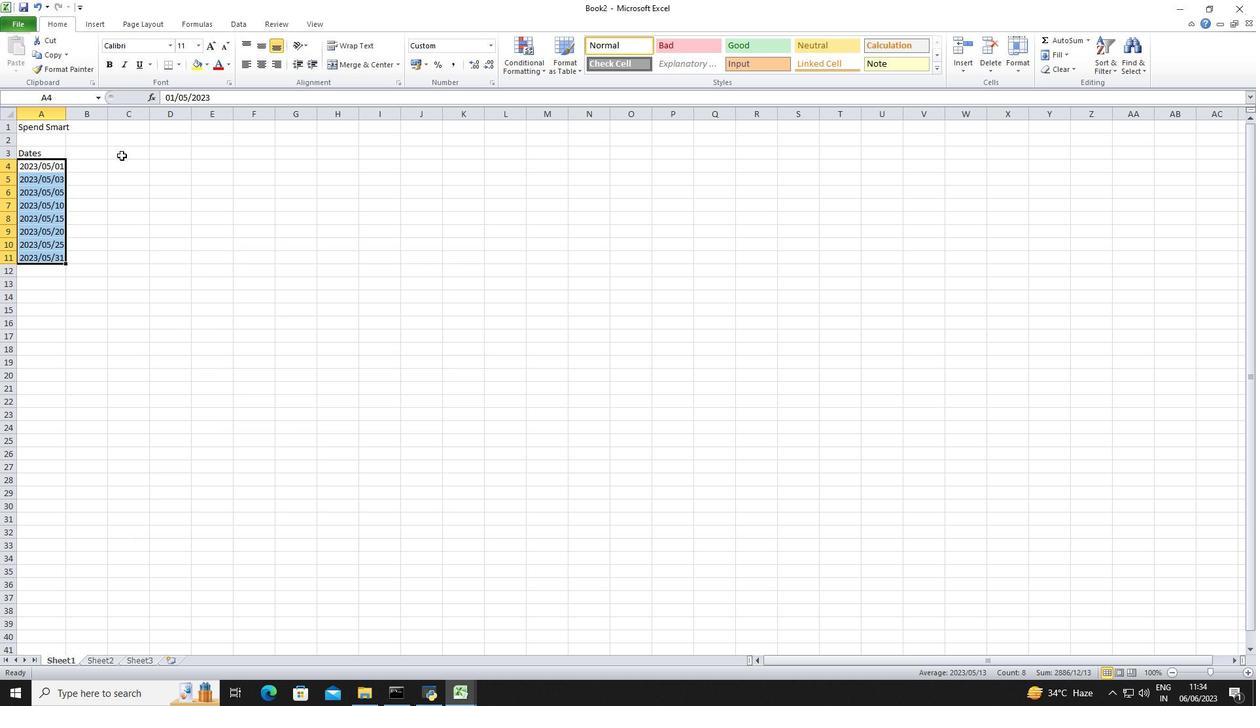 
Action: Mouse moved to (121, 155)
Screenshot: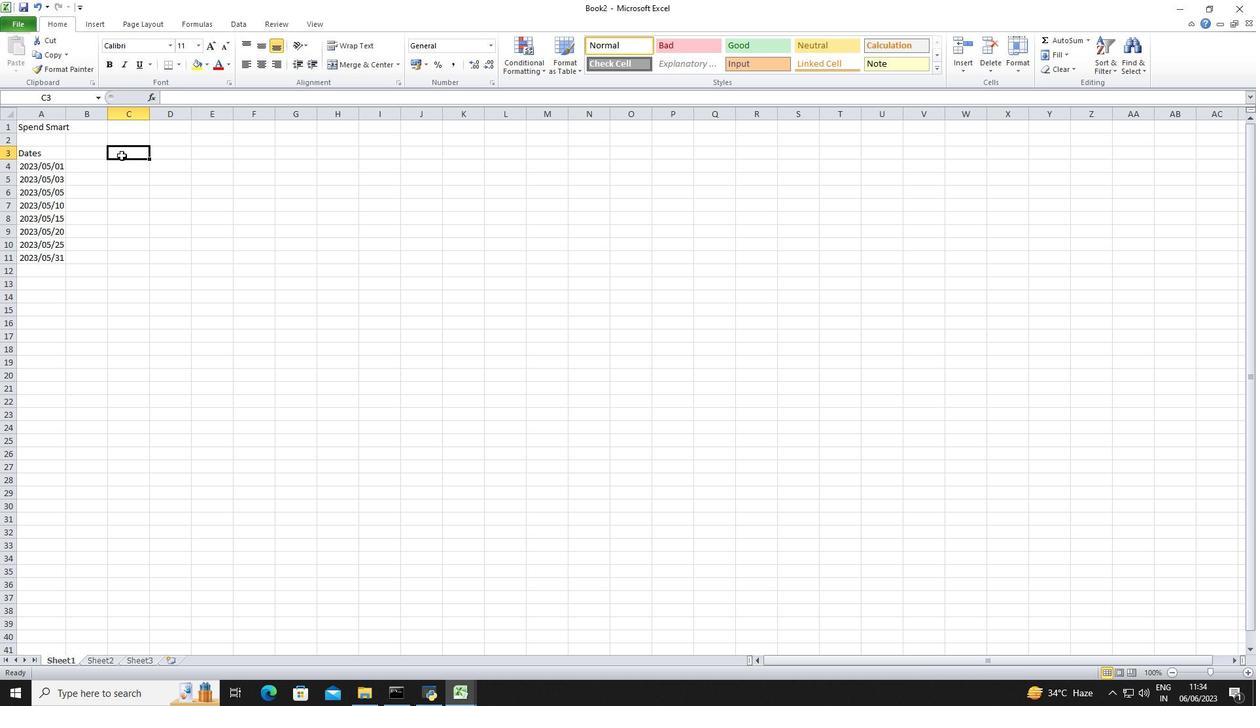 
Action: Key pressed <Key.shift>Categories<Key.down><Key.shift>Groceries<Key.down><Key.shift>Dining<Key.space><Key.shift><Key.shift><Key.shift><Key.shift>Out<Key.down><Key.shift>Transportation<Key.down><Key.shift>Entertainment<Key.down><Key.shift>Shopping<Key.down><Key.shift><Key.shift><Key.shift><Key.shift><Key.shift><Key.shift><Key.shift><Key.shift><Key.shift><Key.shift><Key.shift><Key.shift><Key.shift><Key.shift><Key.shift><Key.shift>Utilities<Key.down><Key.shift><Key.shift><Key.shift><Key.shift><Key.shift><Key.shift>Health<Key.down><Key.shift>Miscellaneous<Key.down><Key.right><Key.right><Key.up><Key.up><Key.up><Key.up><Key.up><Key.up><Key.up><Key.up><Key.up><Key.shift>Descriptions<Key.down><Key.shift>Supermarket<Key.enter><Key.shift><Key.shift>Restaurant<Key.down><Key.shift><Key.shift>Public<Key.space><Key.shift><Key.shift><Key.shift><Key.shift><Key.shift><Key.shift><Key.shift><Key.shift><Key.shift><Key.shift><Key.shift><Key.shift><Key.shift><Key.shift><Key.shift><Key.shift><Key.shift>Transport<Key.down><Key.shift><Key.shift>Movie<Key.space><Key.shift>Tickets<Key.down><Key.shift>Clothing<Key.space><Key.shift>Store<Key.down><Key.shift>Internet<Key.space><Key.shift>Bill<Key.down><Key.shift>Pharmacy<Key.enter><Key.shift>Online<Key.space><Key.shift>Purchase<Key.down><Key.right><Key.right><Key.up><Key.up><Key.up><Key.up><Key.up><Key.up><Key.up><Key.up><Key.up><Key.shift>Amount<Key.down>50<Key.down>30<Key.down>10<Key.down>20<Key.down>100<Key.down>60<Key.down>40<Key.down>50<Key.down>
Screenshot: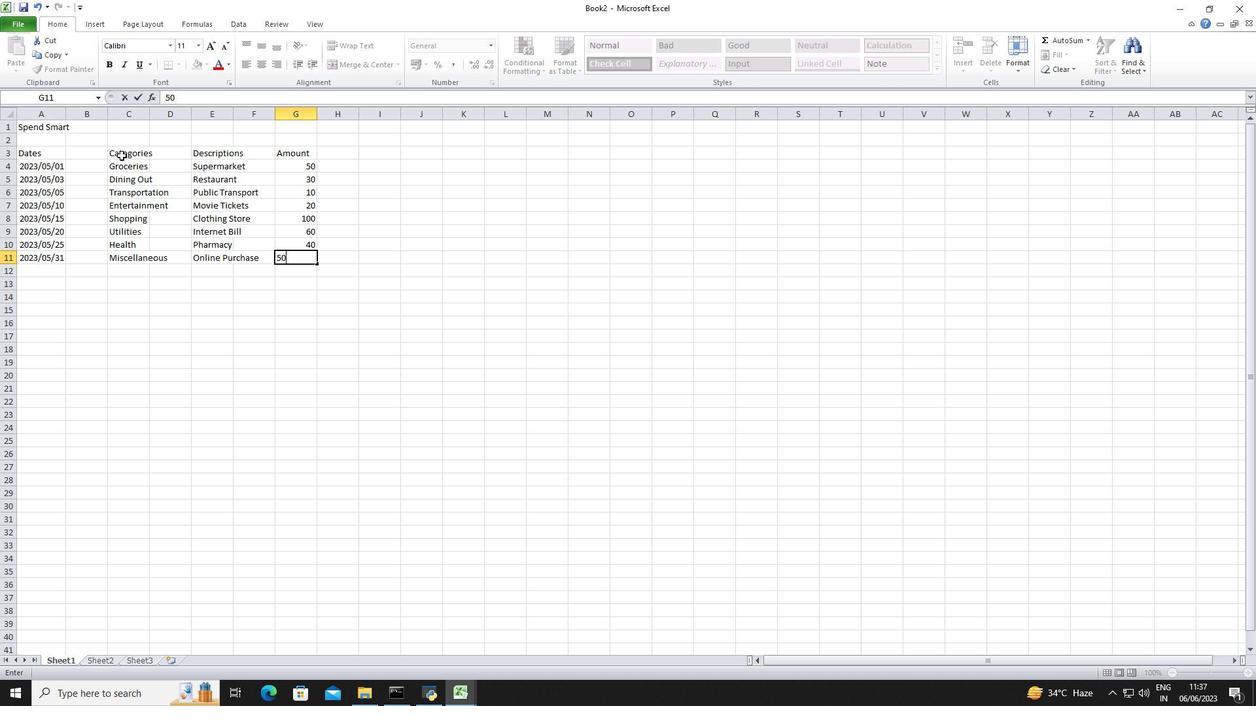 
Action: Mouse moved to (293, 167)
Screenshot: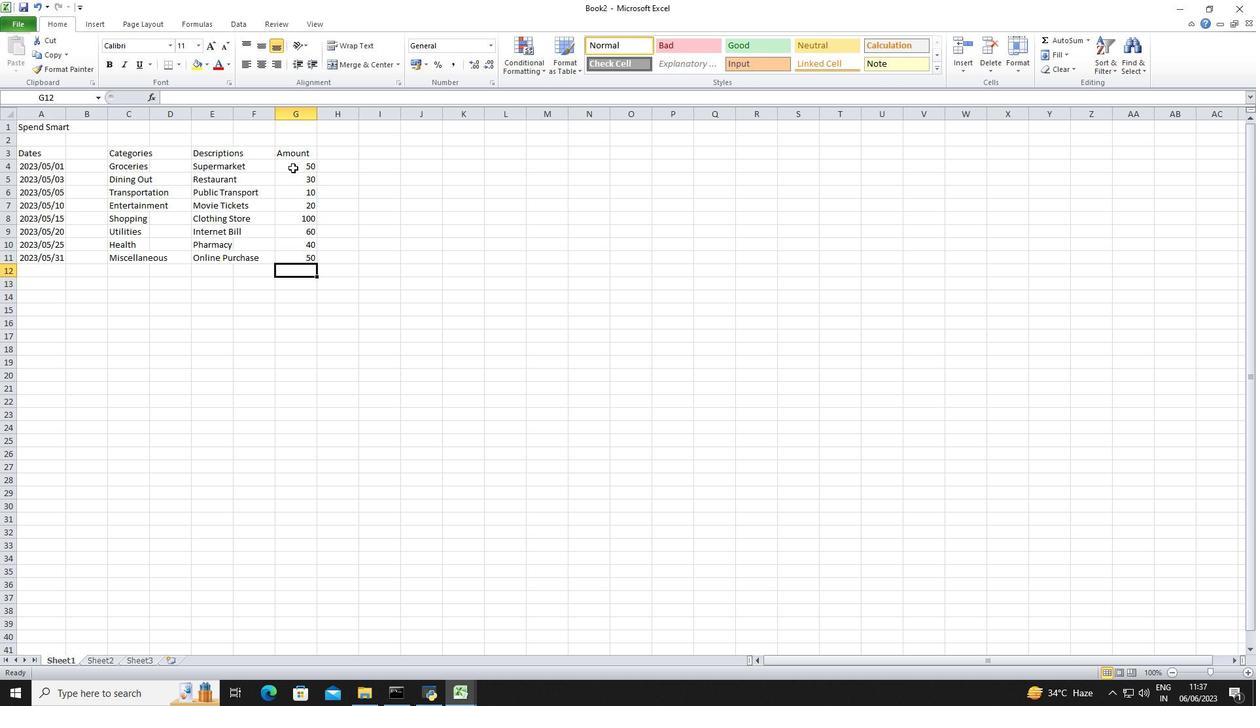 
Action: Mouse pressed left at (293, 167)
Screenshot: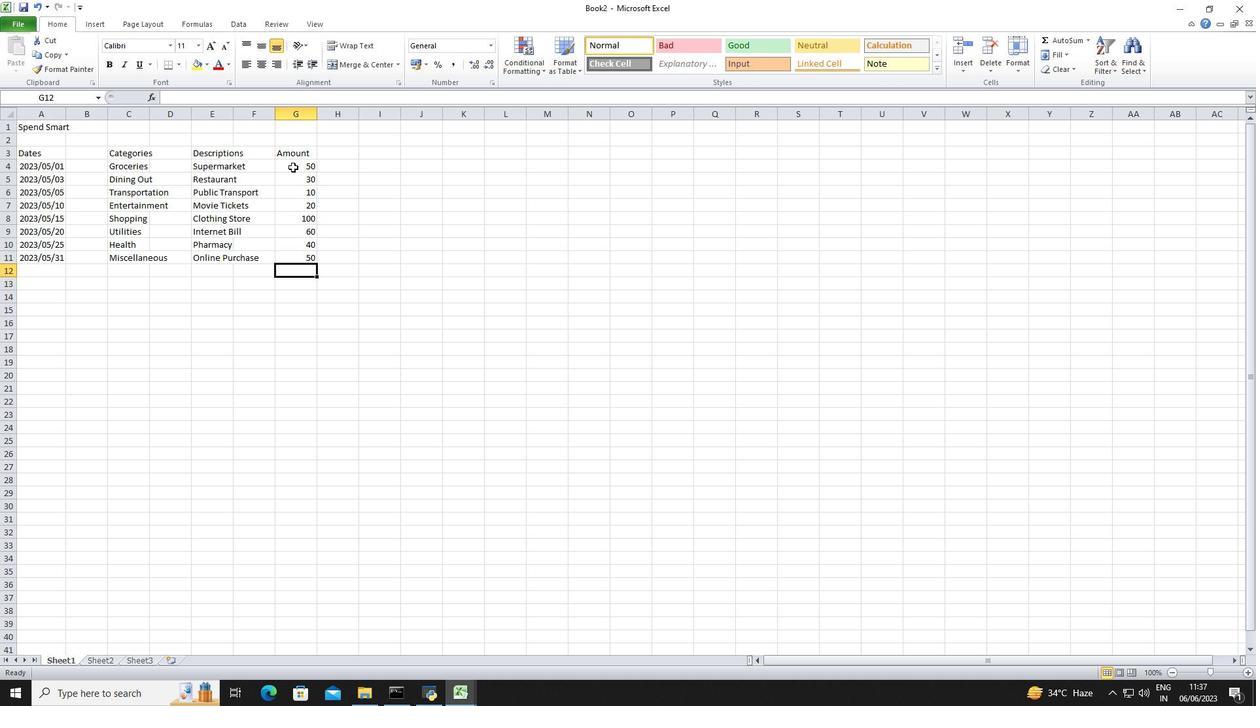 
Action: Mouse moved to (489, 41)
Screenshot: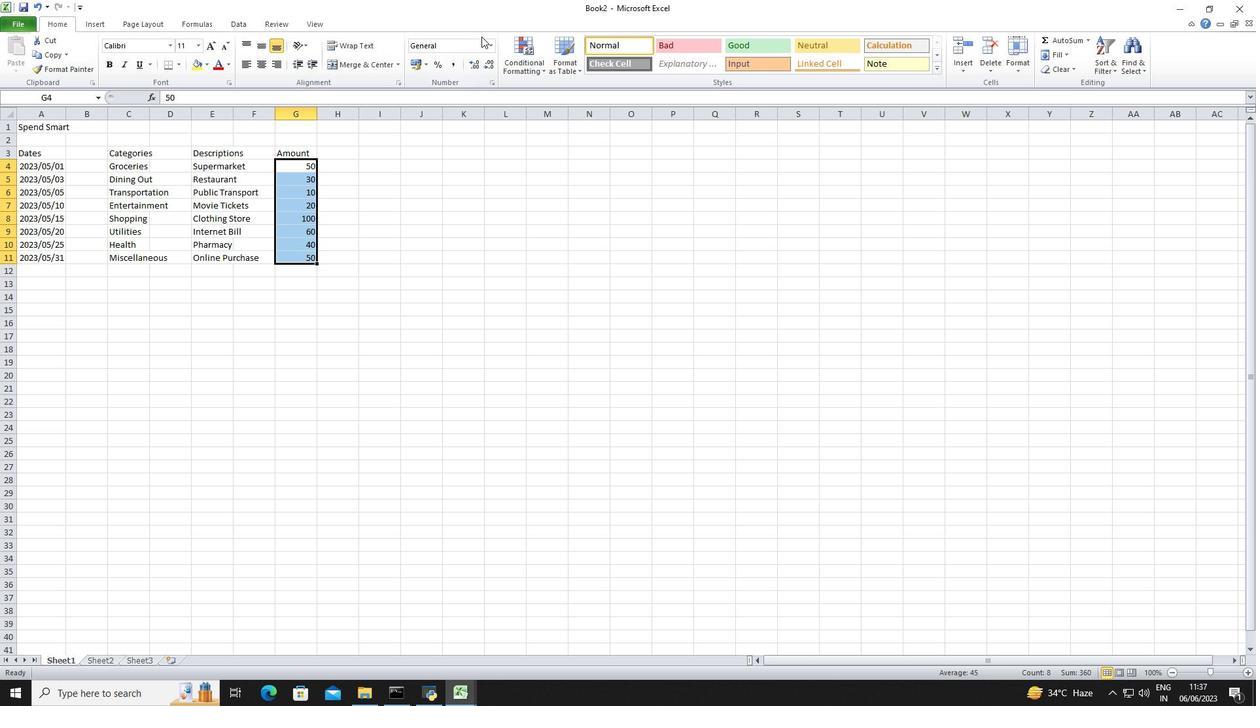 
Action: Mouse pressed left at (489, 41)
Screenshot: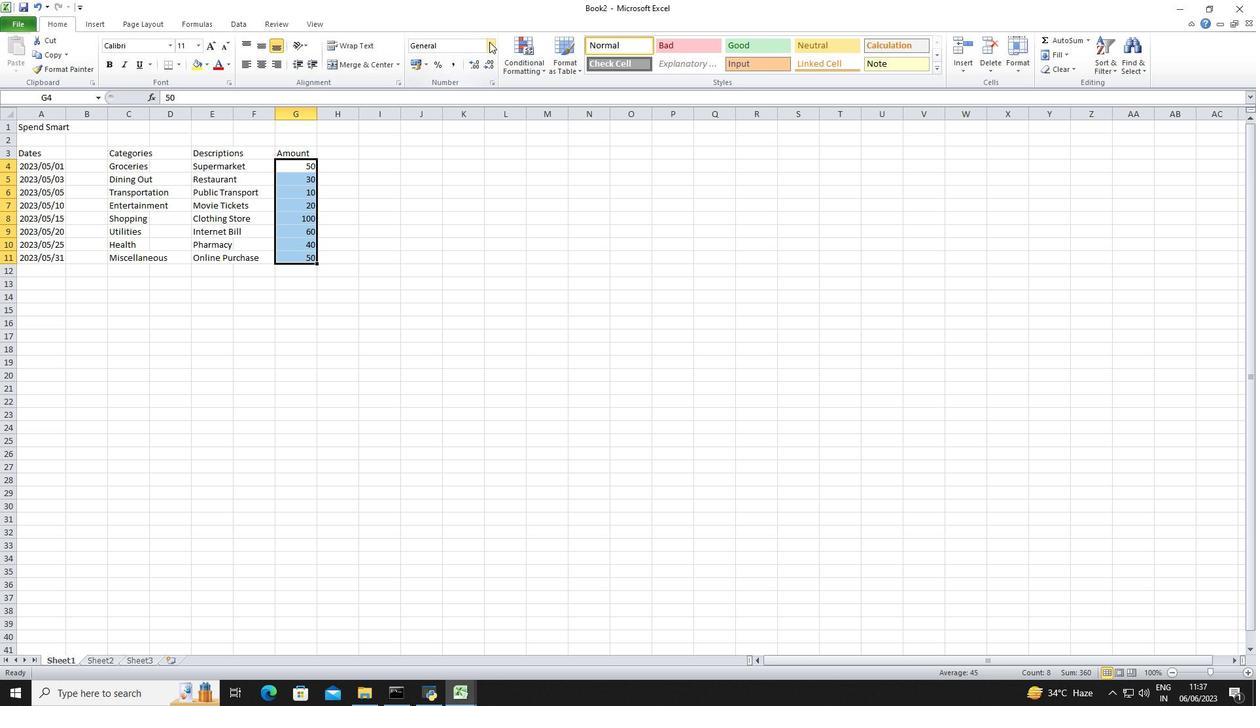 
Action: Mouse moved to (446, 373)
Screenshot: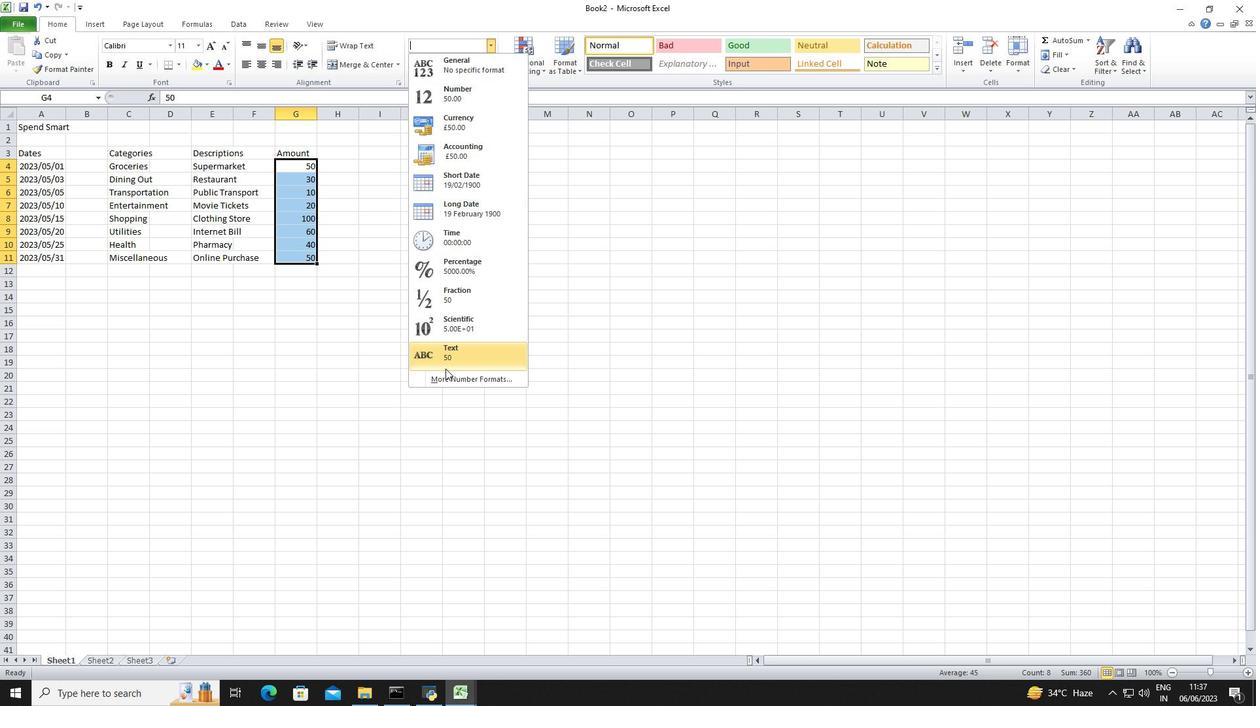 
Action: Mouse pressed left at (446, 373)
Screenshot: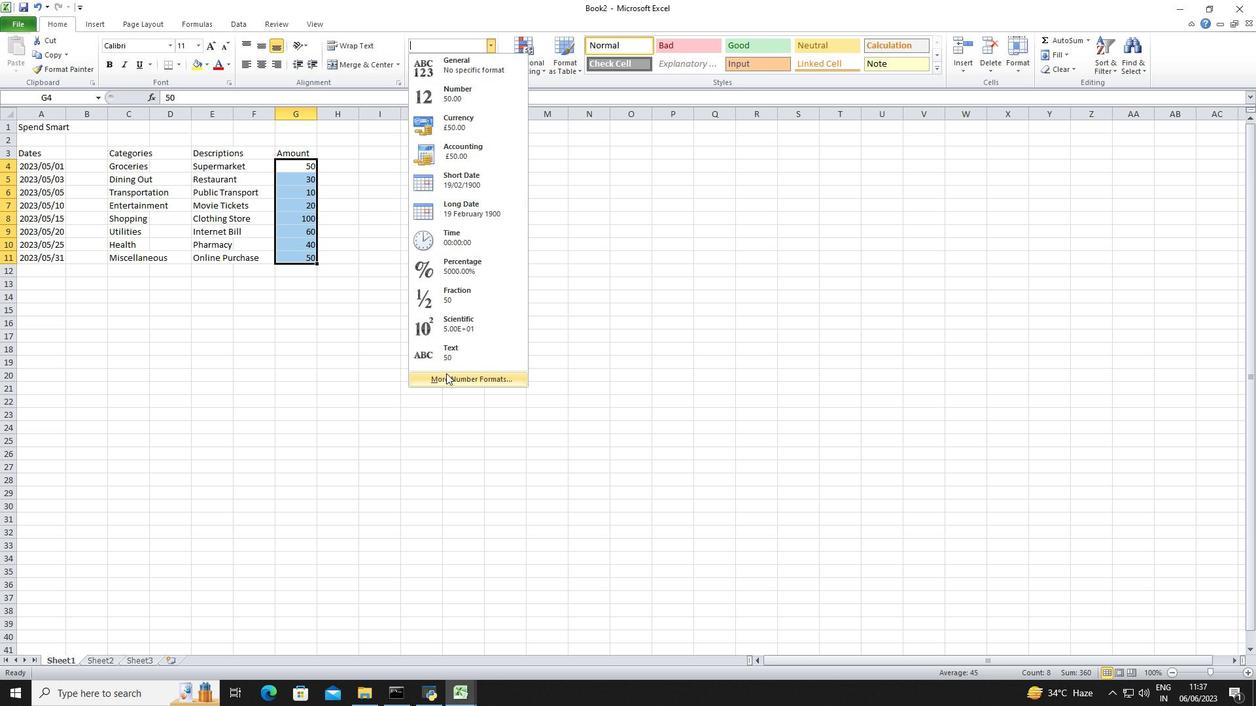 
Action: Mouse moved to (209, 240)
Screenshot: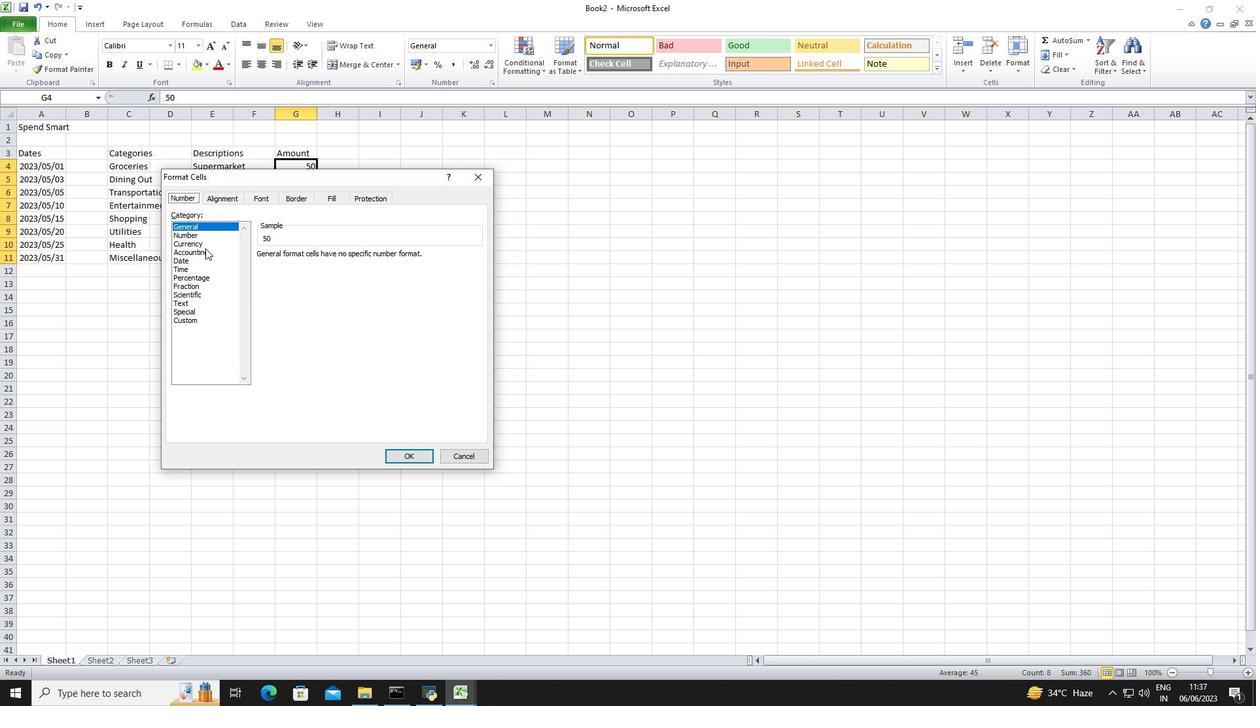 
Action: Mouse pressed left at (209, 240)
Screenshot: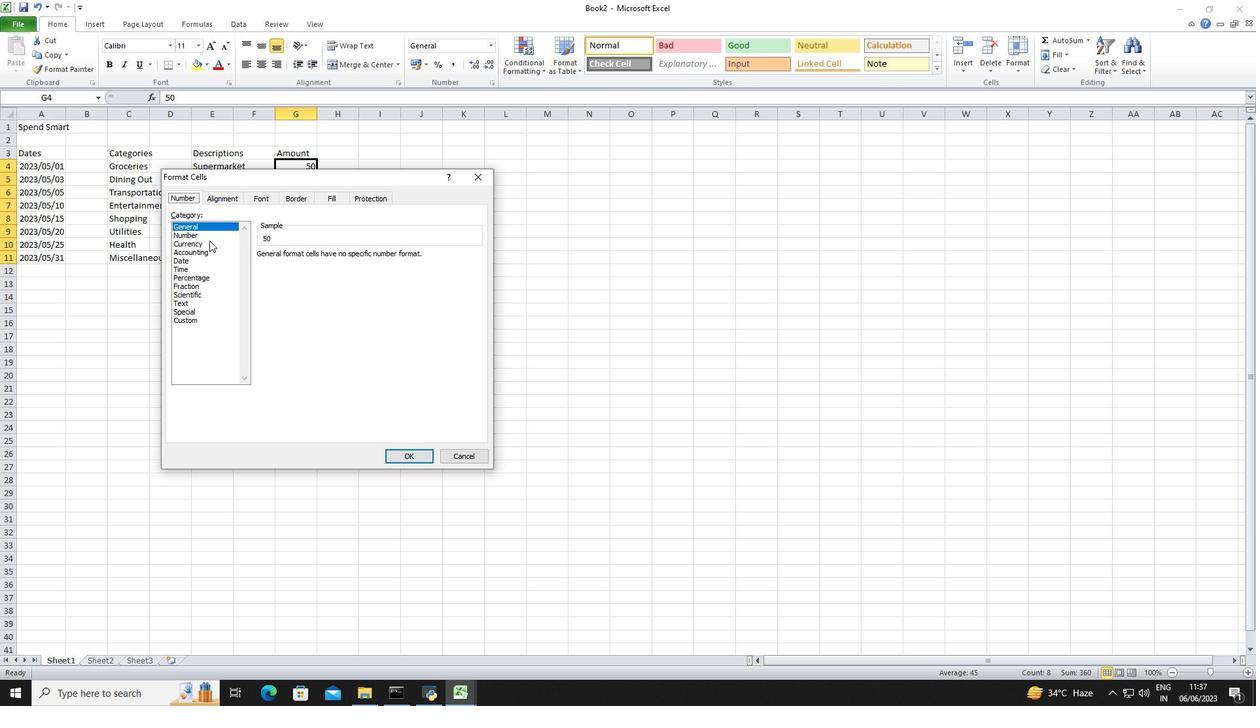 
Action: Mouse moved to (339, 258)
Screenshot: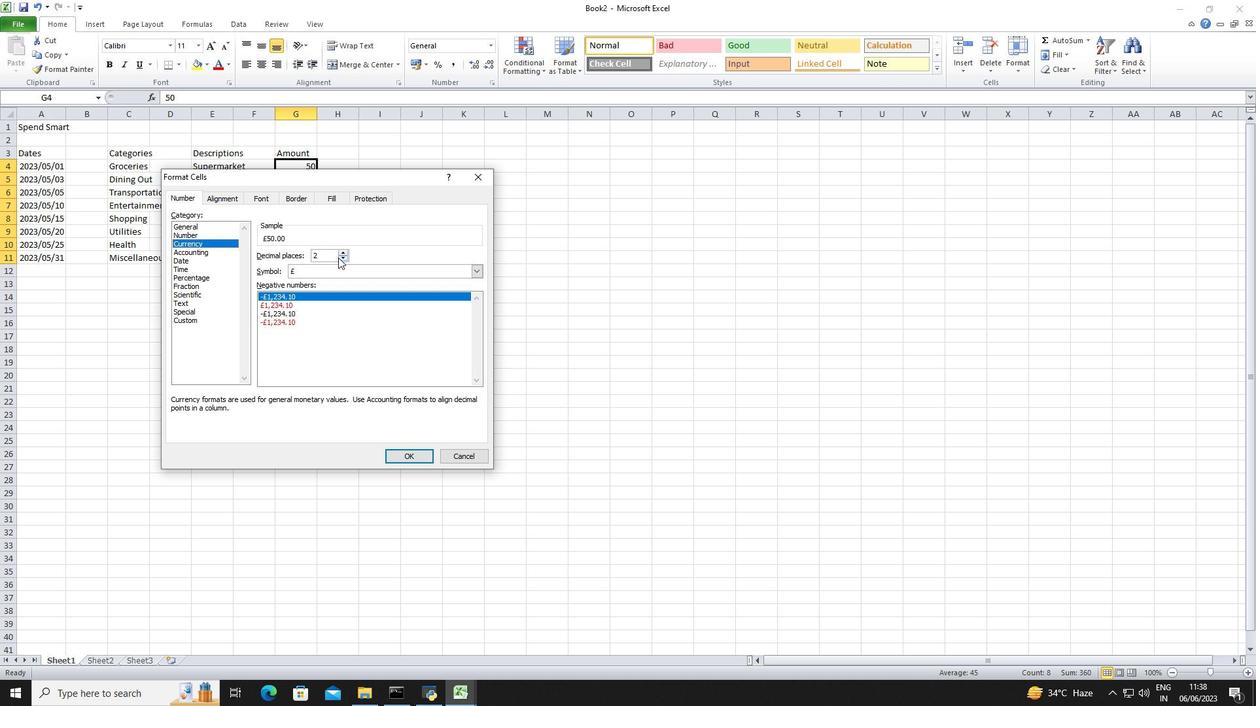 
Action: Mouse pressed left at (339, 258)
Screenshot: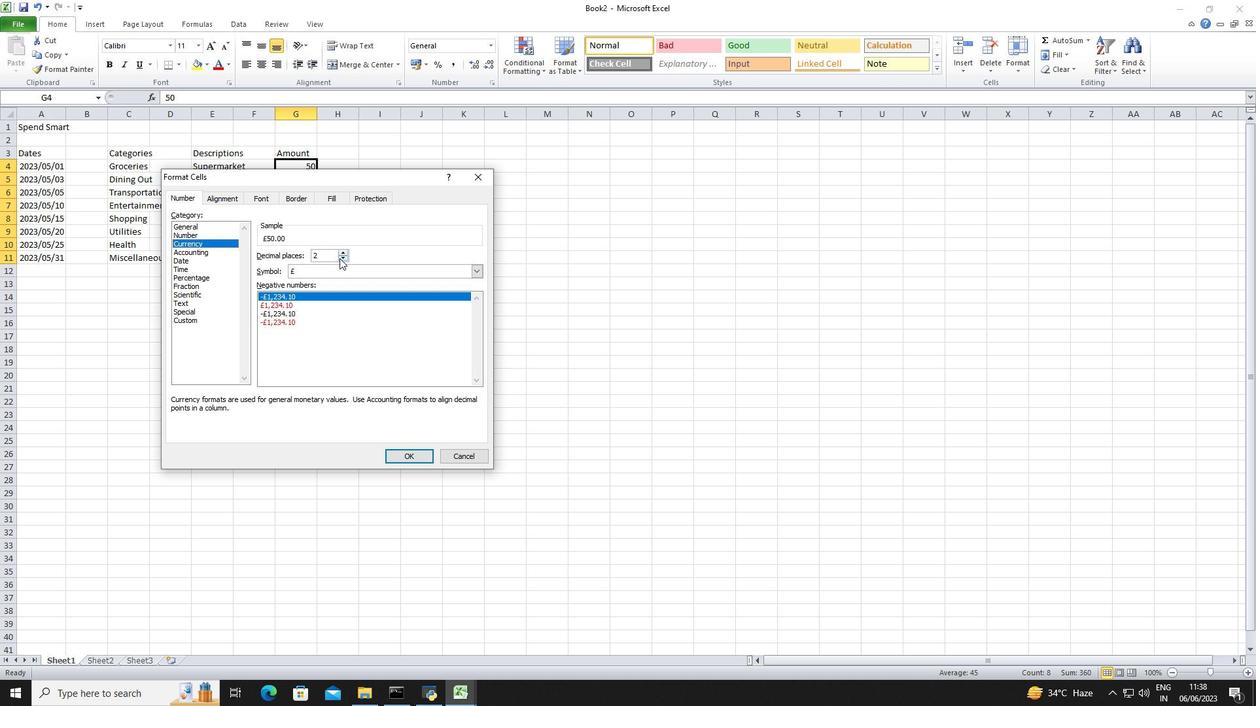 
Action: Mouse pressed left at (339, 258)
Screenshot: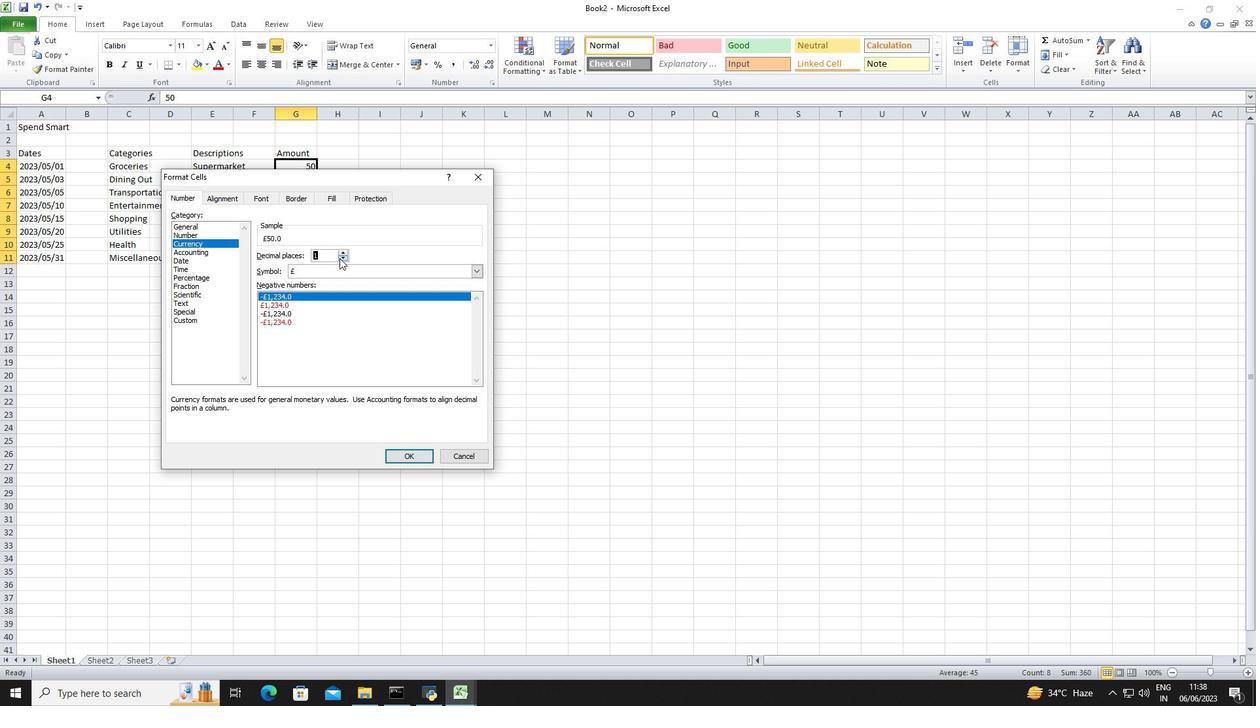 
Action: Mouse moved to (342, 272)
Screenshot: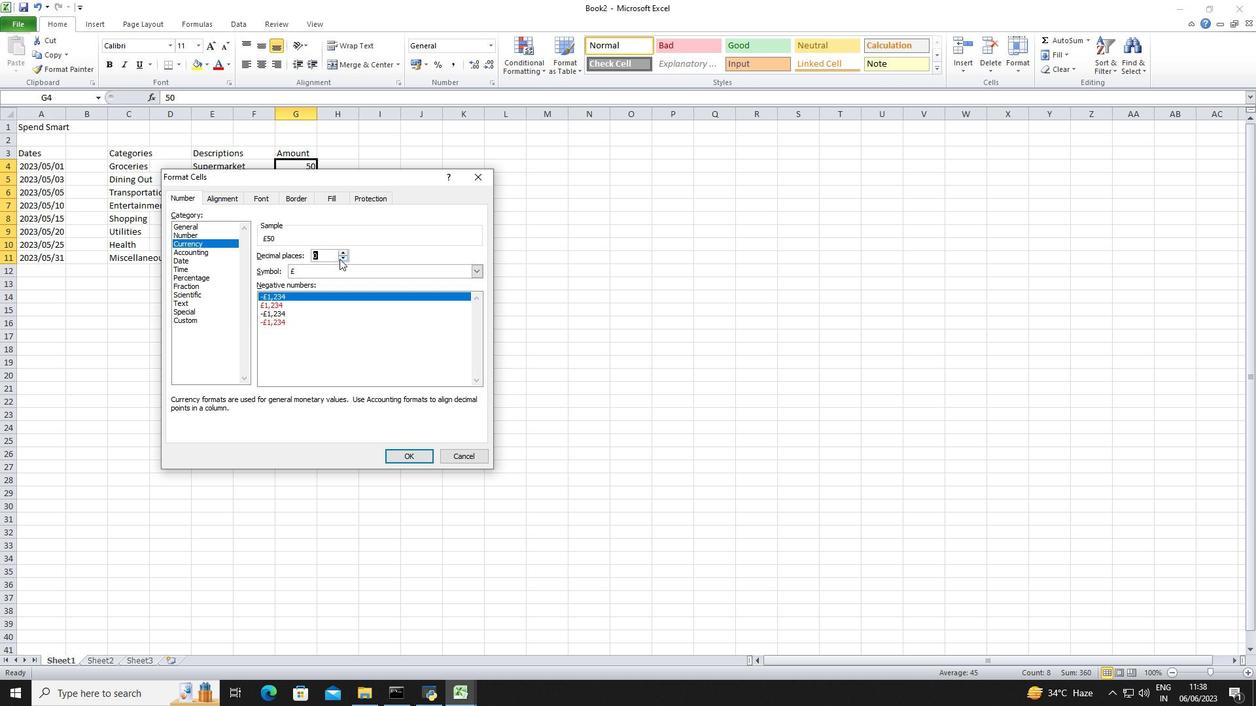 
Action: Mouse pressed left at (342, 272)
Screenshot: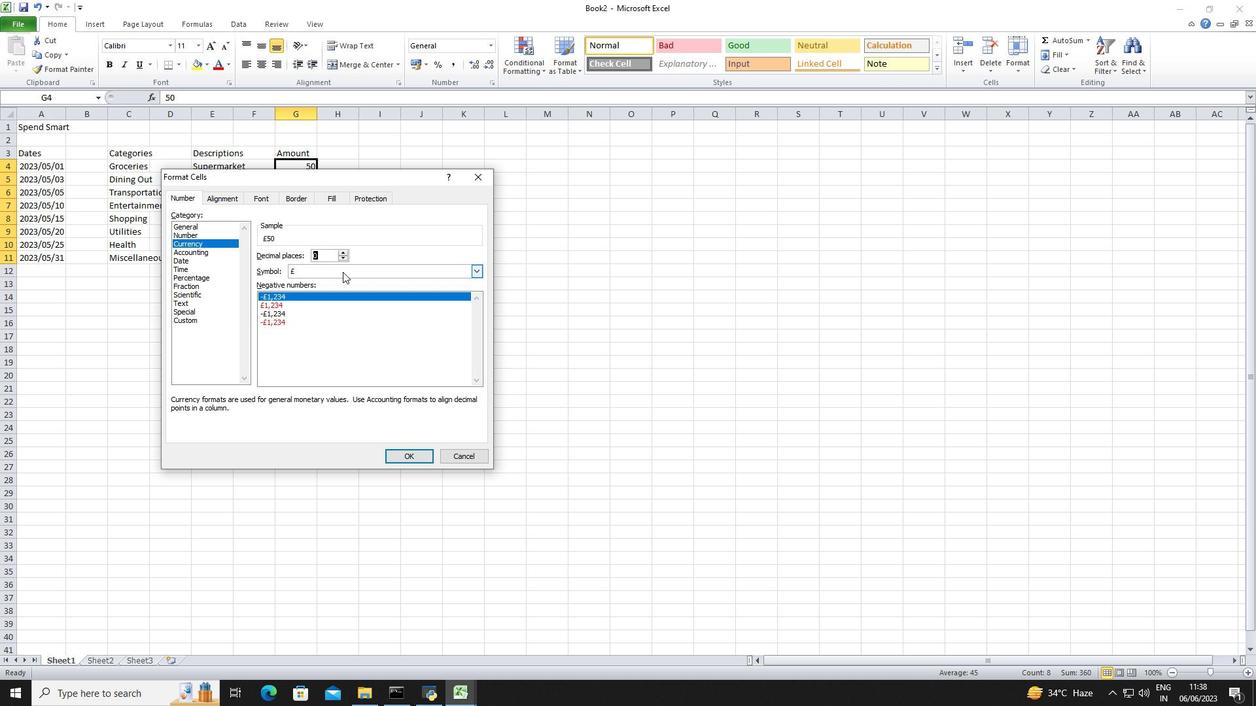 
Action: Mouse moved to (344, 304)
Screenshot: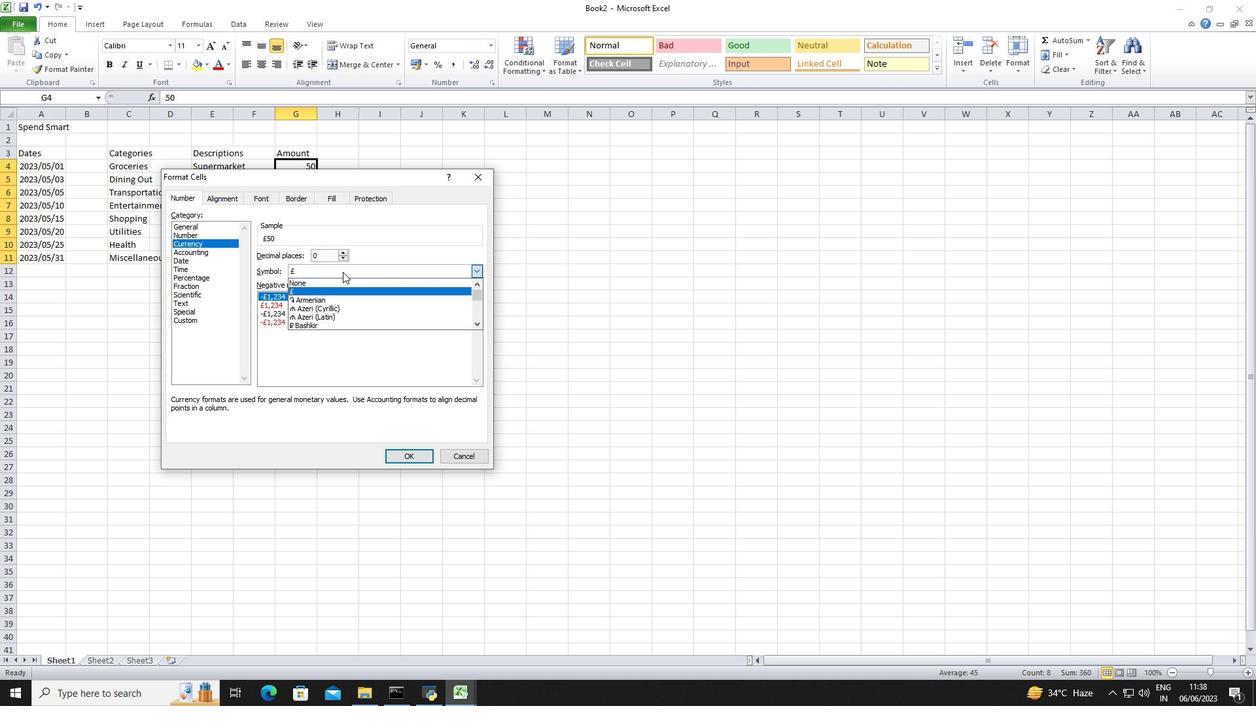 
Action: Mouse scrolled (344, 303) with delta (0, 0)
Screenshot: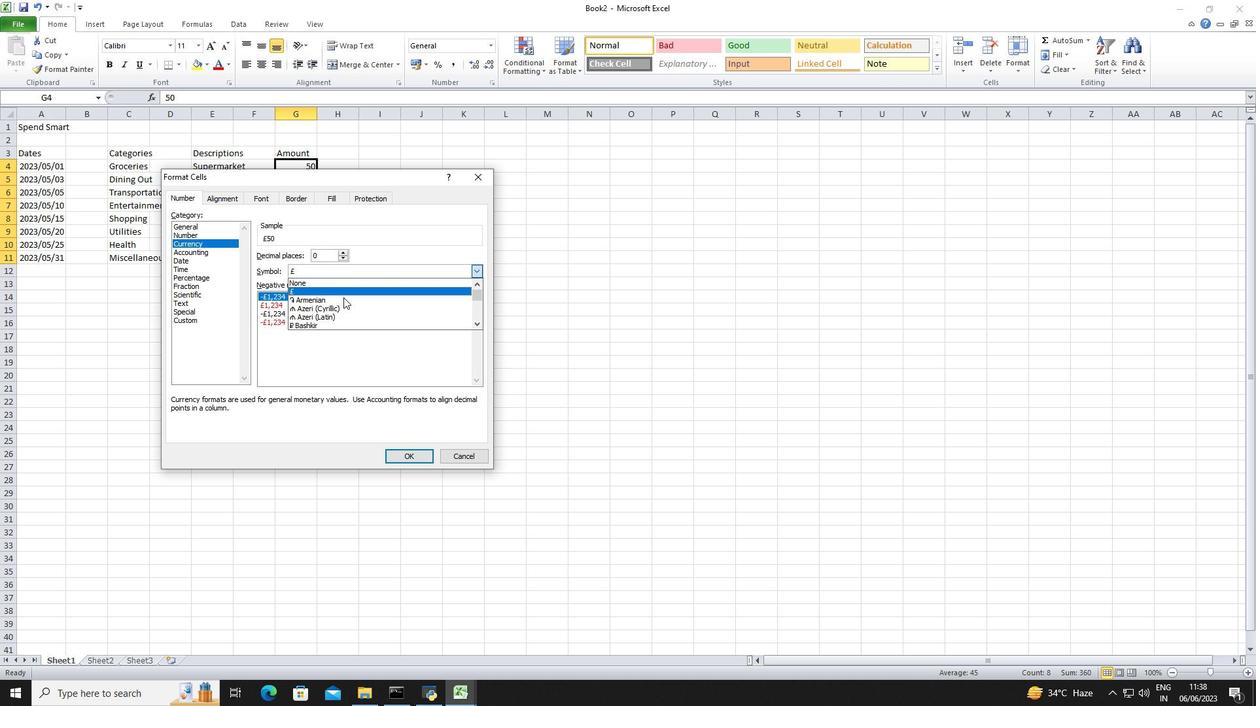 
Action: Mouse scrolled (344, 303) with delta (0, 0)
Screenshot: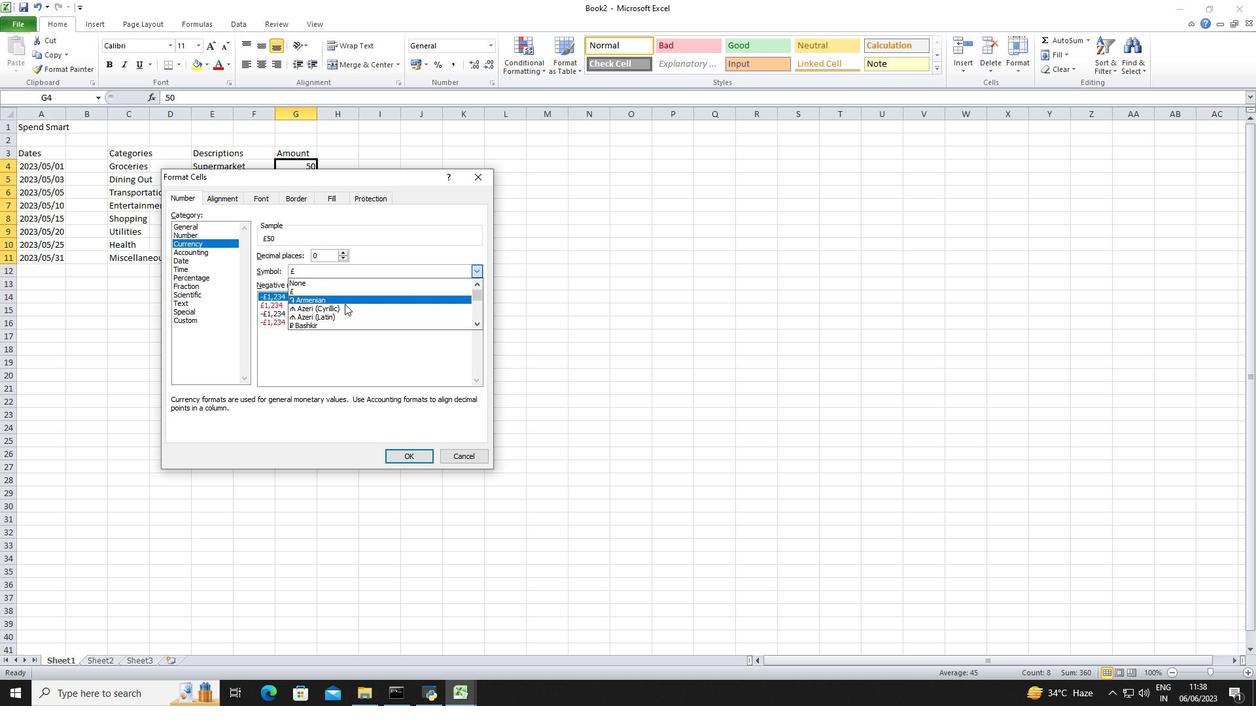
Action: Mouse scrolled (344, 303) with delta (0, 0)
Screenshot: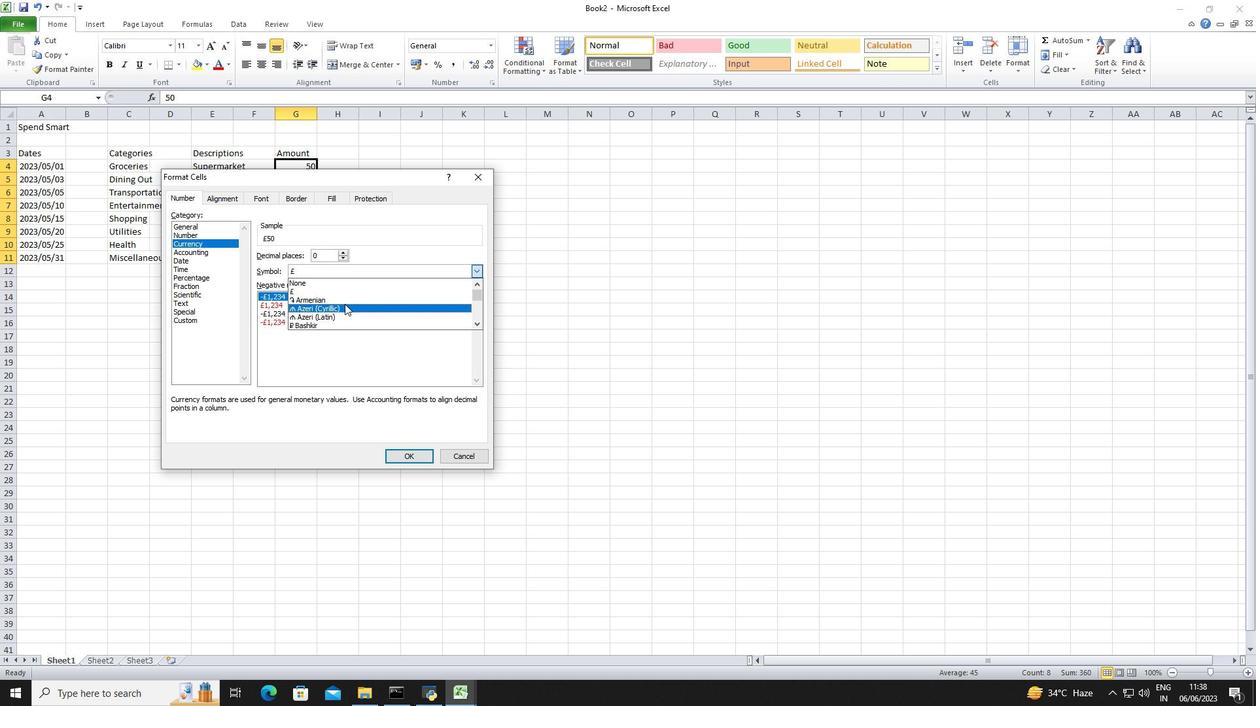 
Action: Mouse scrolled (344, 303) with delta (0, 0)
Screenshot: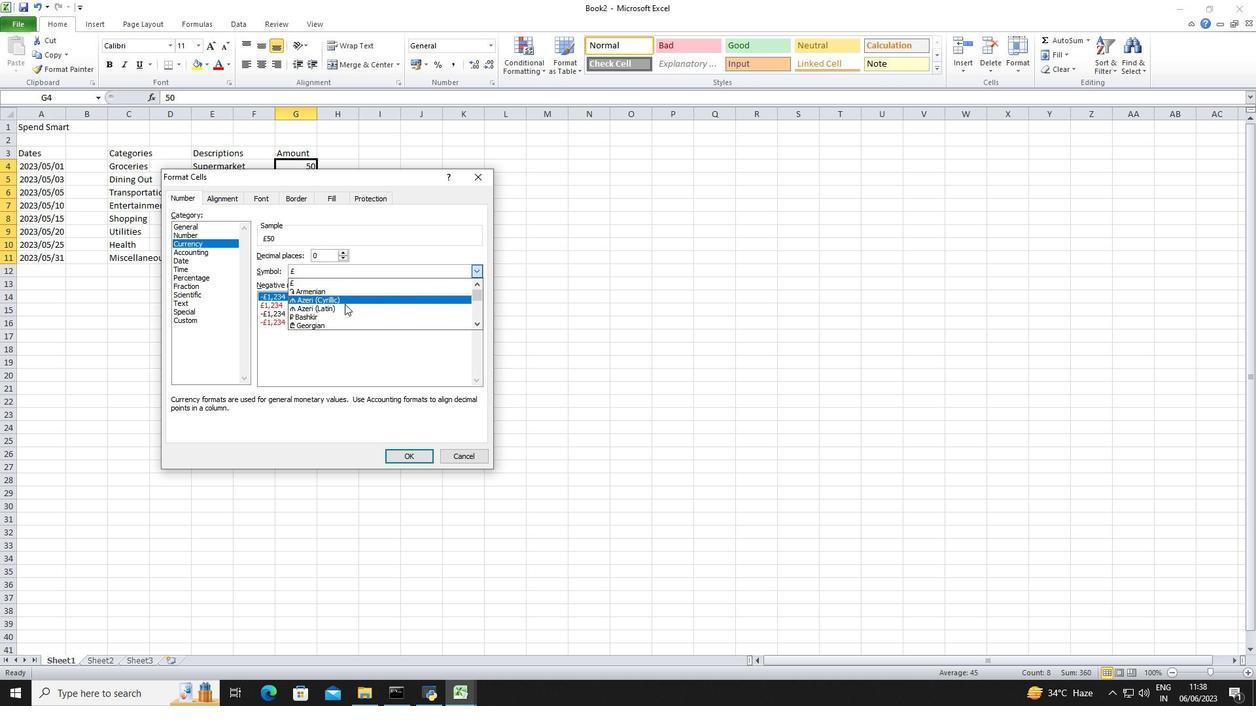 
Action: Mouse scrolled (344, 303) with delta (0, 0)
Screenshot: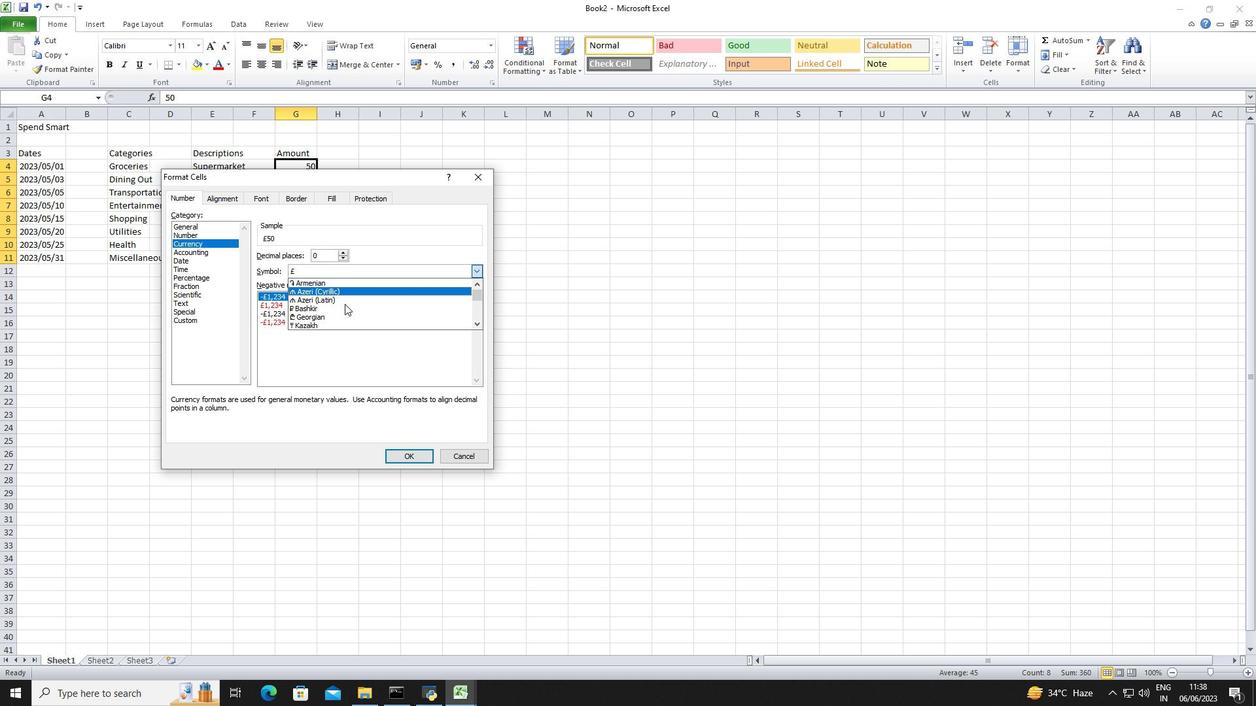 
Action: Mouse scrolled (344, 303) with delta (0, 0)
Screenshot: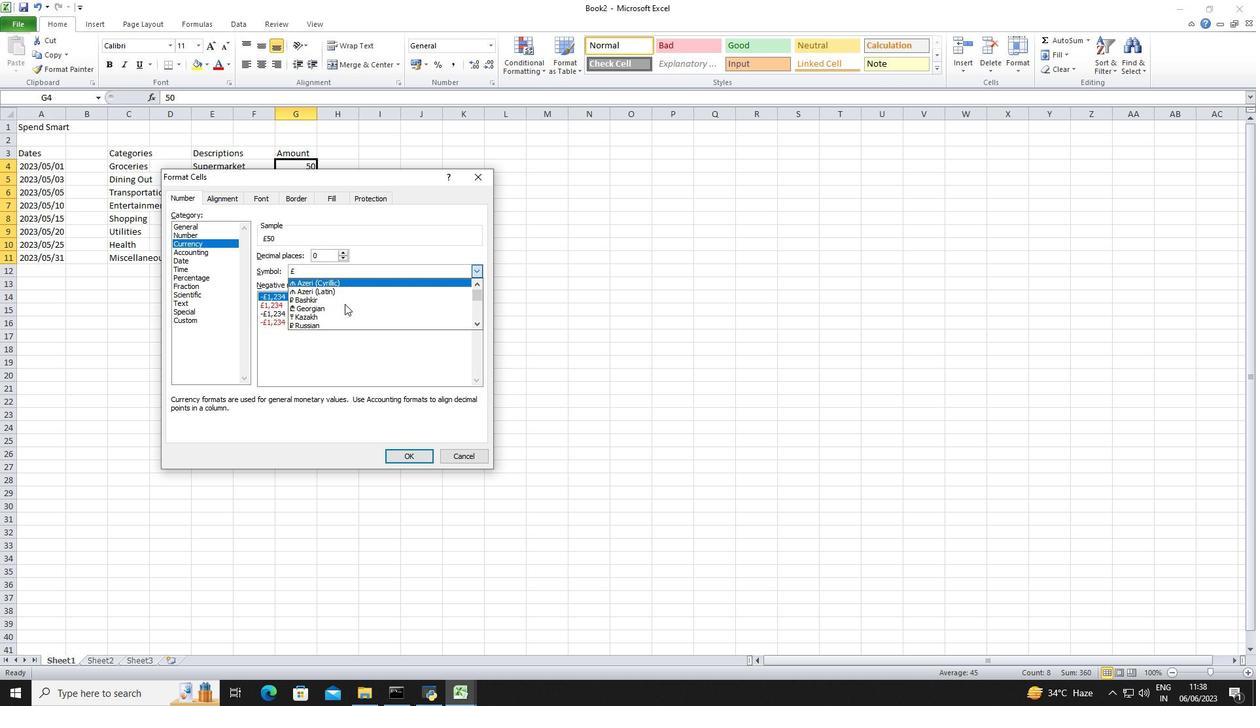 
Action: Mouse scrolled (344, 303) with delta (0, 0)
Screenshot: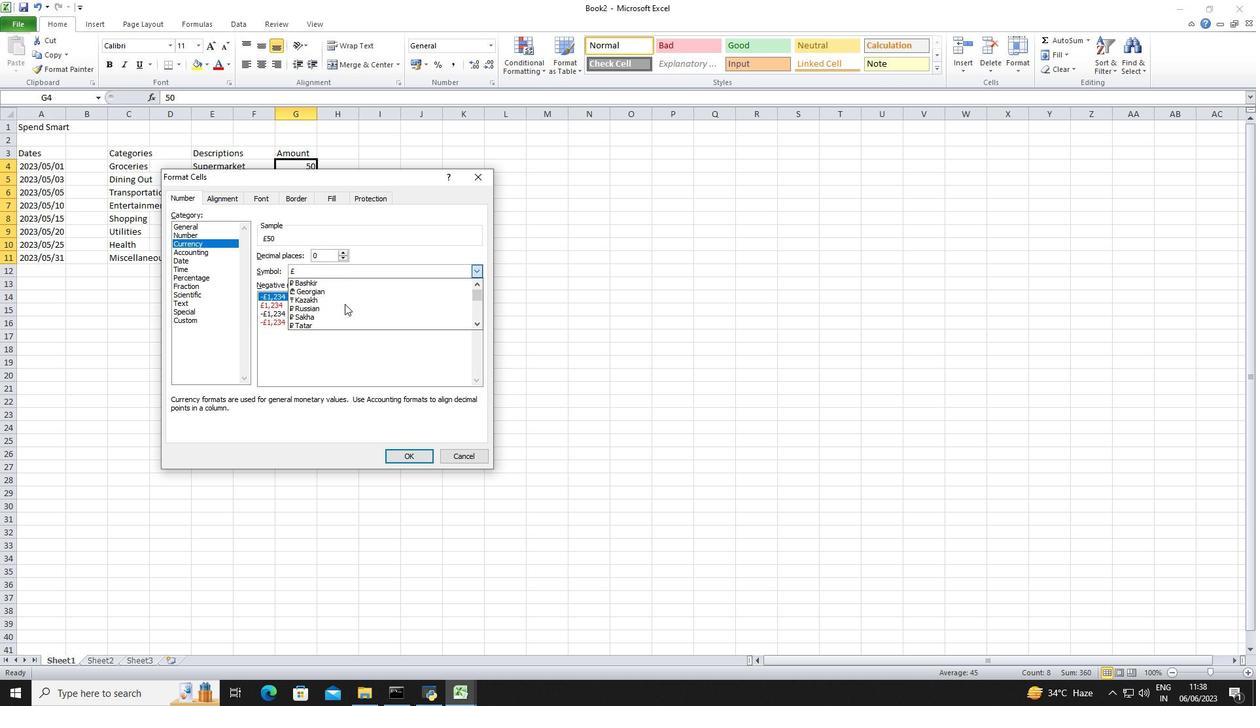 
Action: Mouse scrolled (344, 303) with delta (0, 0)
Screenshot: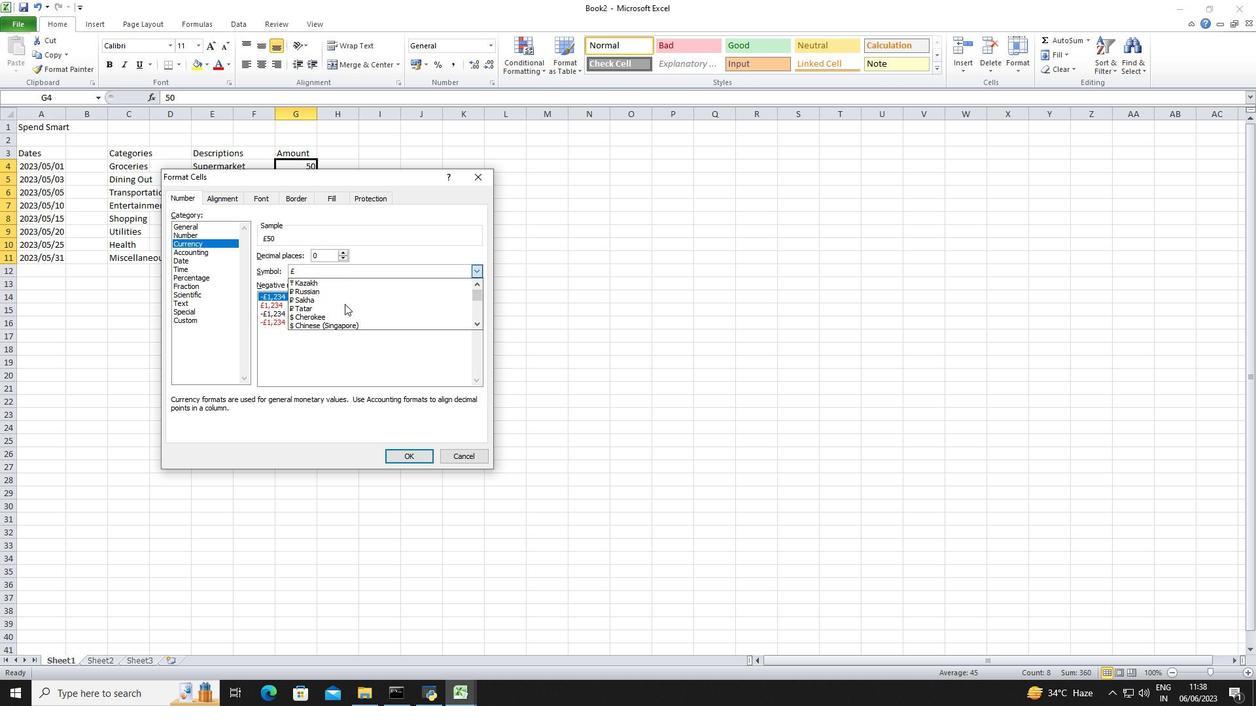 
Action: Mouse scrolled (344, 303) with delta (0, 0)
Screenshot: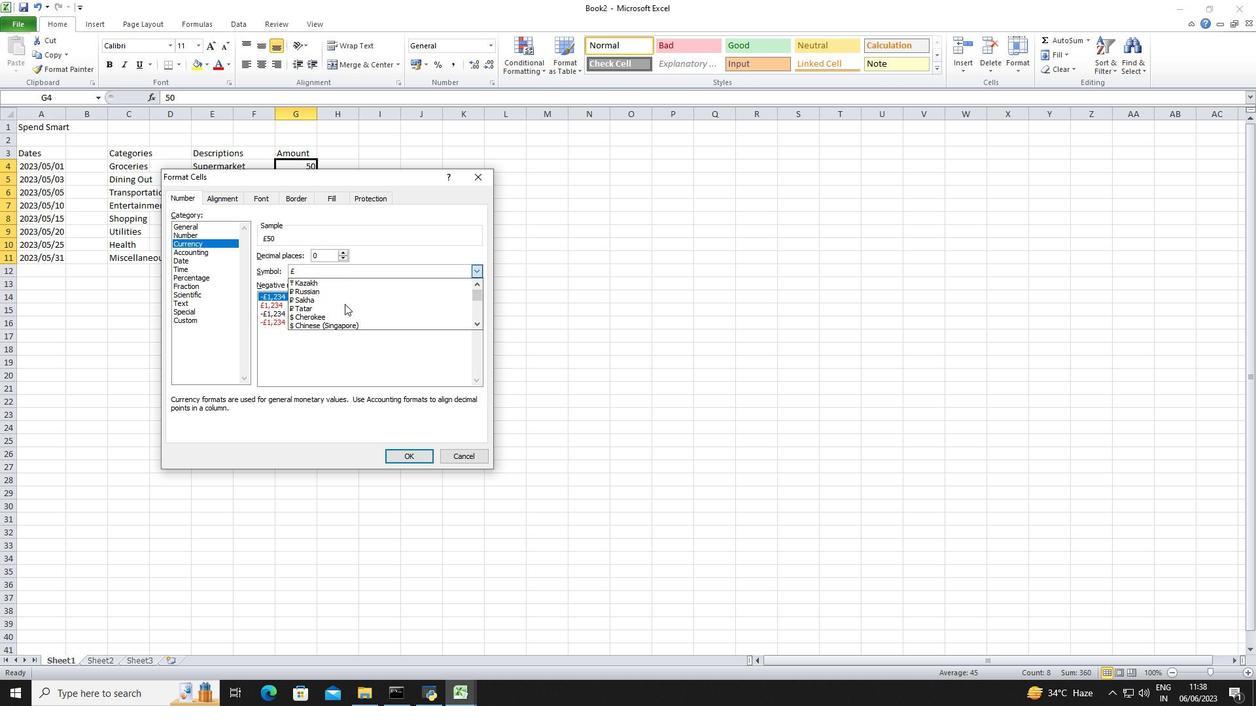 
Action: Mouse moved to (349, 316)
Screenshot: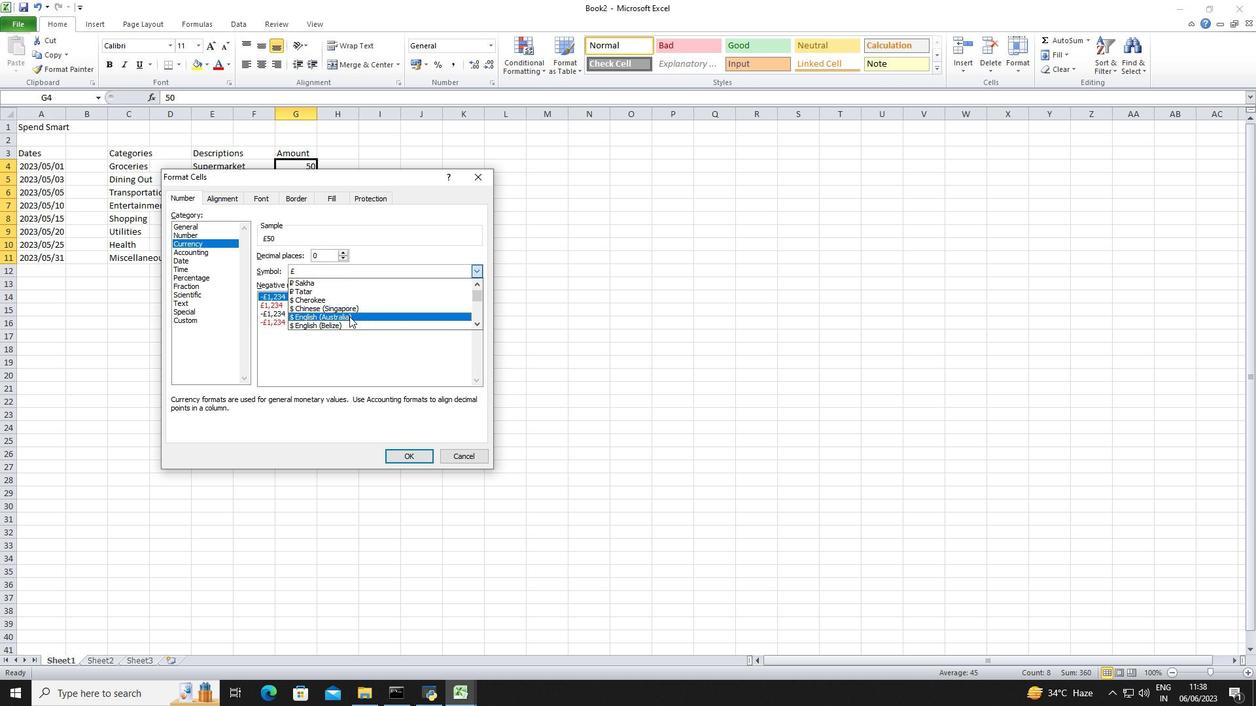 
Action: Mouse pressed left at (349, 316)
Screenshot: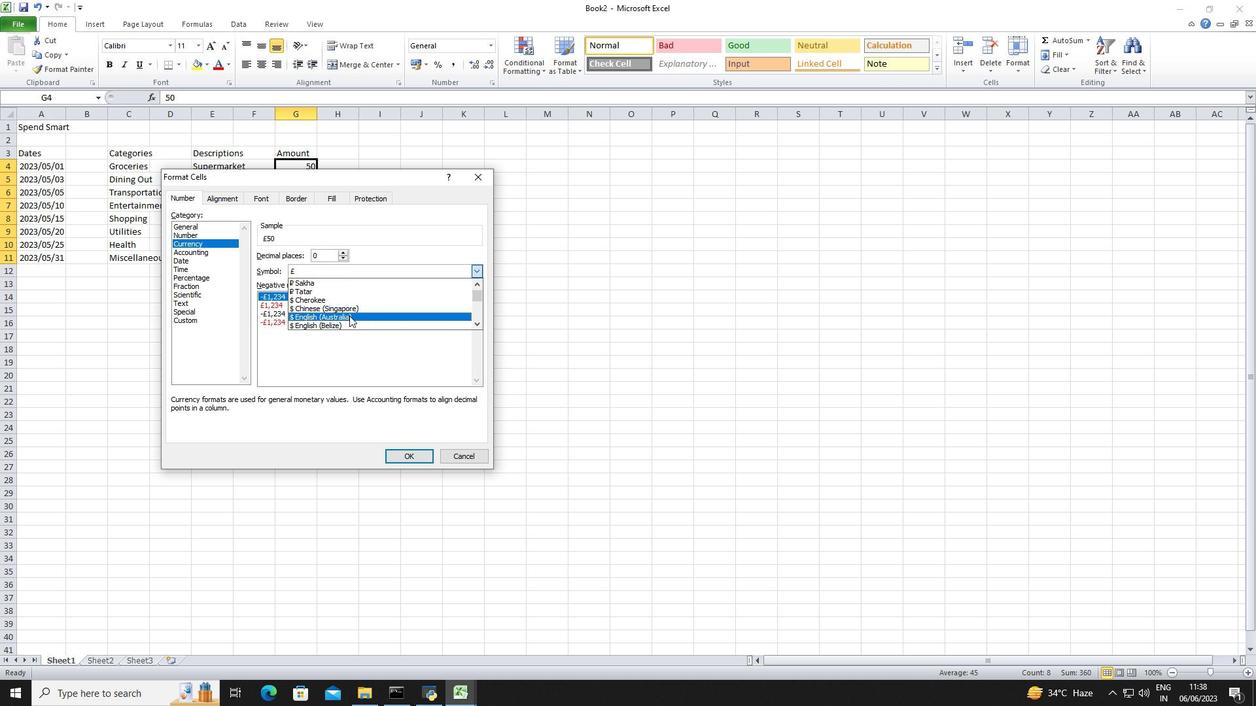 
Action: Mouse moved to (404, 455)
Screenshot: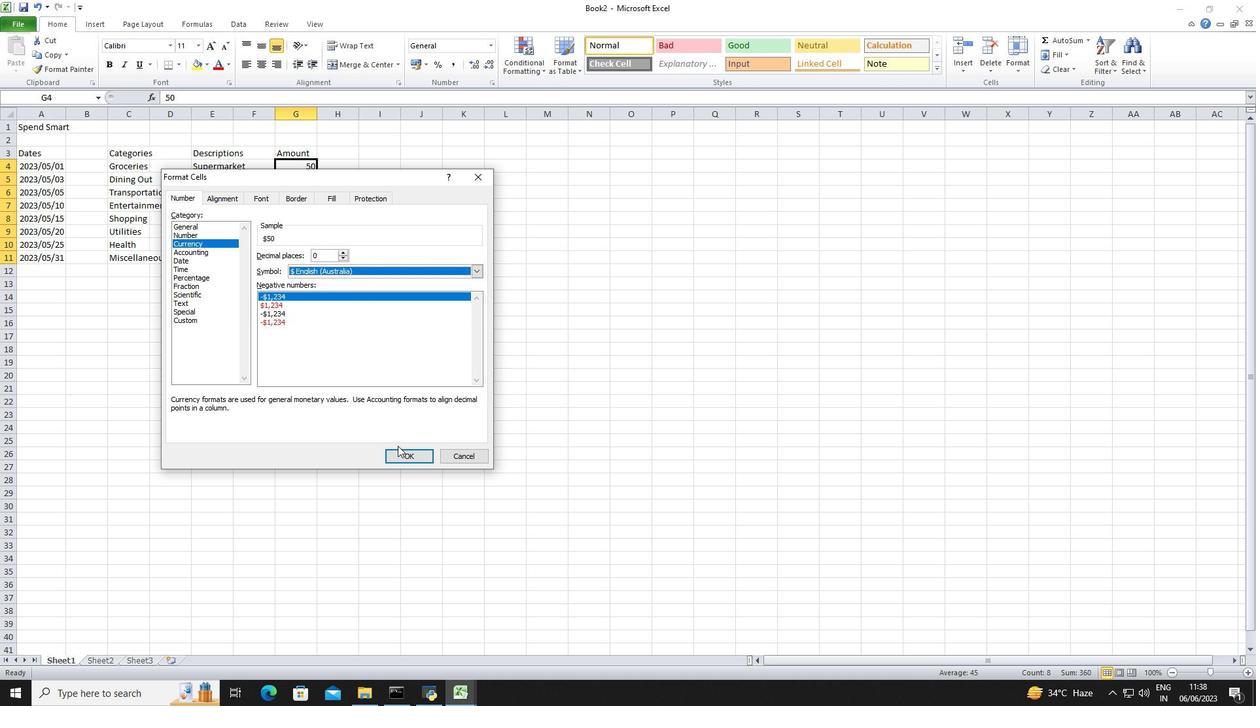 
Action: Mouse pressed left at (404, 455)
Screenshot: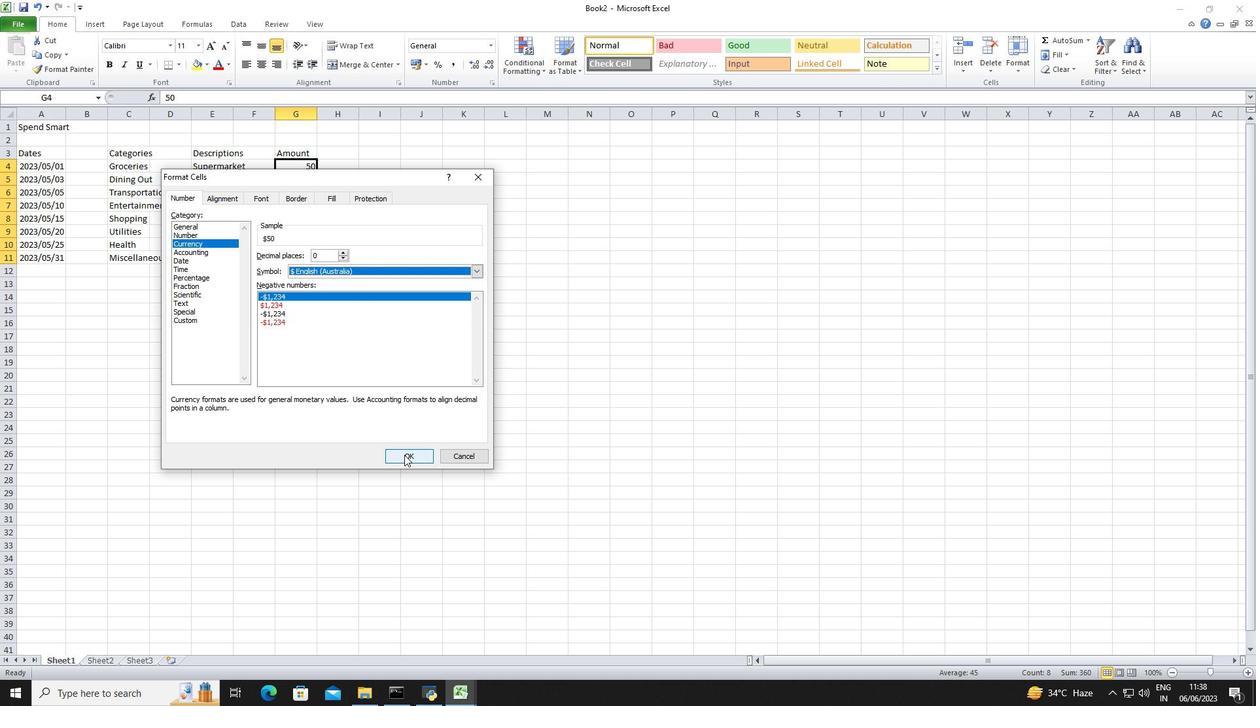 
Action: Mouse moved to (441, 426)
Screenshot: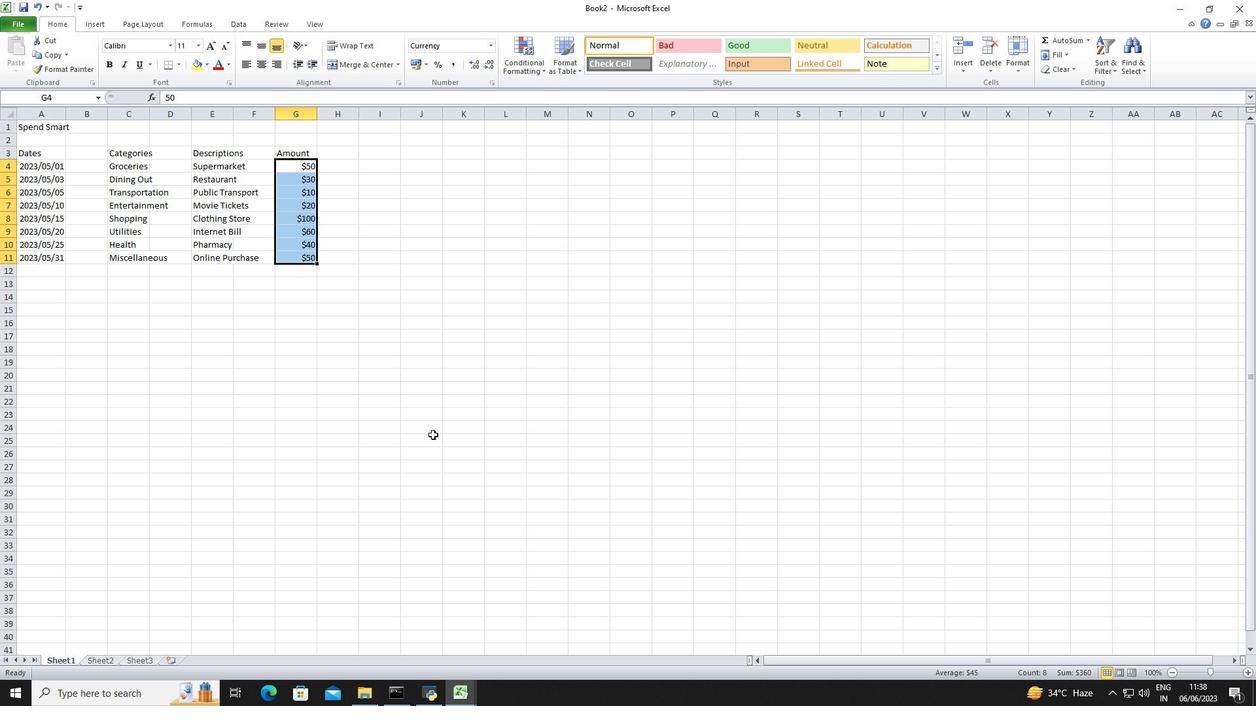 
Action: Mouse pressed left at (441, 426)
Screenshot: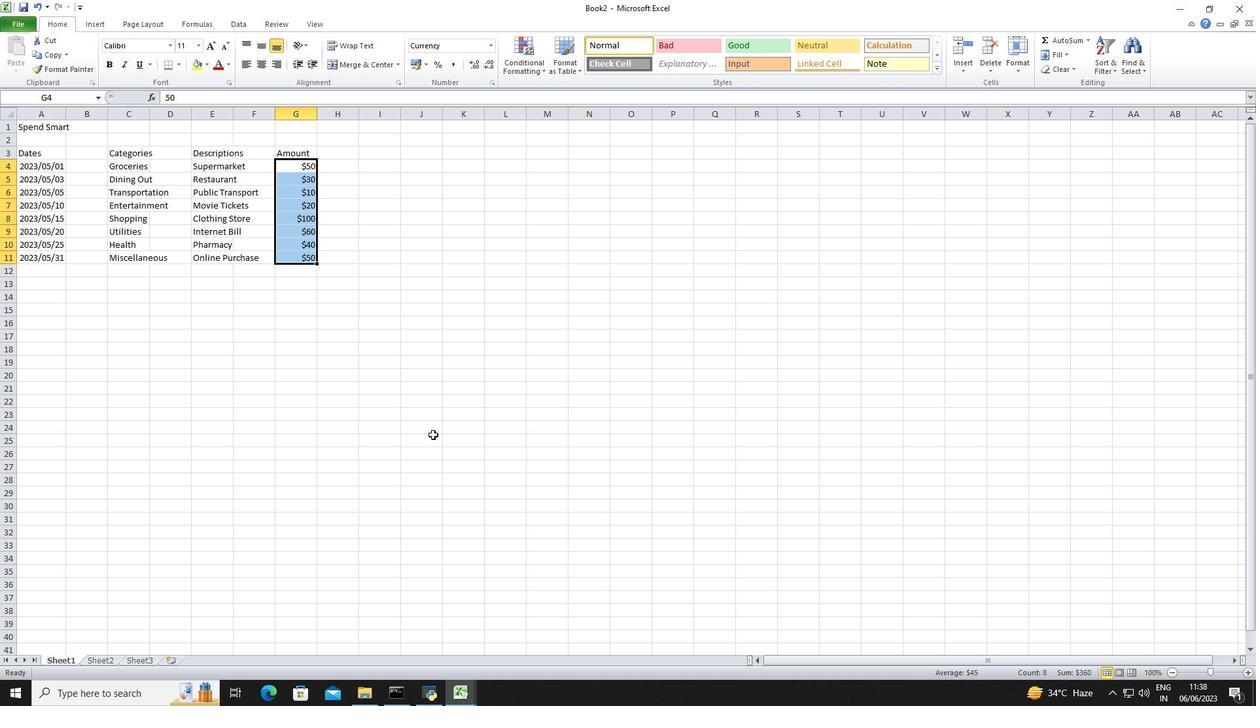 
Action: Key pressed ctrl+S<Key.shift>Expense<Key.shift><Key.shift>Reportbook<Key.enter>
Screenshot: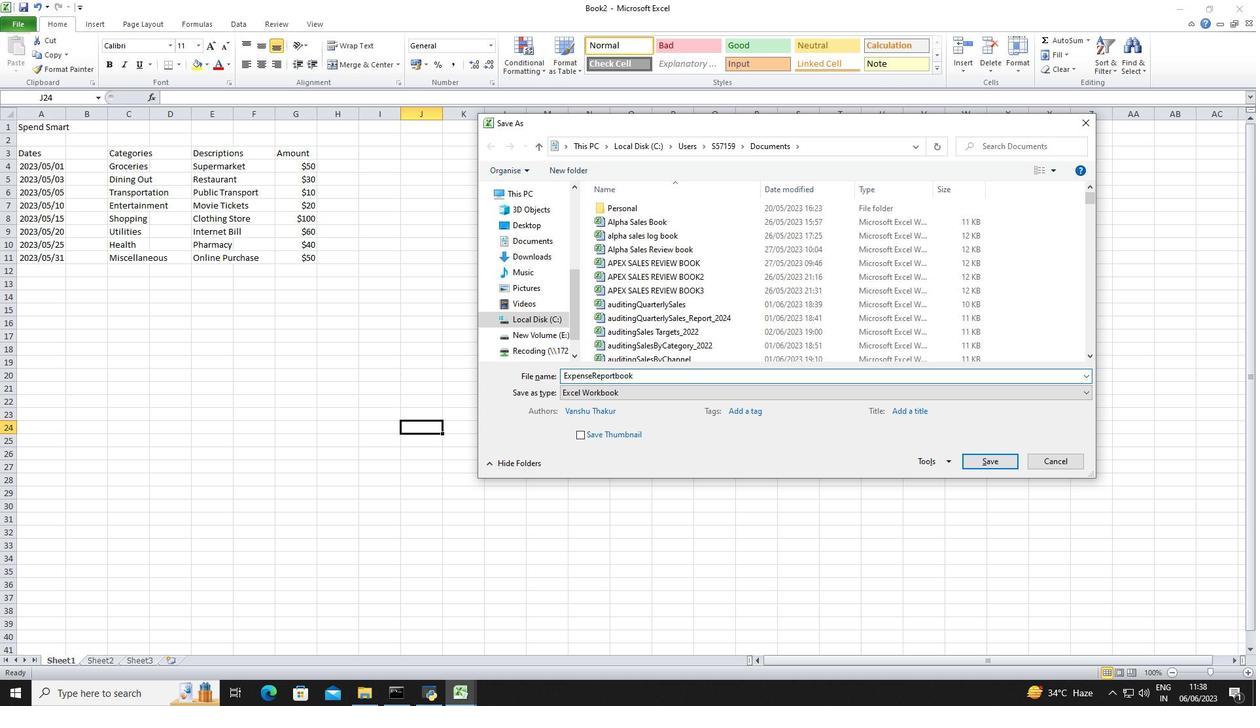 
